 Task: Look for space in Kunnamangalam, India from 6th September, 2023 to 15th September, 2023 for 6 adults in price range Rs.8000 to Rs.12000. Place can be entire place or private room with 6 bedrooms having 6 beds and 6 bathrooms. Property type can be house, flat, guest house. Amenities needed are: wifi, TV, free parkinig on premises, gym, breakfast. Booking option can be shelf check-in. Required host language is English.
Action: Mouse pressed left at (437, 93)
Screenshot: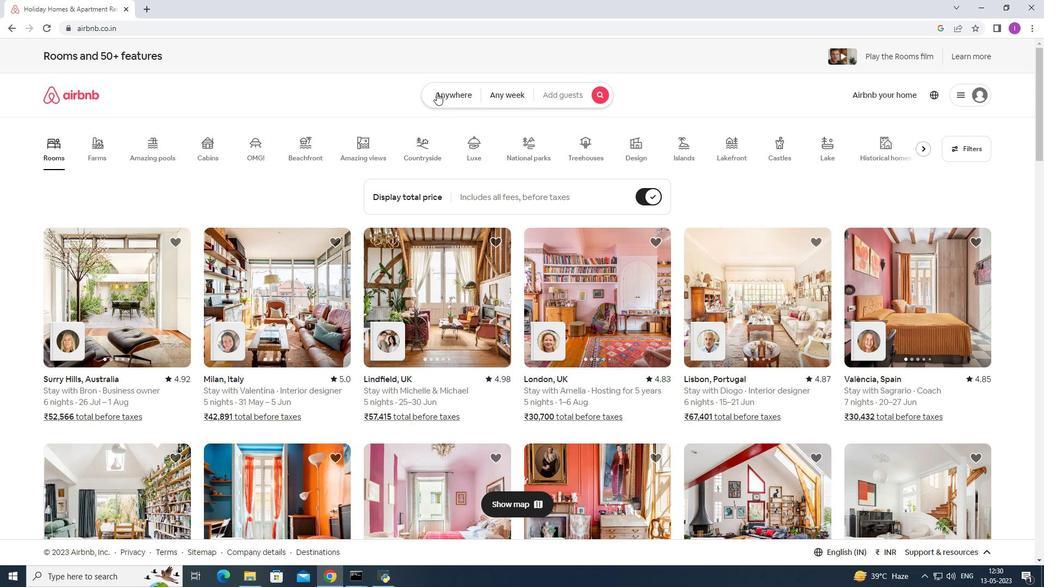 
Action: Mouse moved to (354, 136)
Screenshot: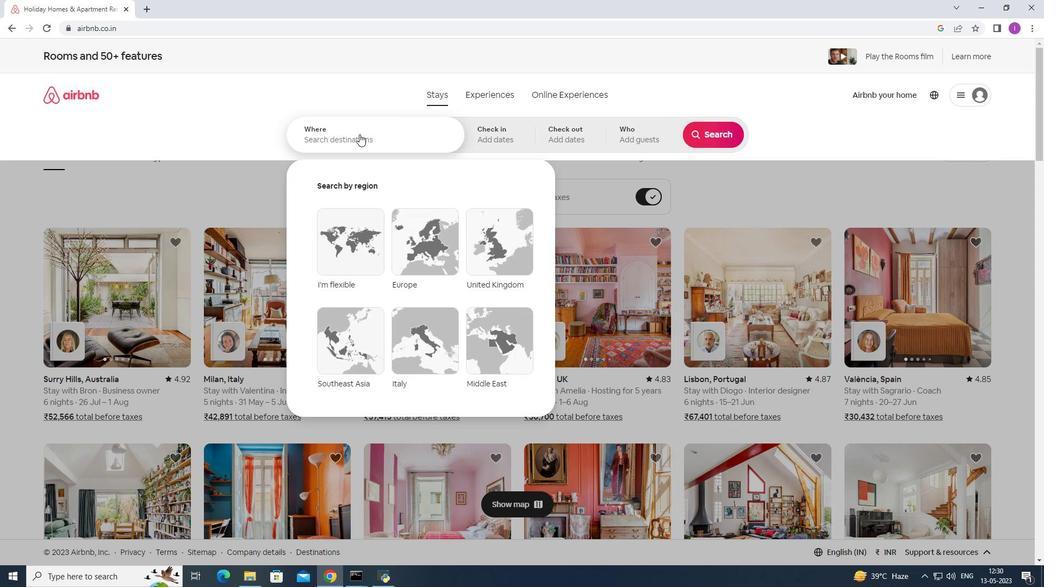 
Action: Mouse pressed left at (354, 136)
Screenshot: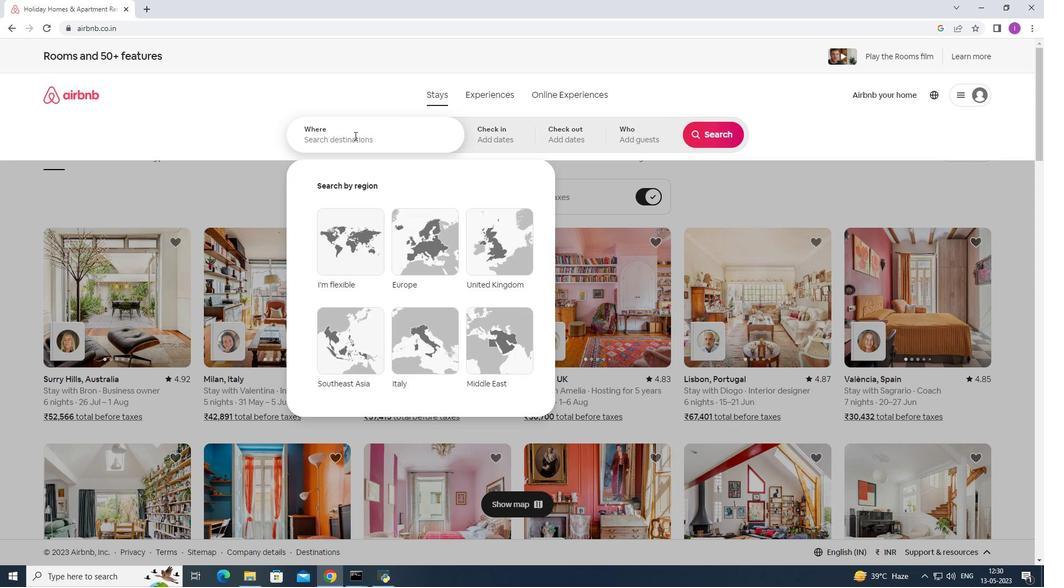 
Action: Key pressed <Key.shift><Key.shift>Kunnaman
Screenshot: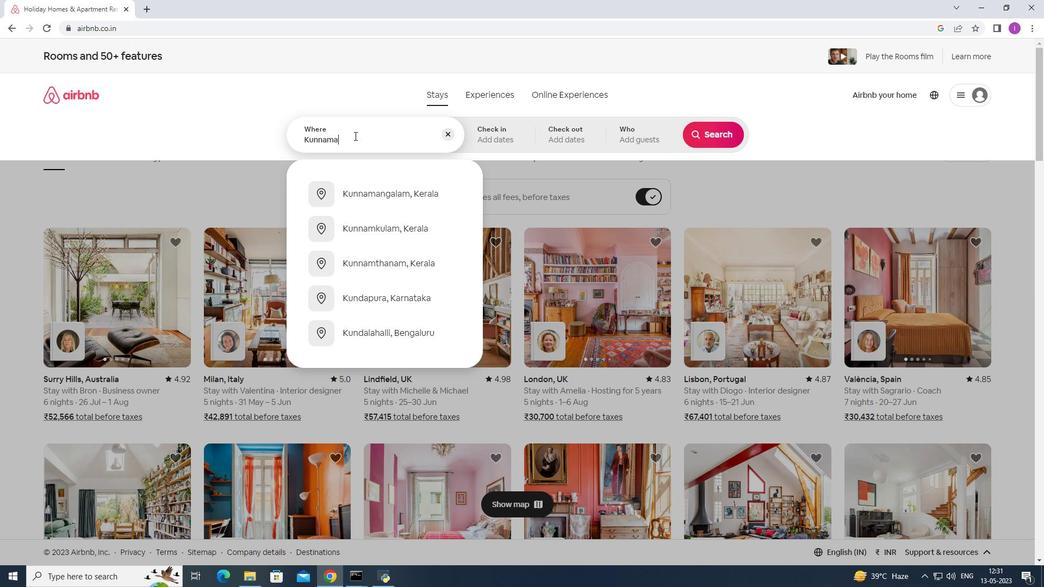 
Action: Mouse moved to (368, 191)
Screenshot: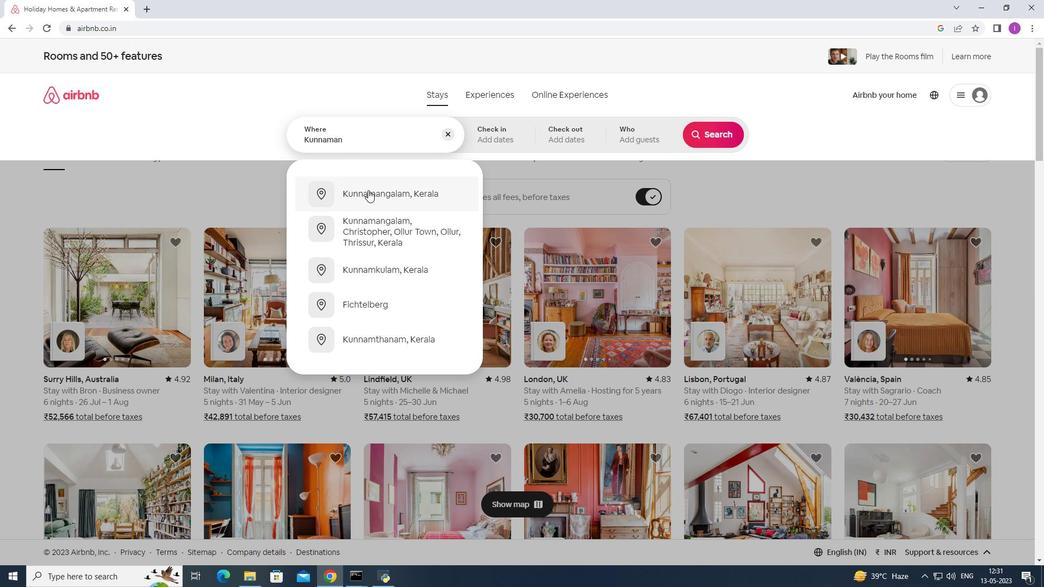 
Action: Mouse pressed left at (368, 191)
Screenshot: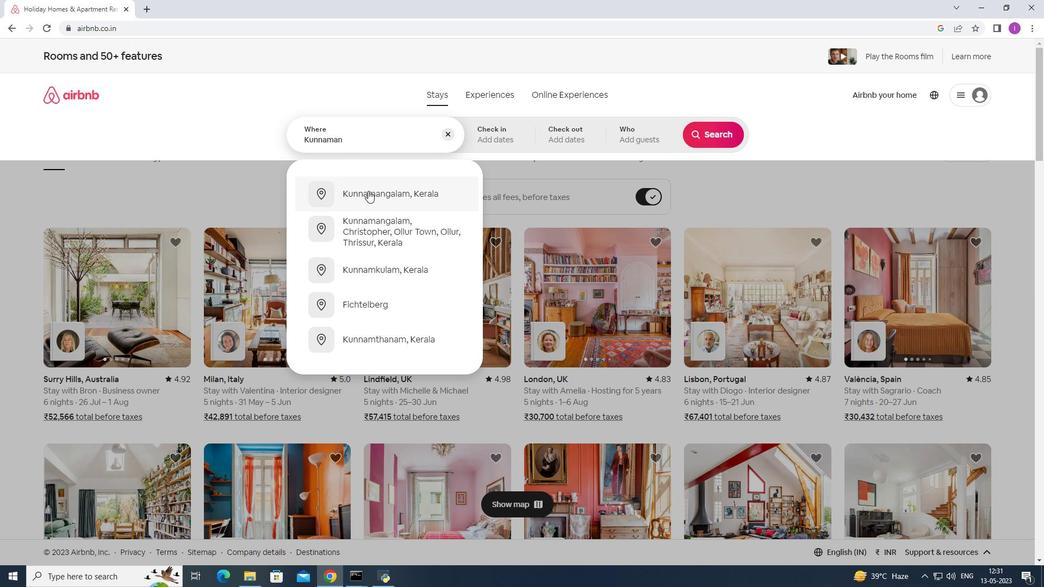 
Action: Mouse moved to (705, 229)
Screenshot: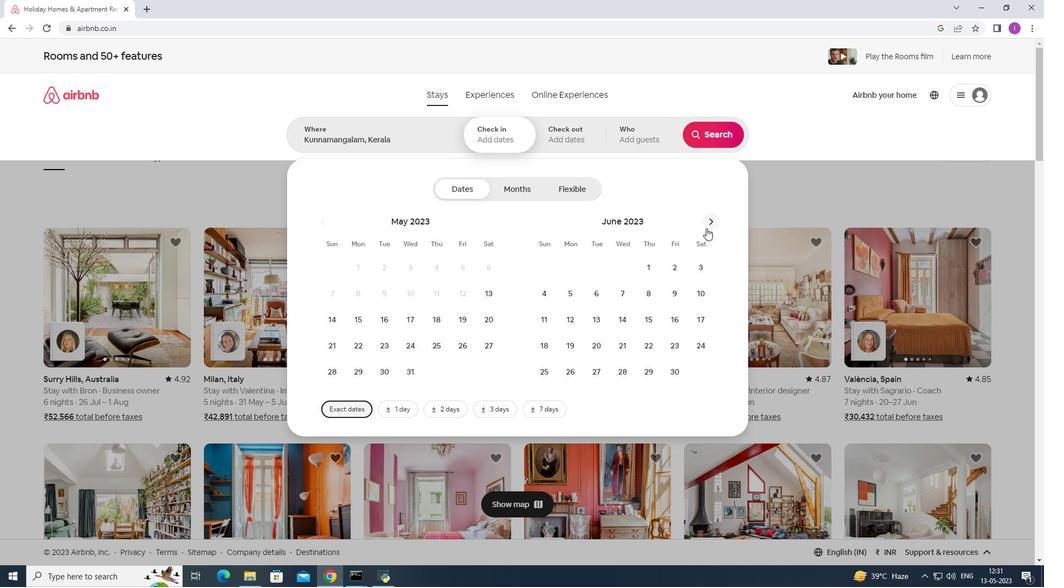 
Action: Mouse pressed left at (705, 229)
Screenshot: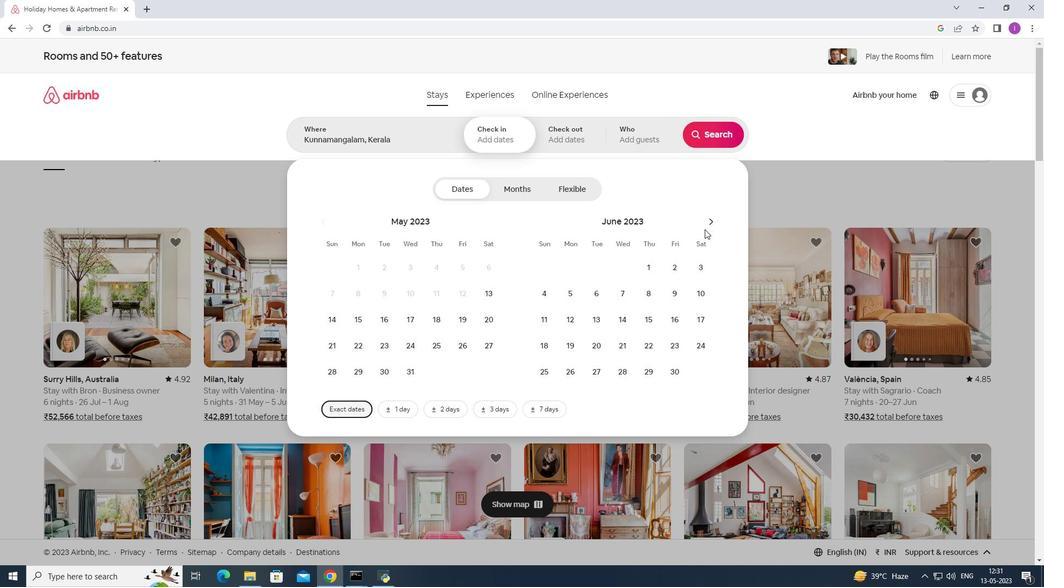 
Action: Mouse pressed left at (705, 229)
Screenshot: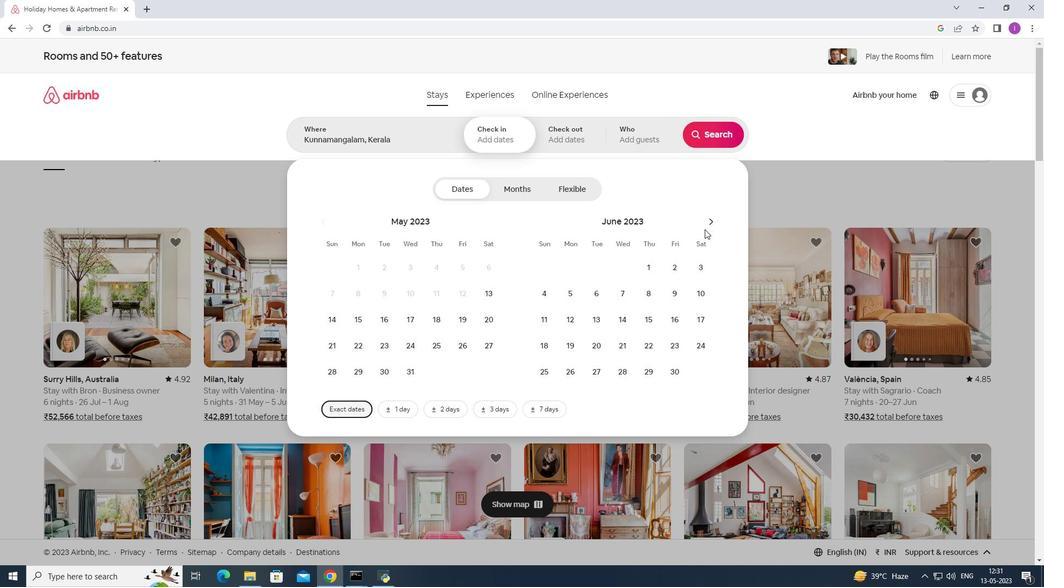 
Action: Mouse pressed left at (705, 229)
Screenshot: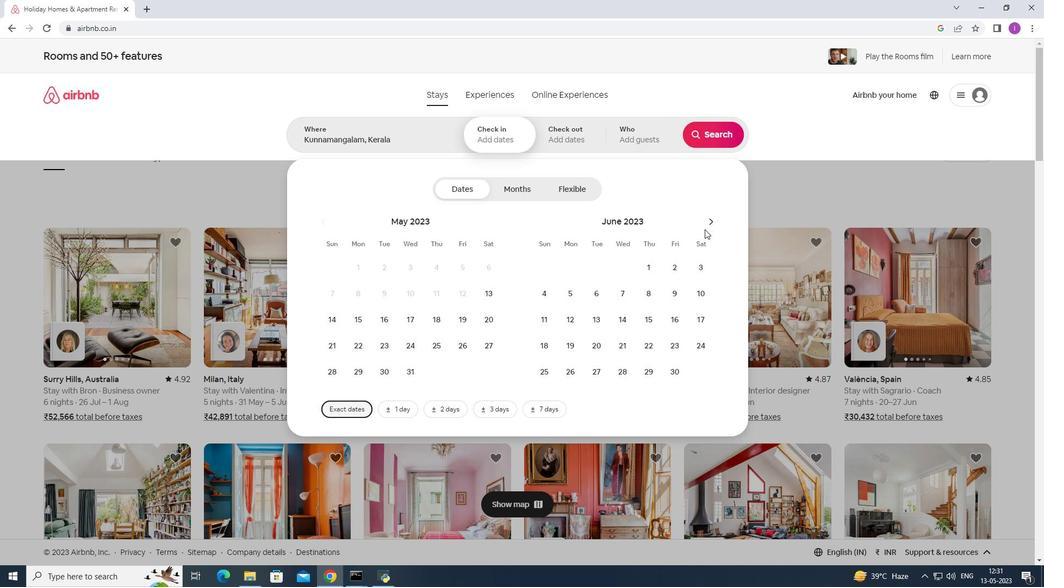 
Action: Mouse moved to (712, 218)
Screenshot: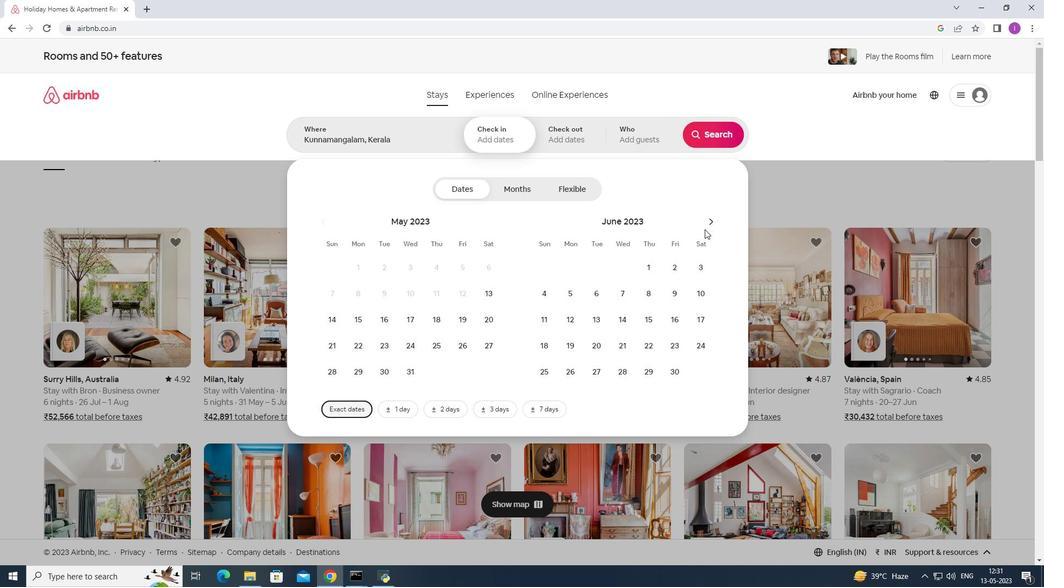 
Action: Mouse pressed left at (712, 218)
Screenshot: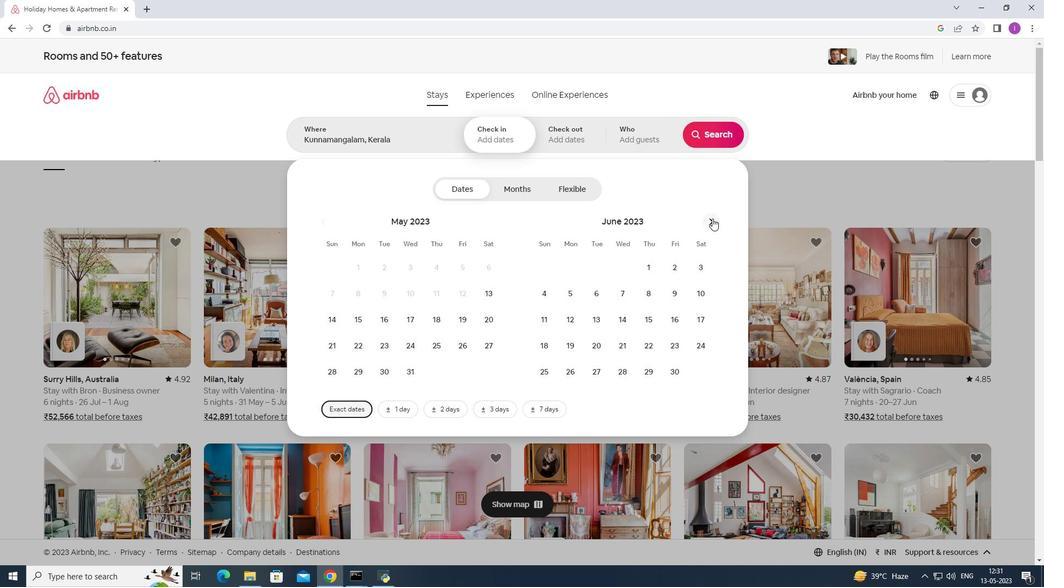 
Action: Mouse pressed left at (712, 218)
Screenshot: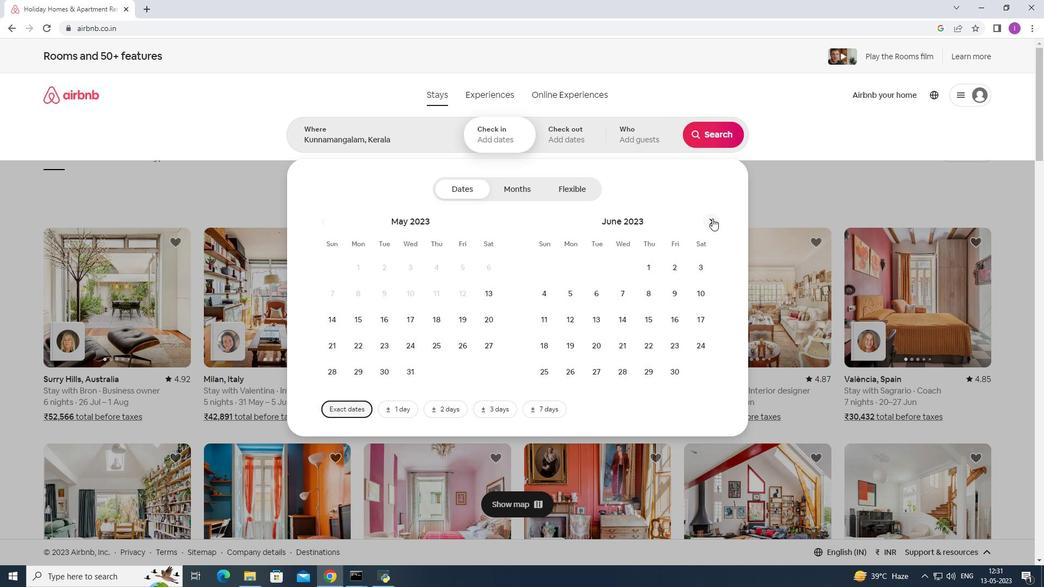 
Action: Mouse pressed left at (712, 218)
Screenshot: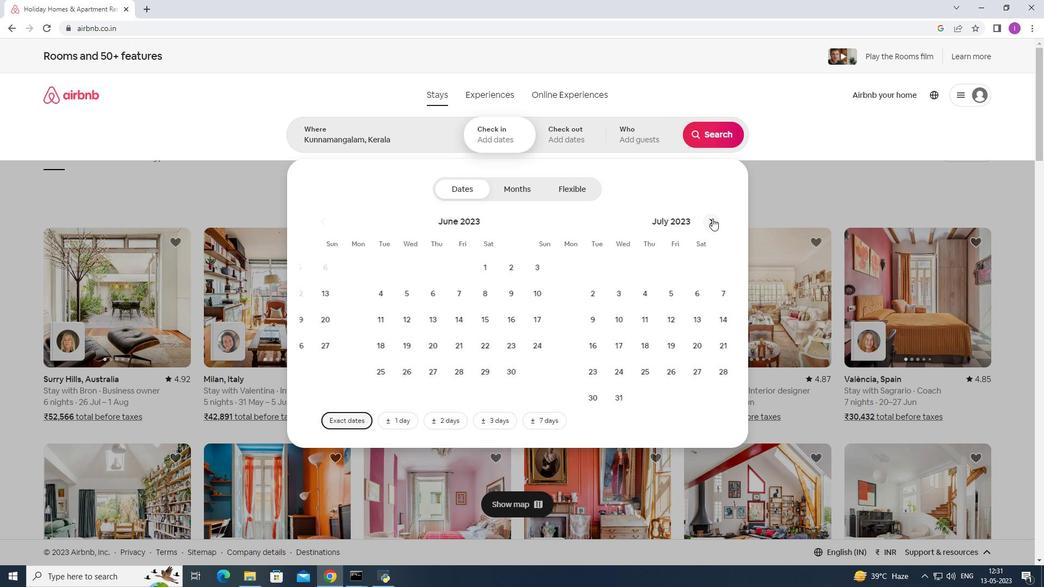 
Action: Mouse pressed left at (712, 218)
Screenshot: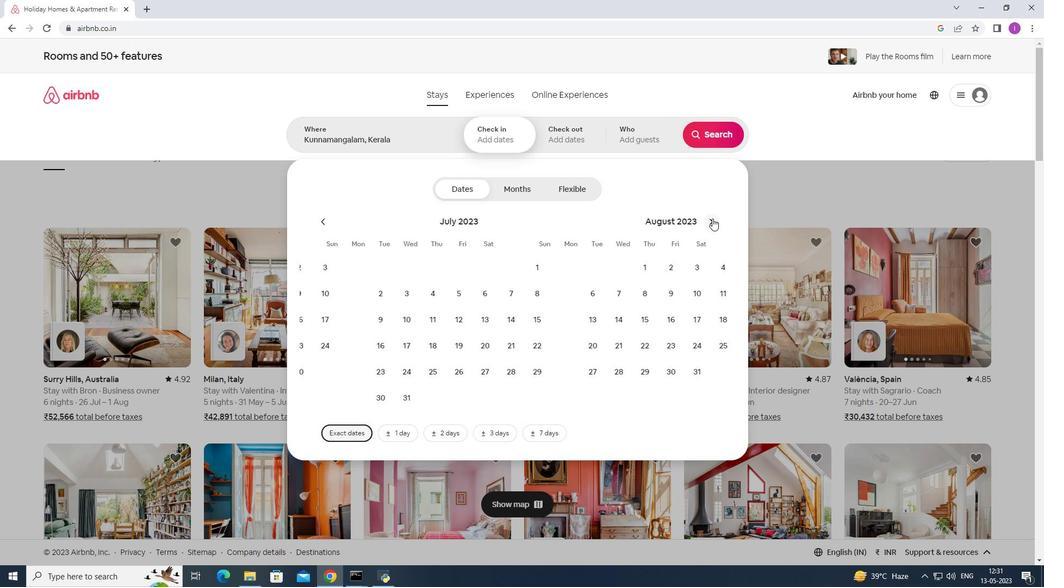 
Action: Mouse moved to (626, 298)
Screenshot: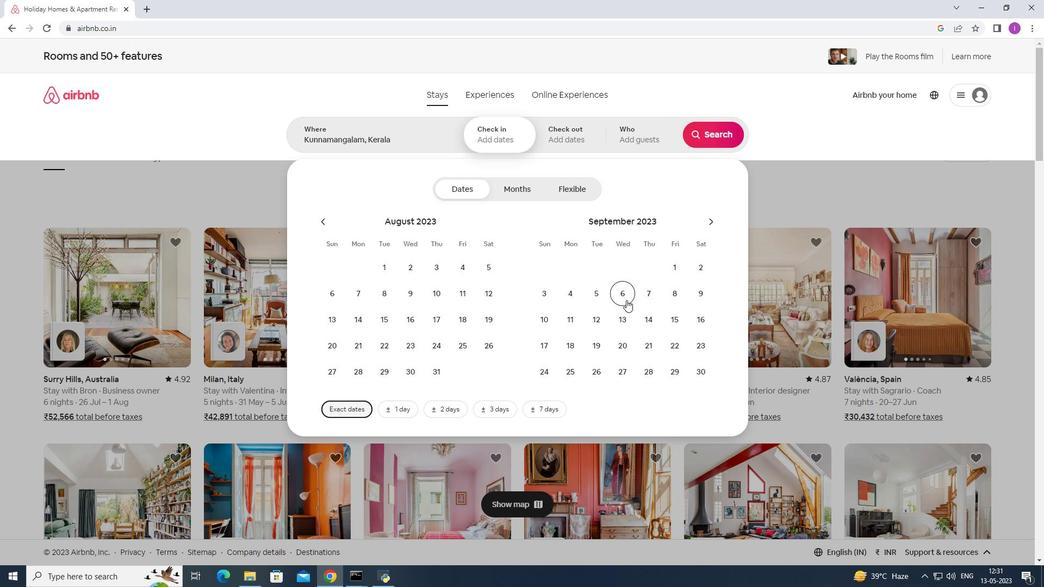 
Action: Mouse pressed left at (626, 298)
Screenshot: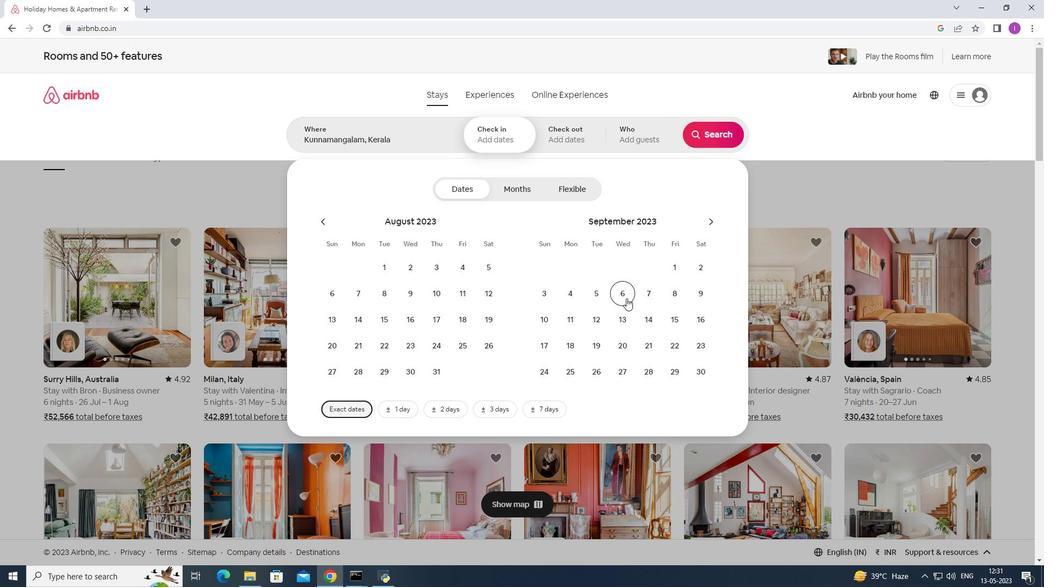 
Action: Mouse moved to (671, 319)
Screenshot: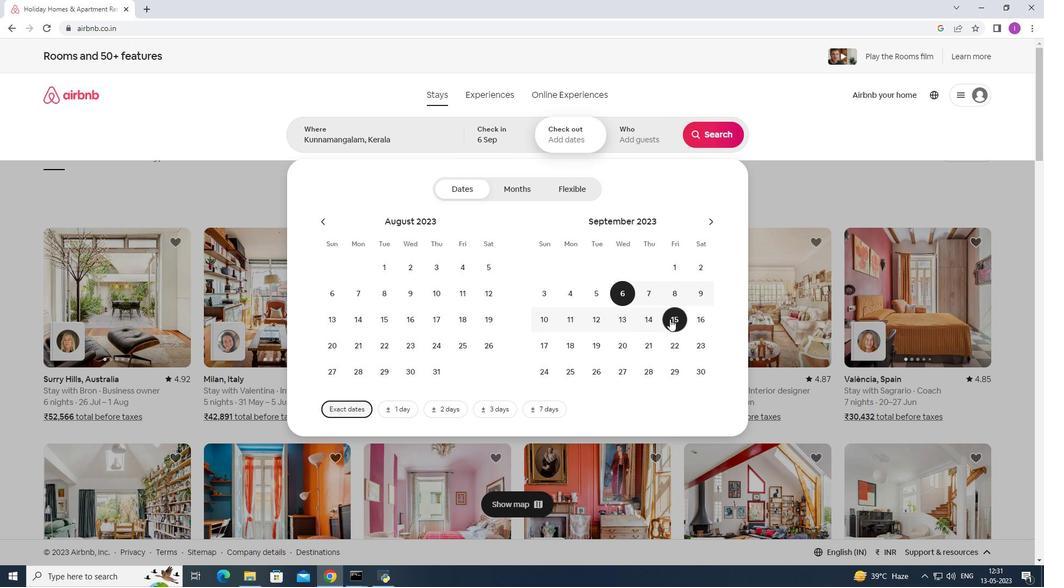 
Action: Mouse pressed left at (671, 319)
Screenshot: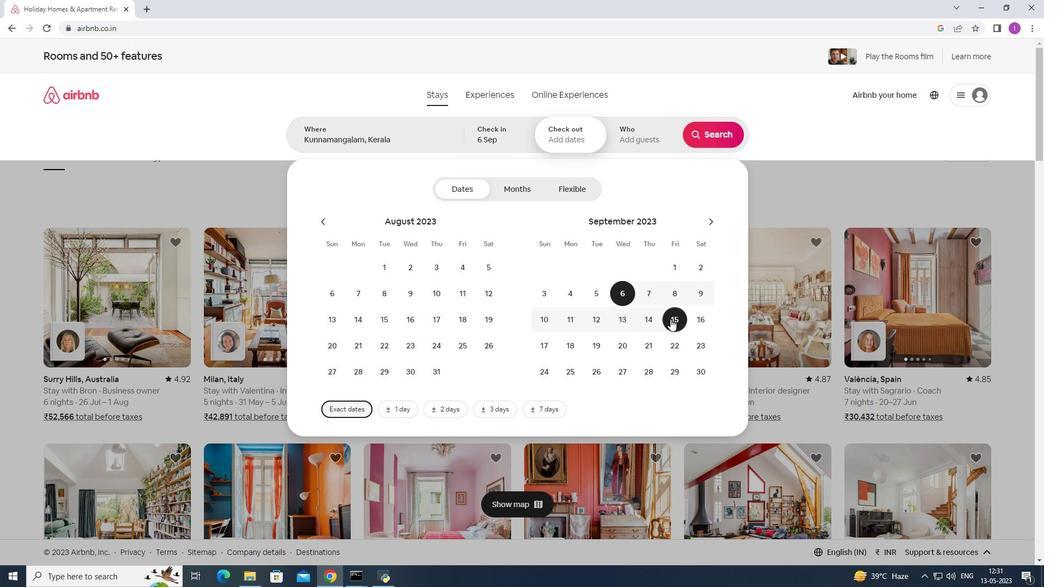 
Action: Mouse moved to (632, 138)
Screenshot: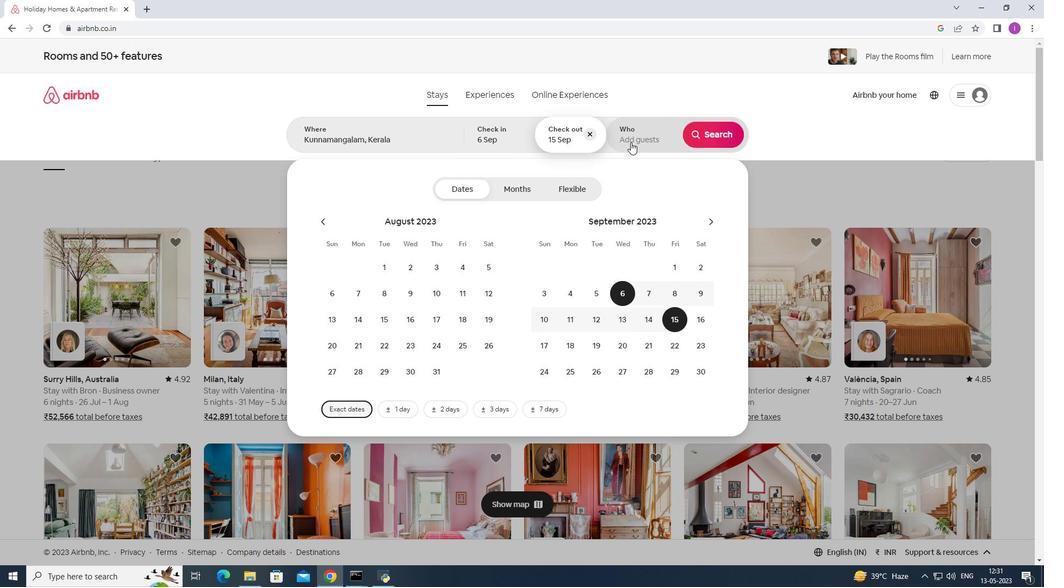 
Action: Mouse pressed left at (632, 138)
Screenshot: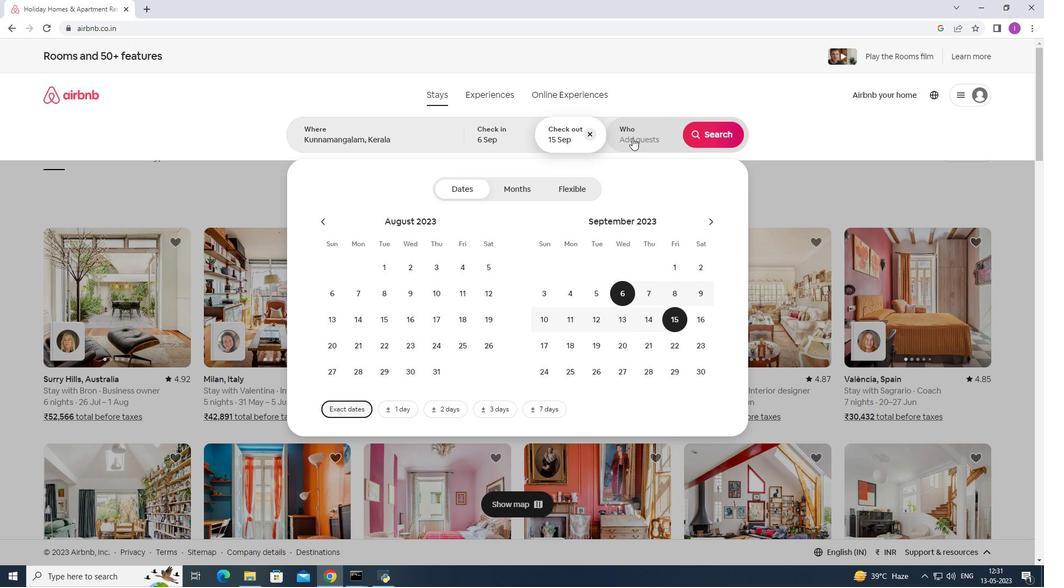 
Action: Mouse moved to (718, 194)
Screenshot: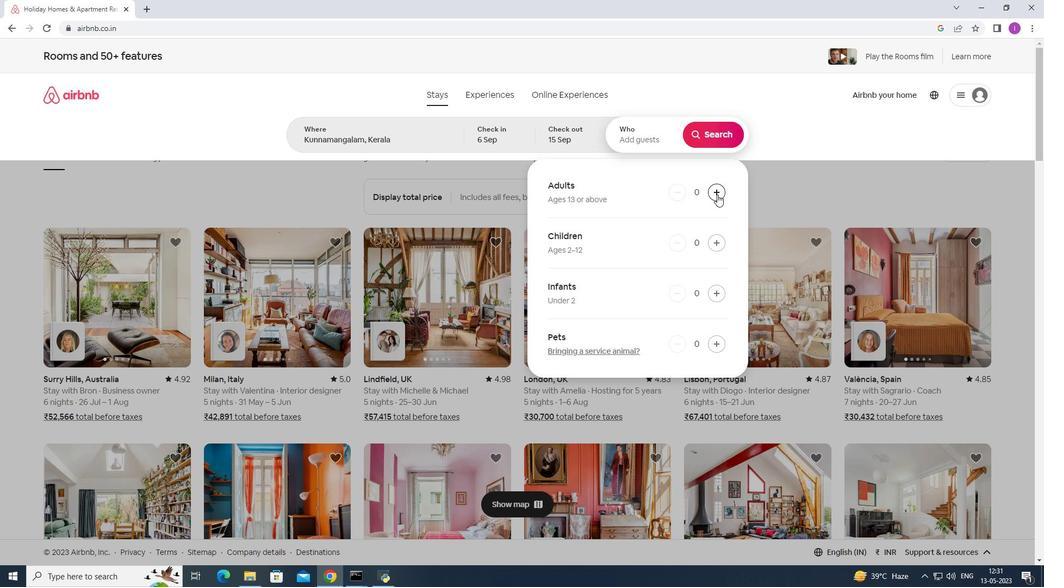 
Action: Mouse pressed left at (718, 194)
Screenshot: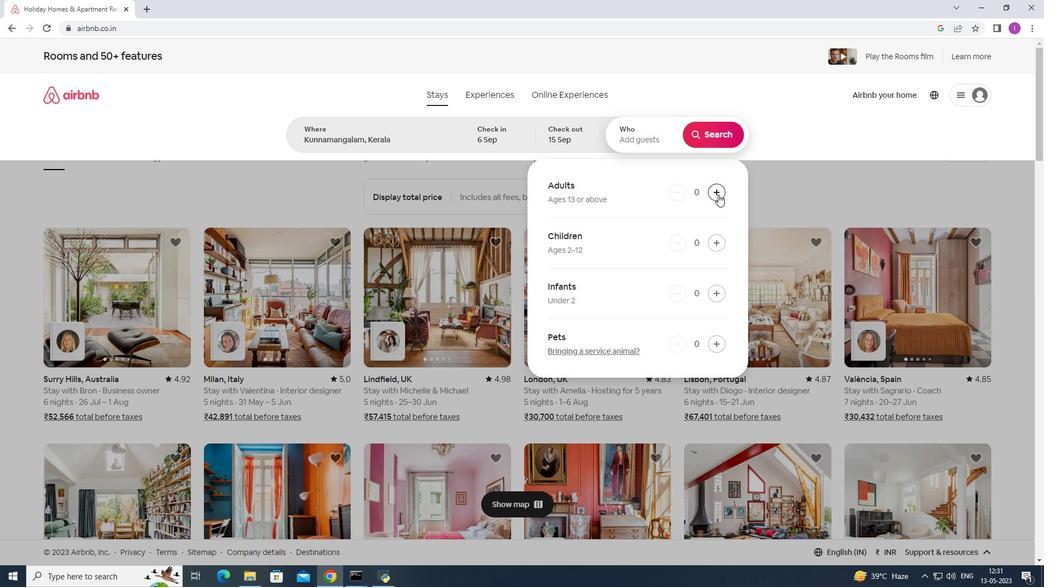 
Action: Mouse pressed left at (718, 194)
Screenshot: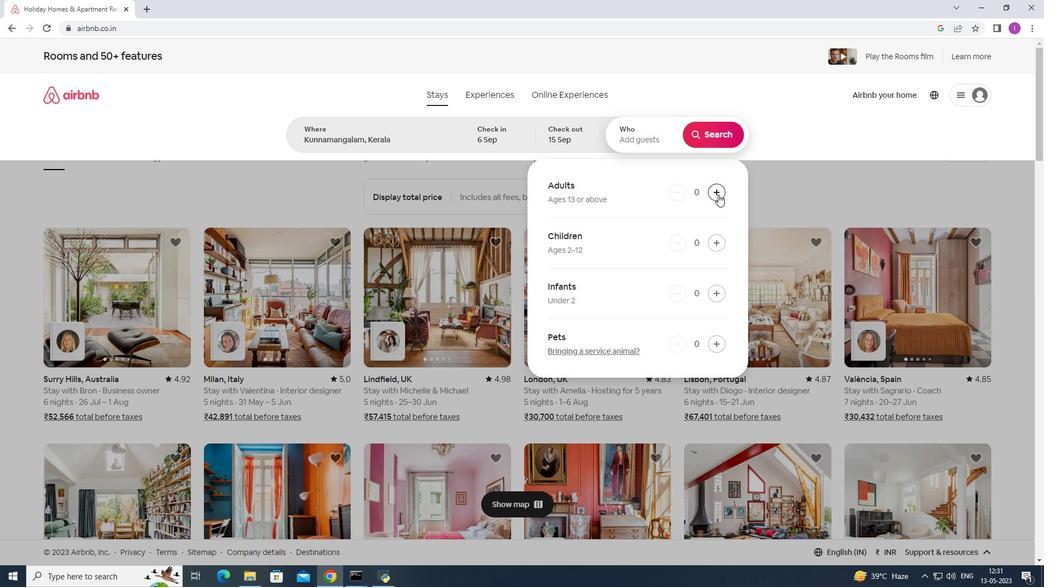 
Action: Mouse moved to (719, 194)
Screenshot: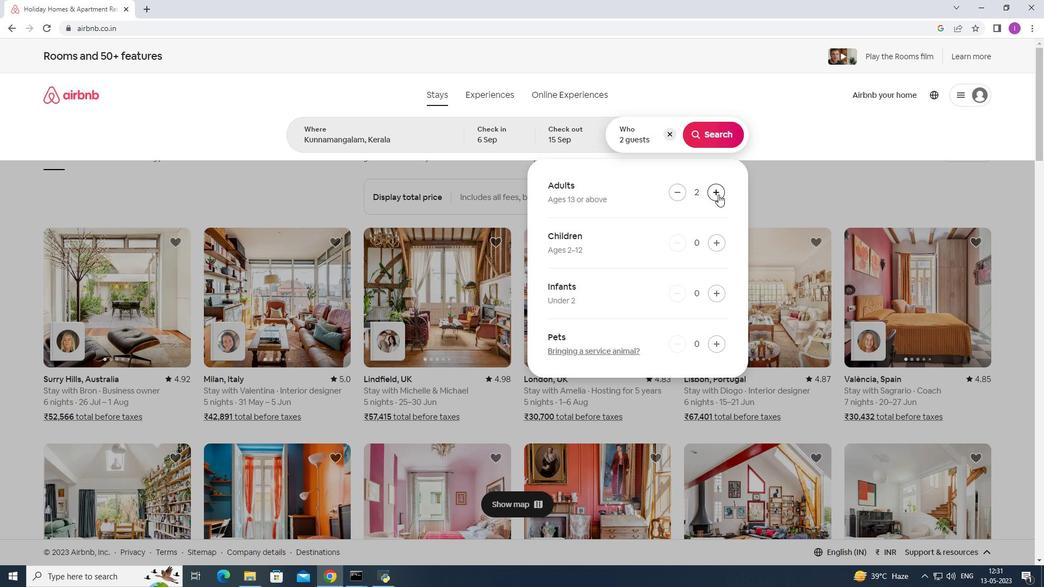 
Action: Mouse pressed left at (719, 194)
Screenshot: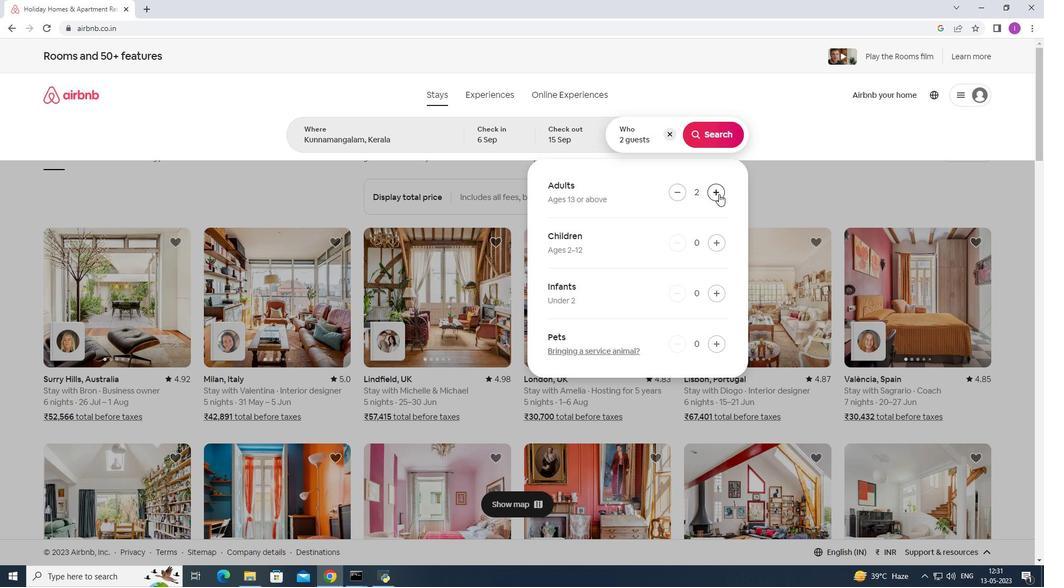 
Action: Mouse pressed left at (719, 194)
Screenshot: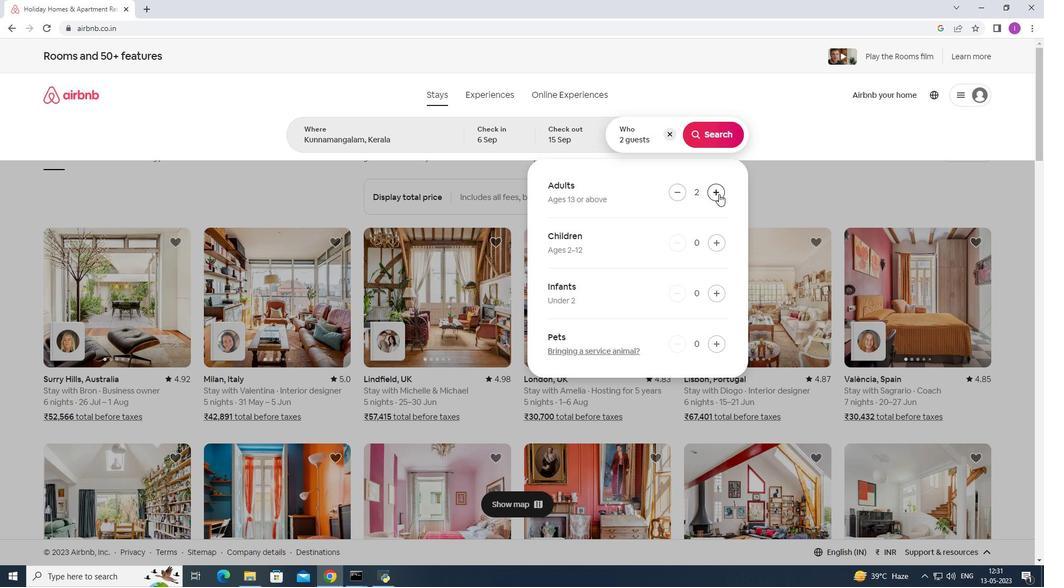 
Action: Mouse pressed left at (719, 194)
Screenshot: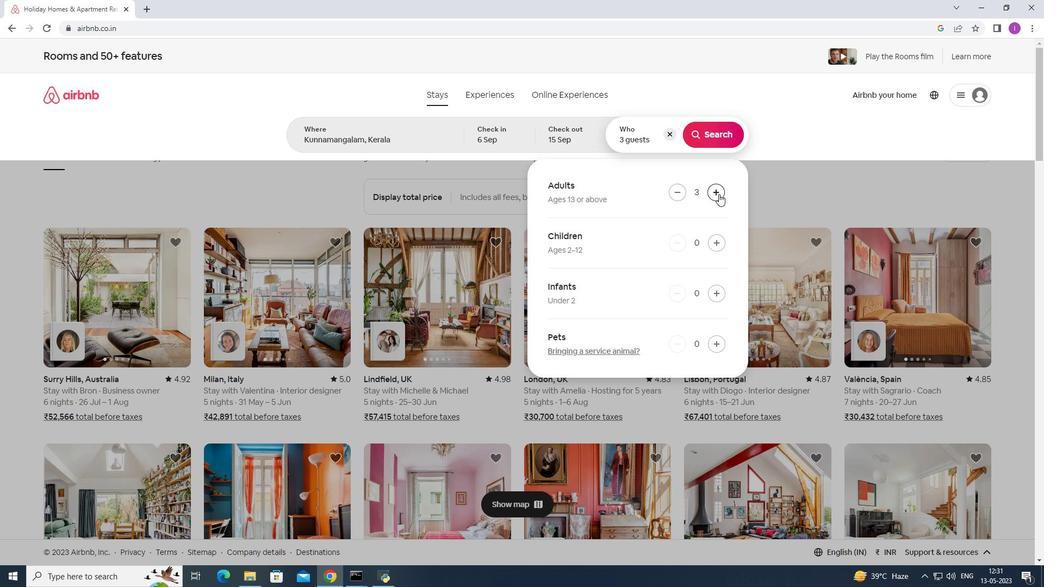 
Action: Mouse pressed left at (719, 194)
Screenshot: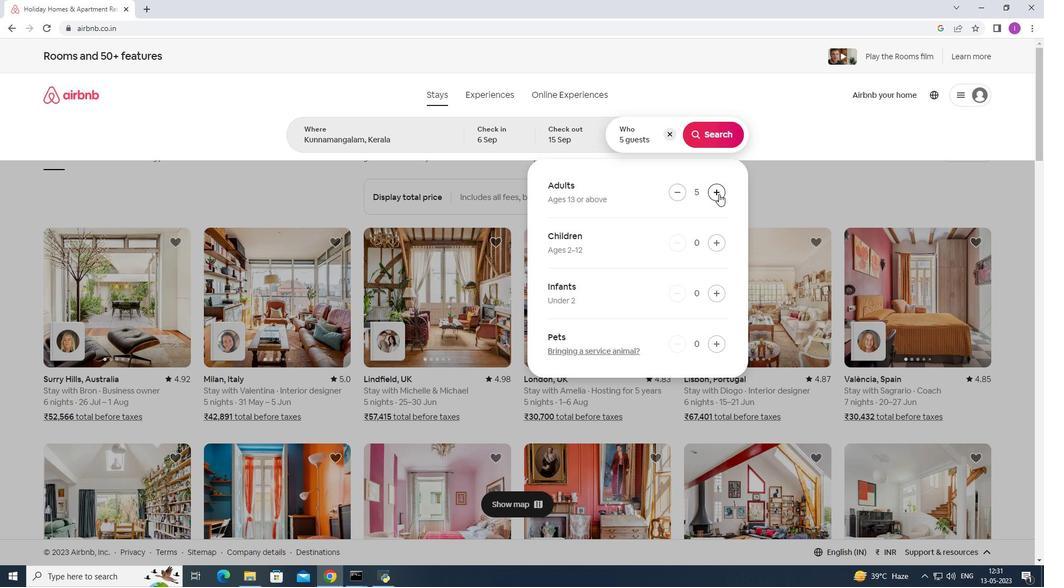 
Action: Mouse moved to (724, 136)
Screenshot: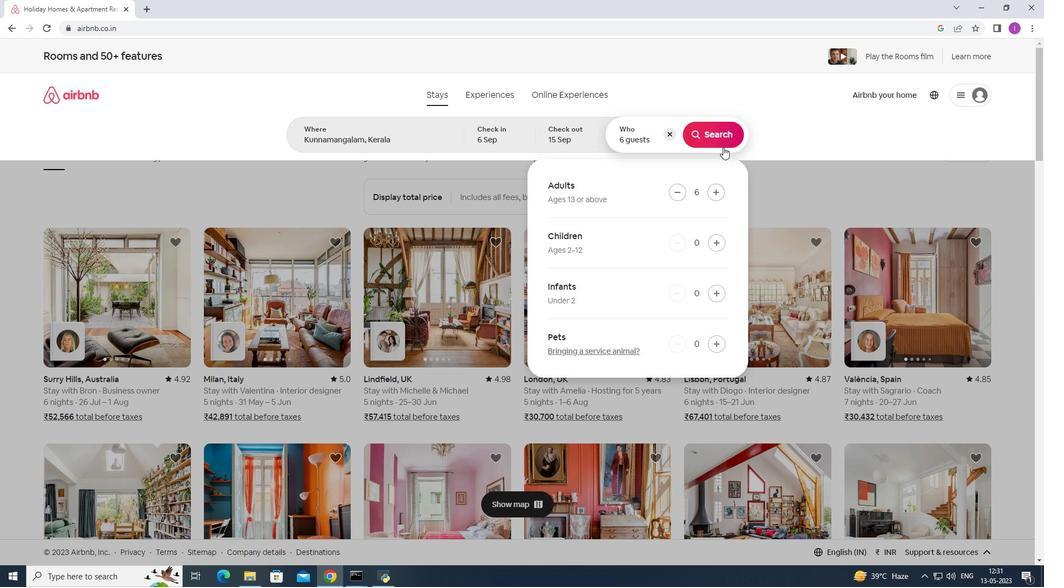 
Action: Mouse pressed left at (724, 136)
Screenshot: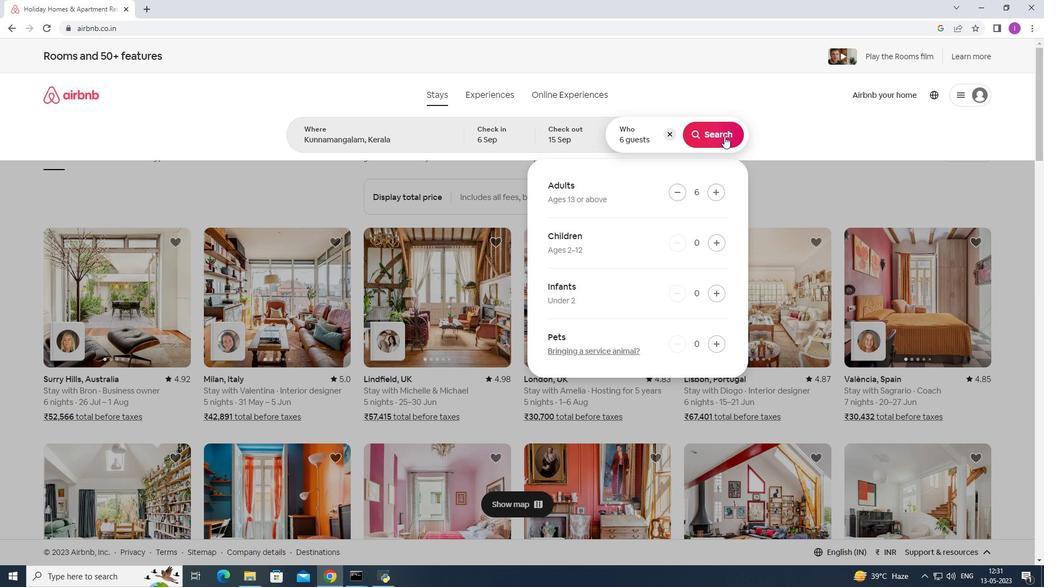 
Action: Mouse moved to (1011, 101)
Screenshot: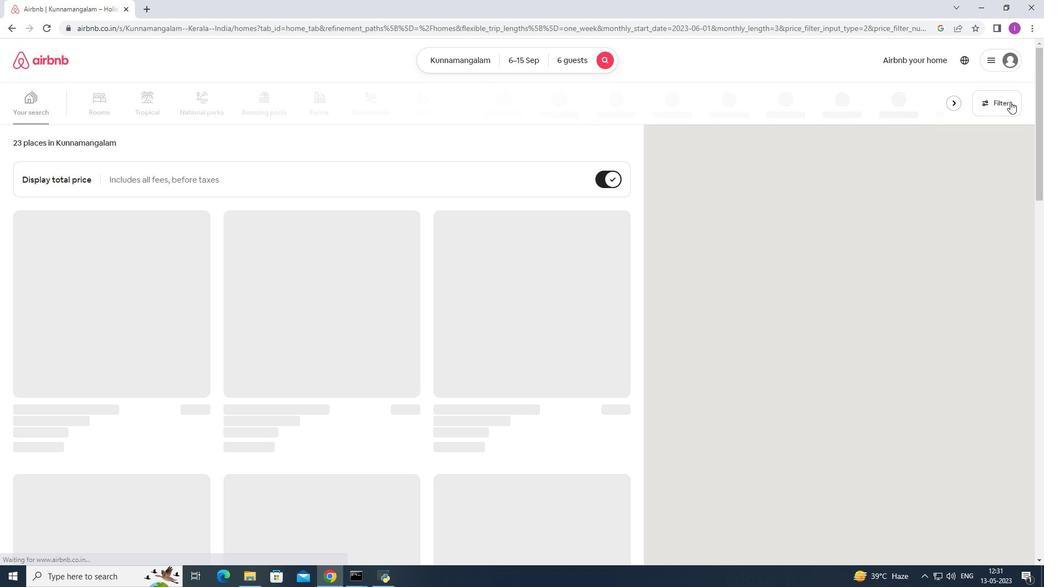 
Action: Mouse pressed left at (1011, 101)
Screenshot: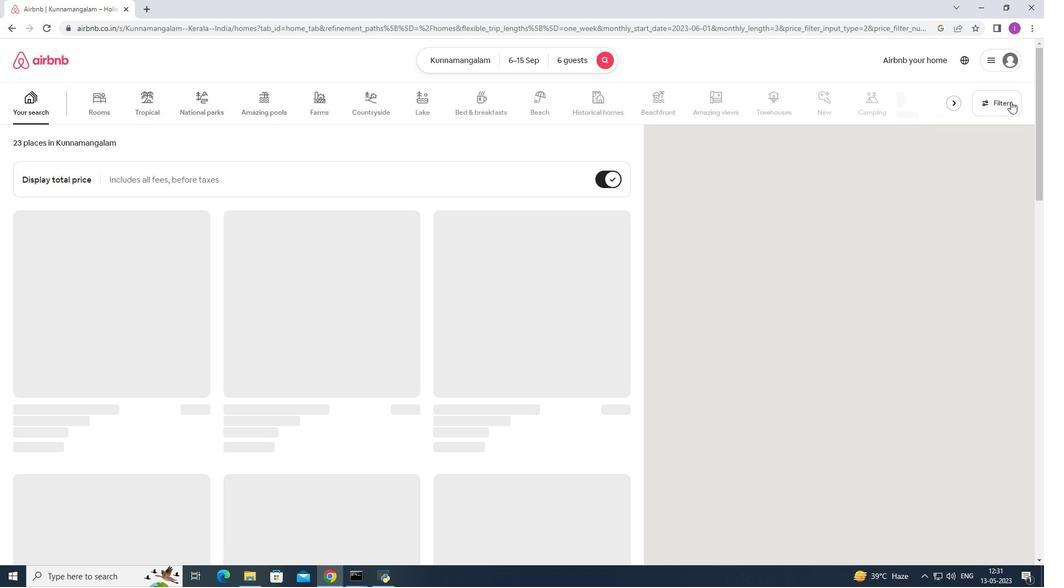 
Action: Mouse moved to (594, 376)
Screenshot: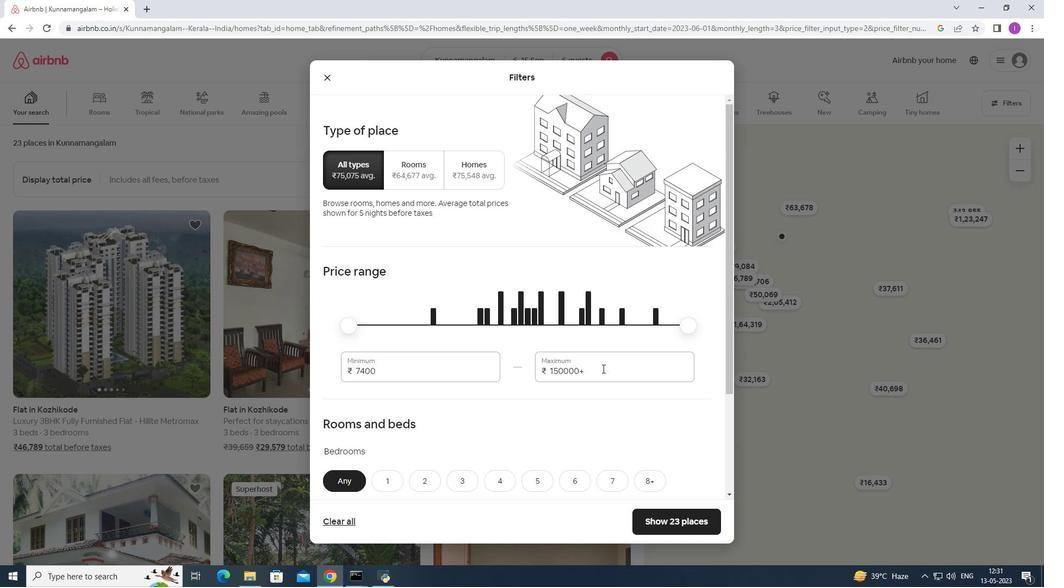 
Action: Mouse pressed left at (594, 376)
Screenshot: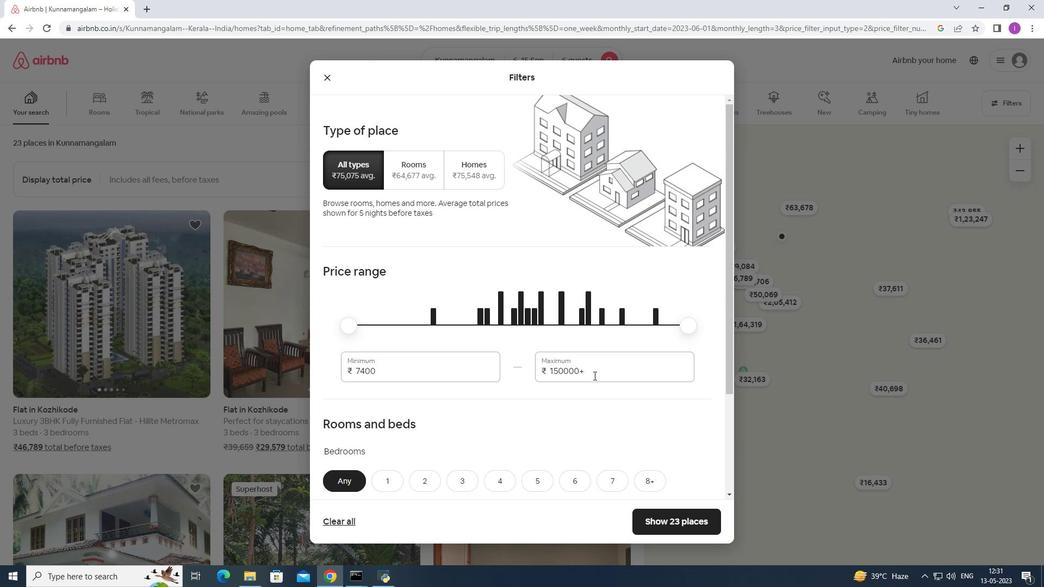 
Action: Mouse moved to (605, 363)
Screenshot: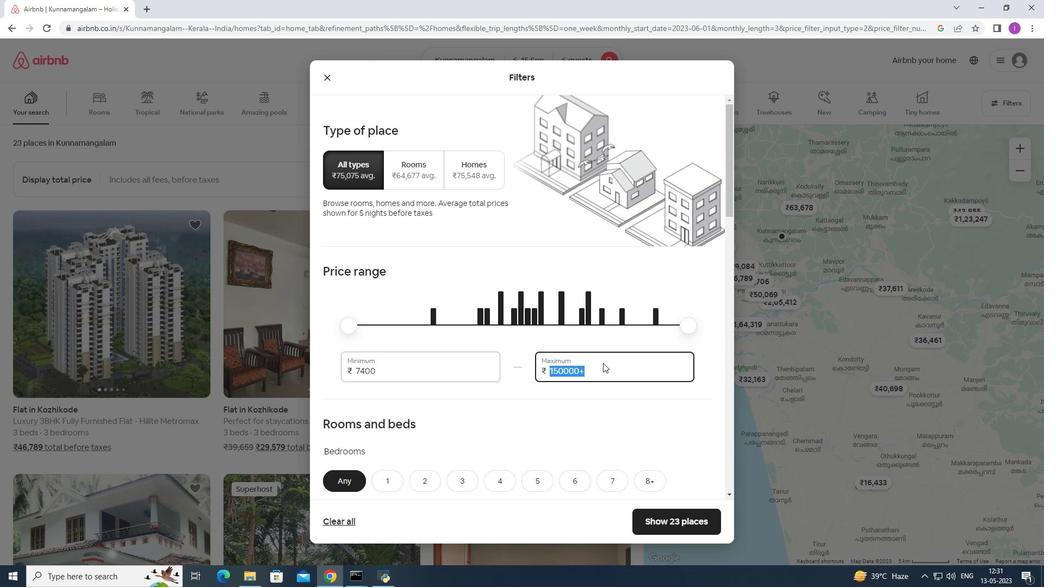 
Action: Key pressed 12
Screenshot: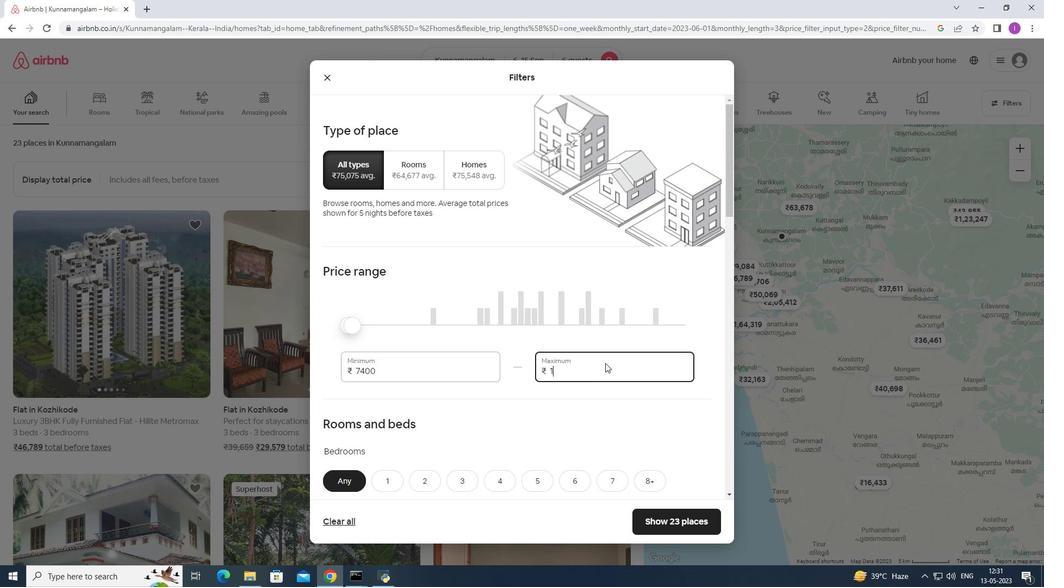 
Action: Mouse moved to (607, 363)
Screenshot: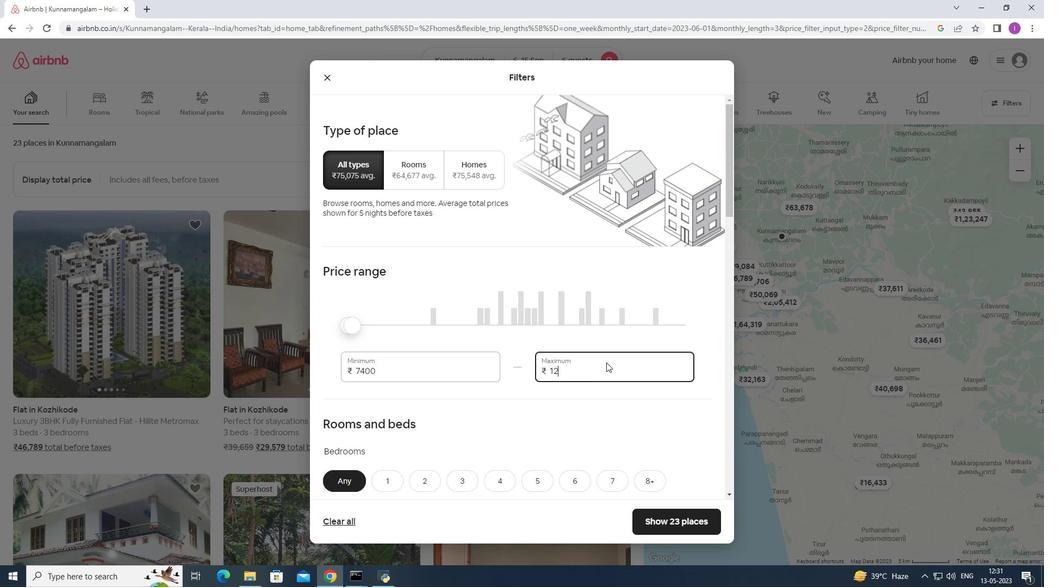 
Action: Key pressed 000
Screenshot: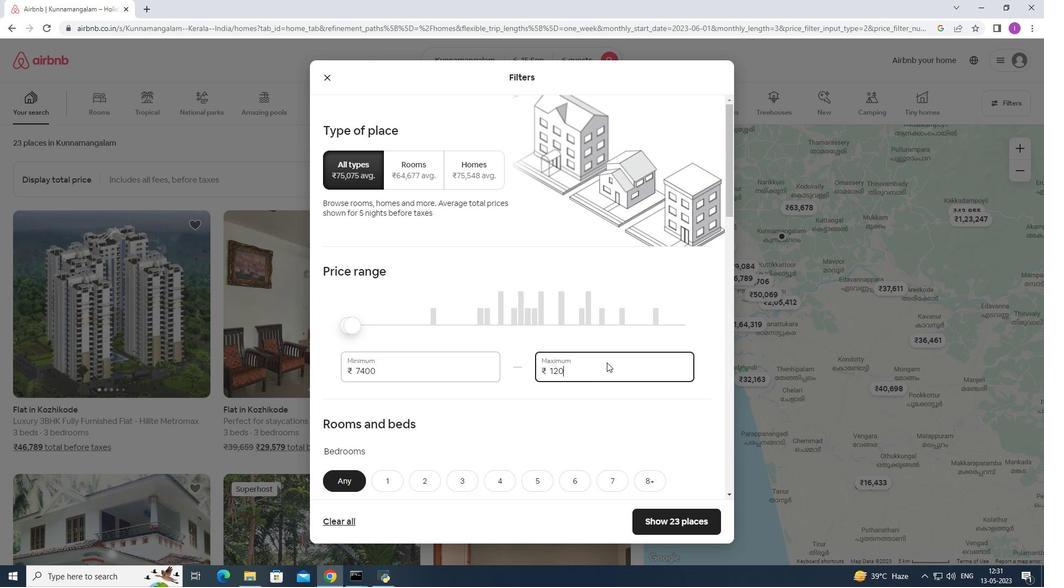 
Action: Mouse moved to (390, 374)
Screenshot: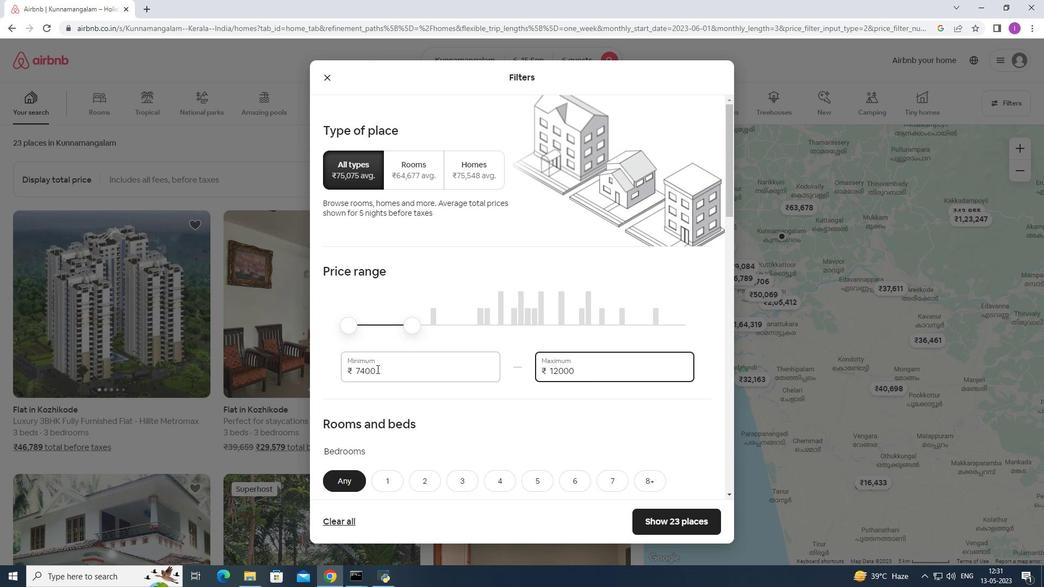 
Action: Mouse pressed left at (390, 374)
Screenshot: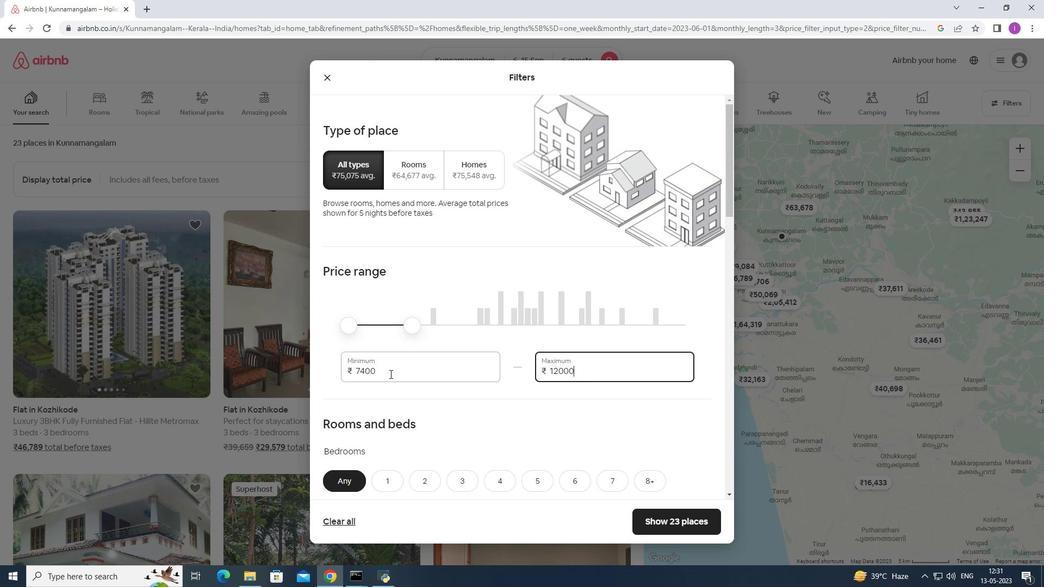 
Action: Mouse moved to (445, 358)
Screenshot: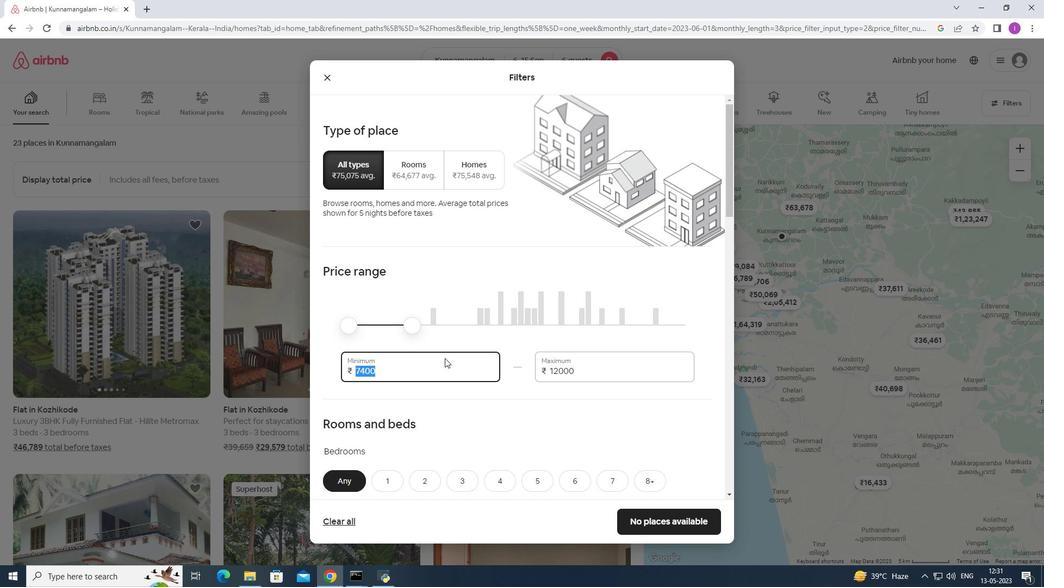 
Action: Key pressed 8
Screenshot: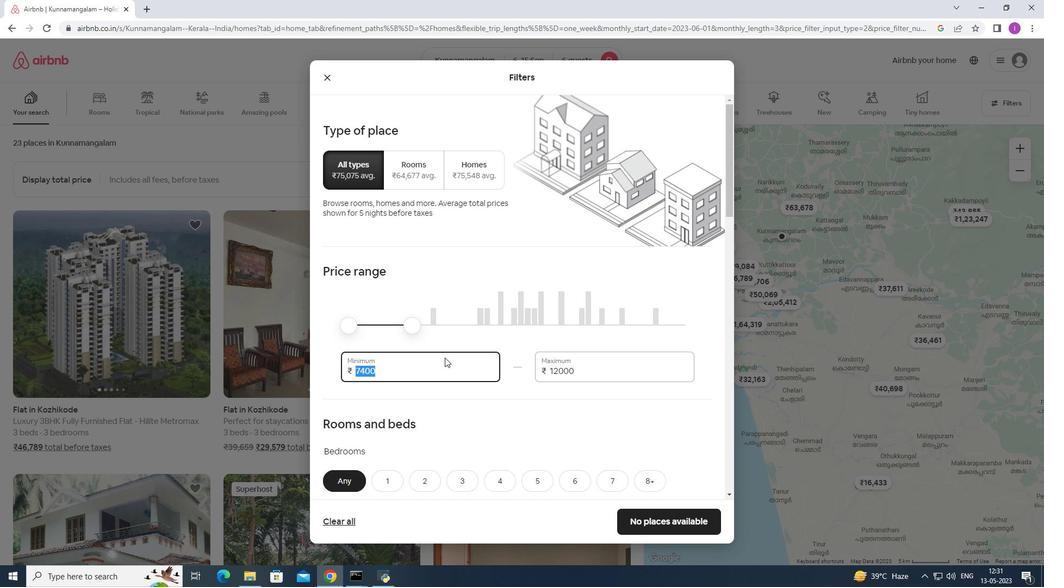 
Action: Mouse moved to (444, 358)
Screenshot: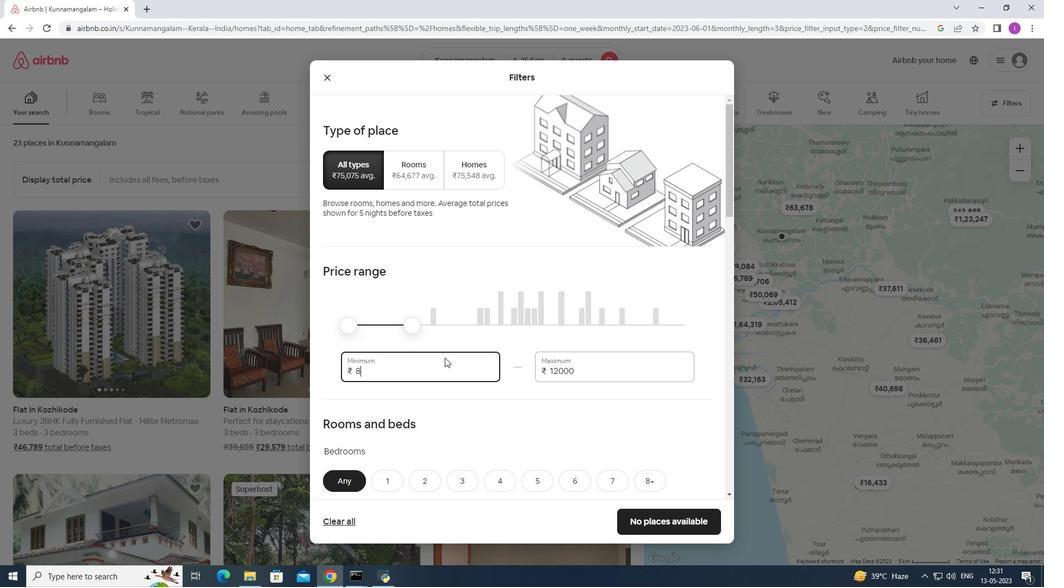 
Action: Key pressed 000
Screenshot: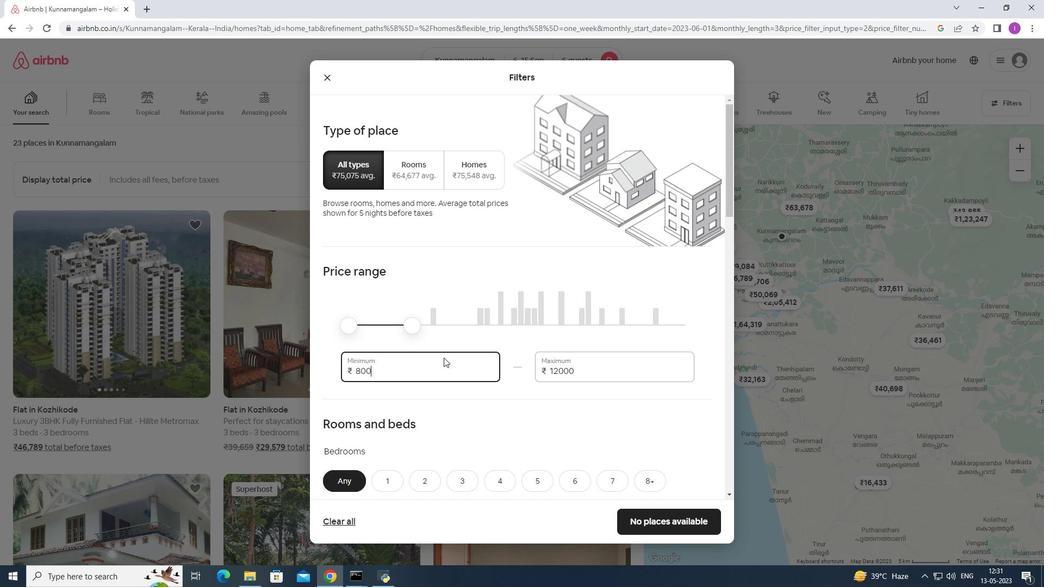 
Action: Mouse moved to (424, 372)
Screenshot: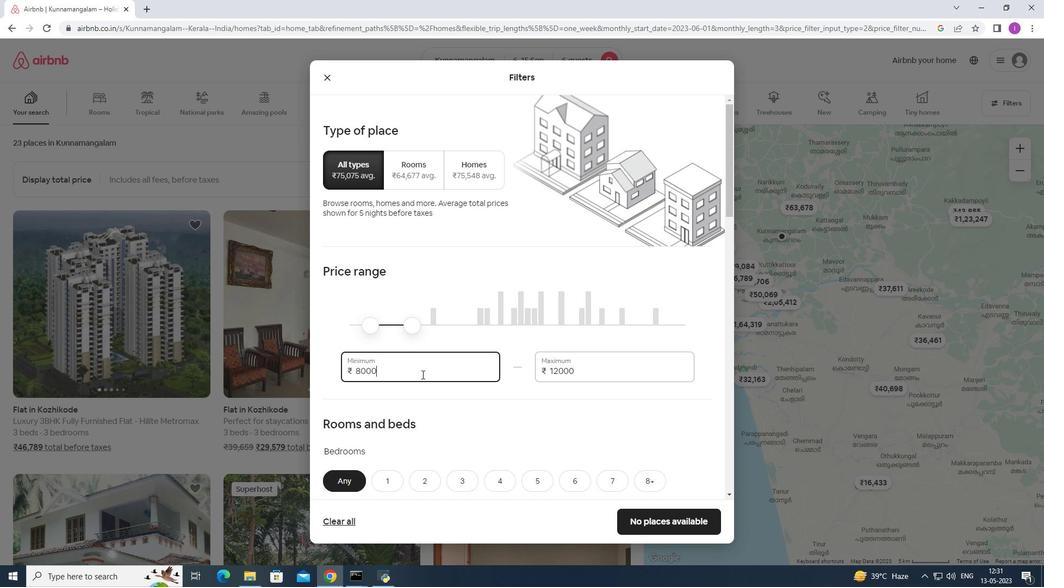 
Action: Mouse scrolled (424, 371) with delta (0, 0)
Screenshot: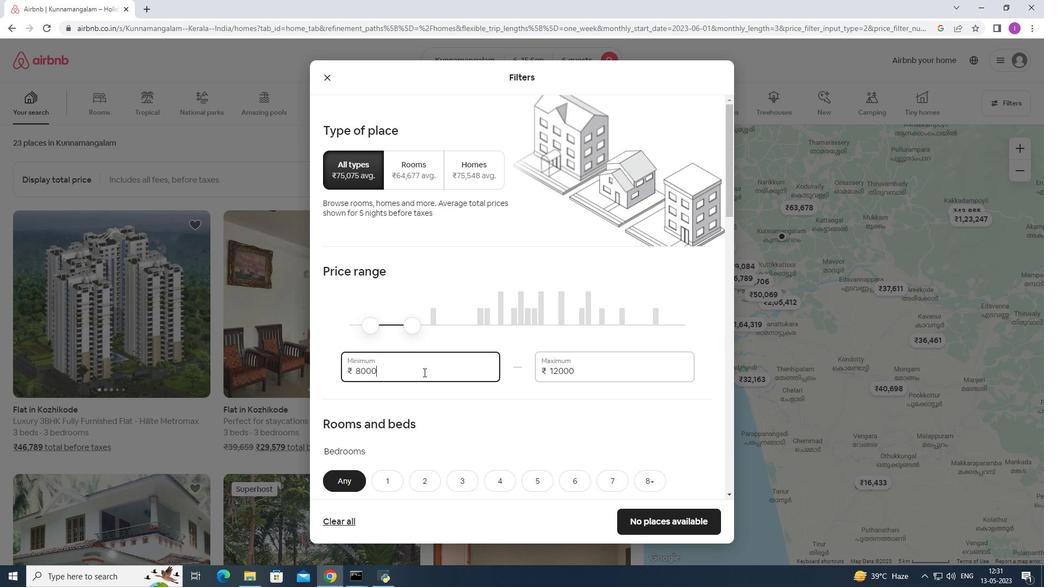 
Action: Mouse scrolled (424, 371) with delta (0, 0)
Screenshot: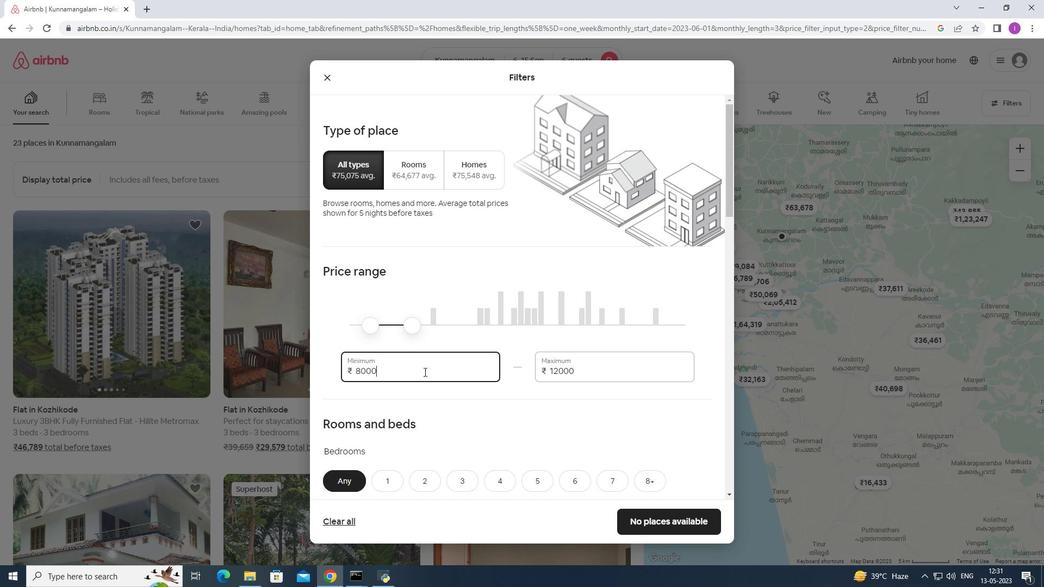 
Action: Mouse scrolled (424, 371) with delta (0, 0)
Screenshot: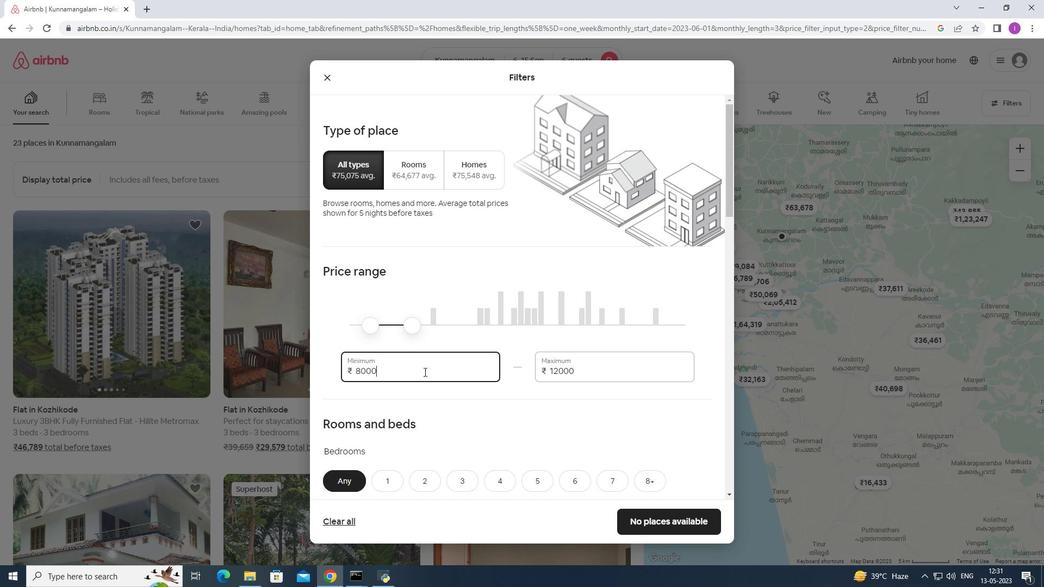
Action: Mouse moved to (567, 322)
Screenshot: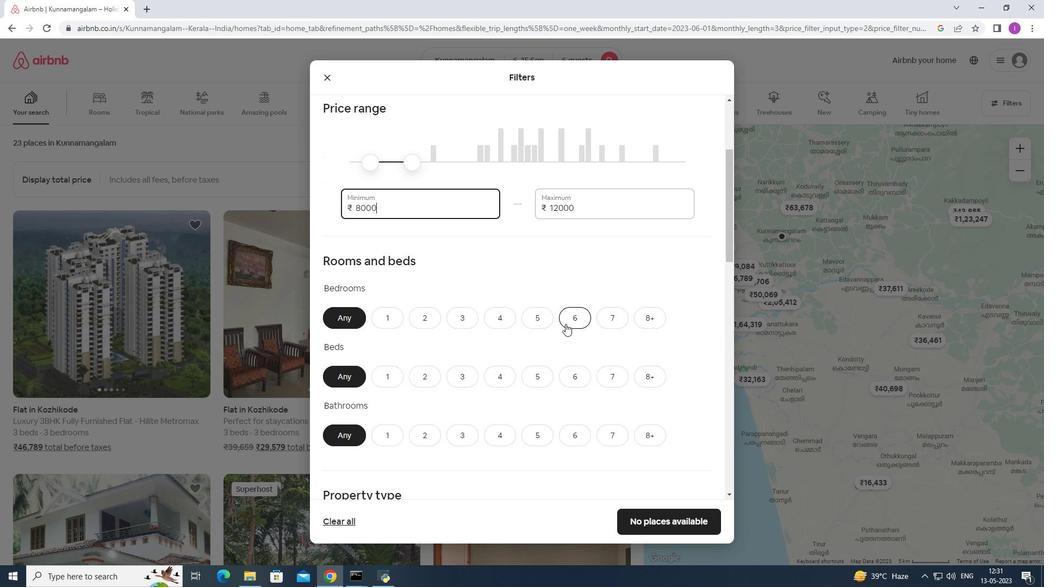 
Action: Mouse pressed left at (567, 322)
Screenshot: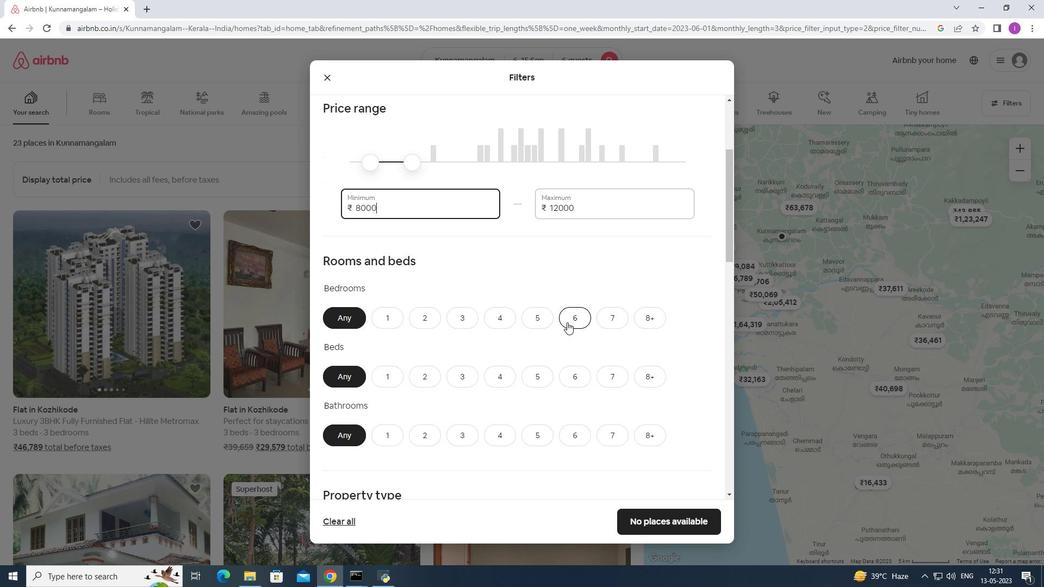 
Action: Mouse moved to (579, 379)
Screenshot: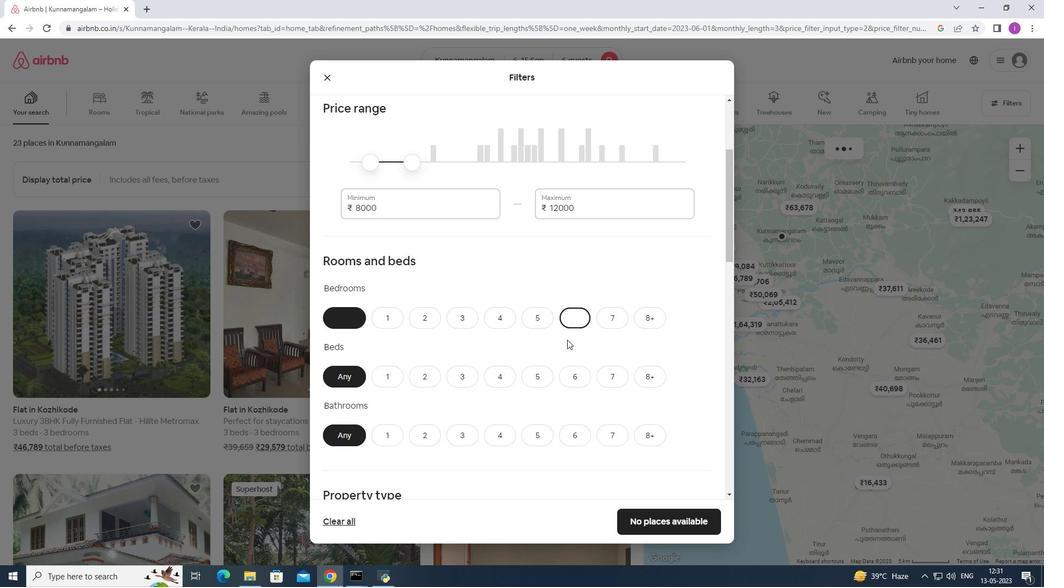 
Action: Mouse pressed left at (579, 379)
Screenshot: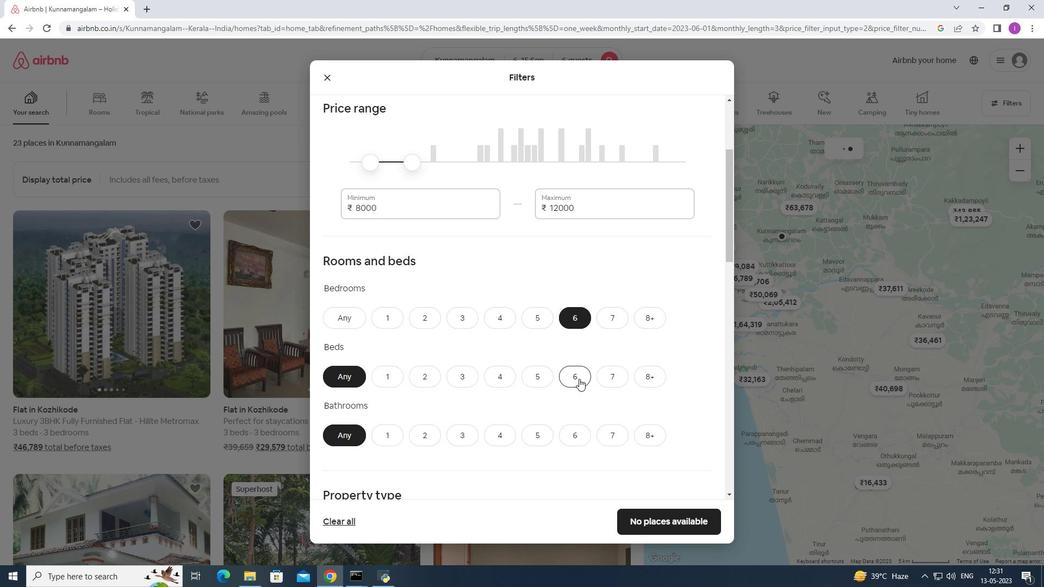 
Action: Mouse moved to (575, 439)
Screenshot: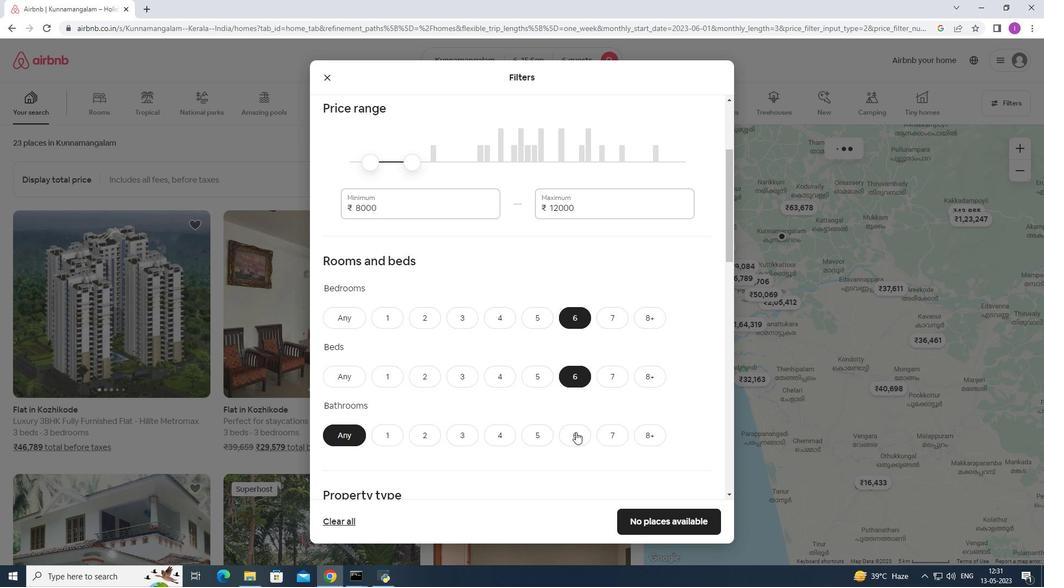 
Action: Mouse pressed left at (575, 439)
Screenshot: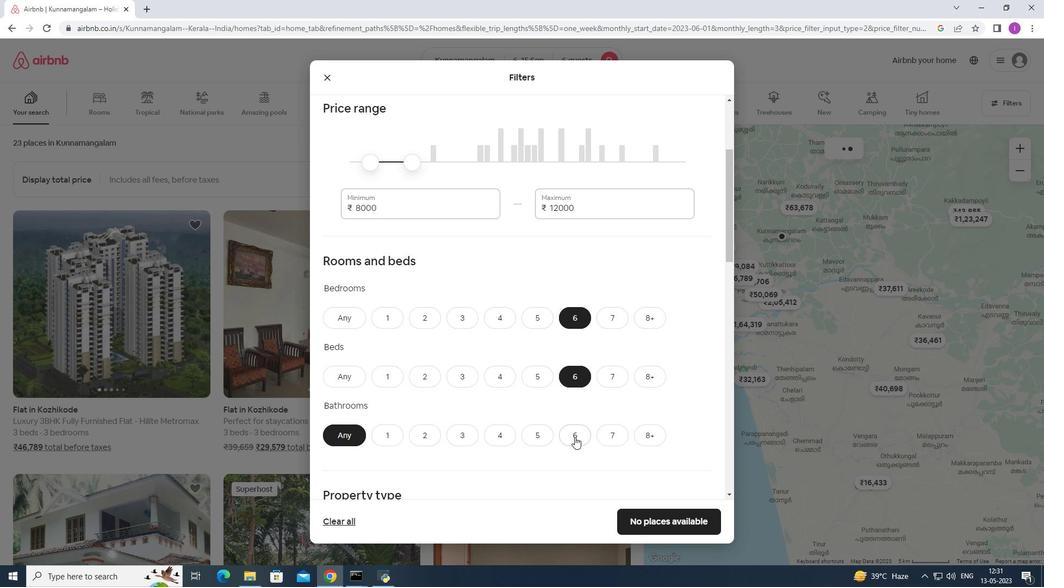
Action: Mouse moved to (490, 389)
Screenshot: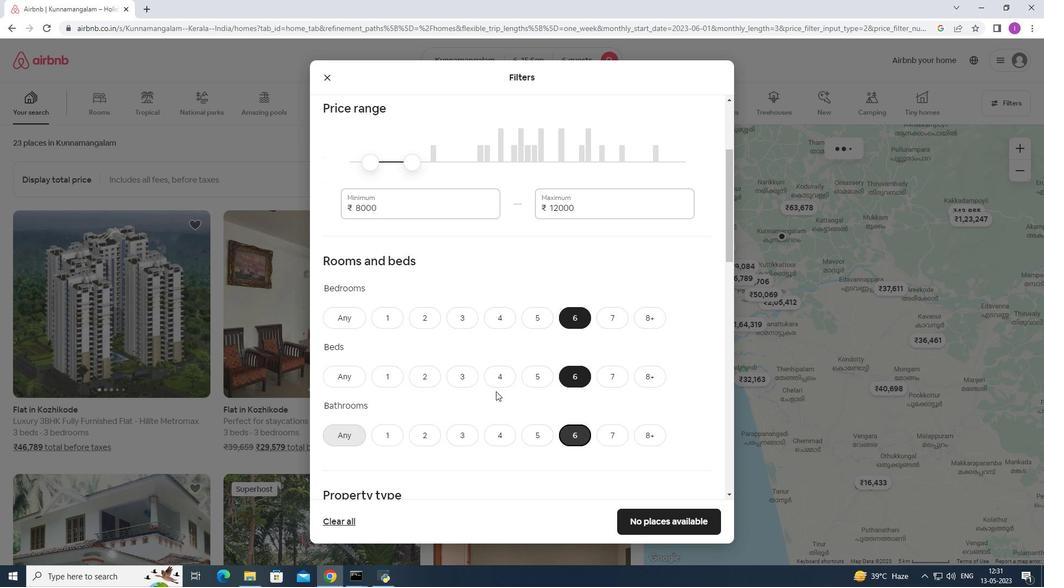 
Action: Mouse scrolled (490, 388) with delta (0, 0)
Screenshot: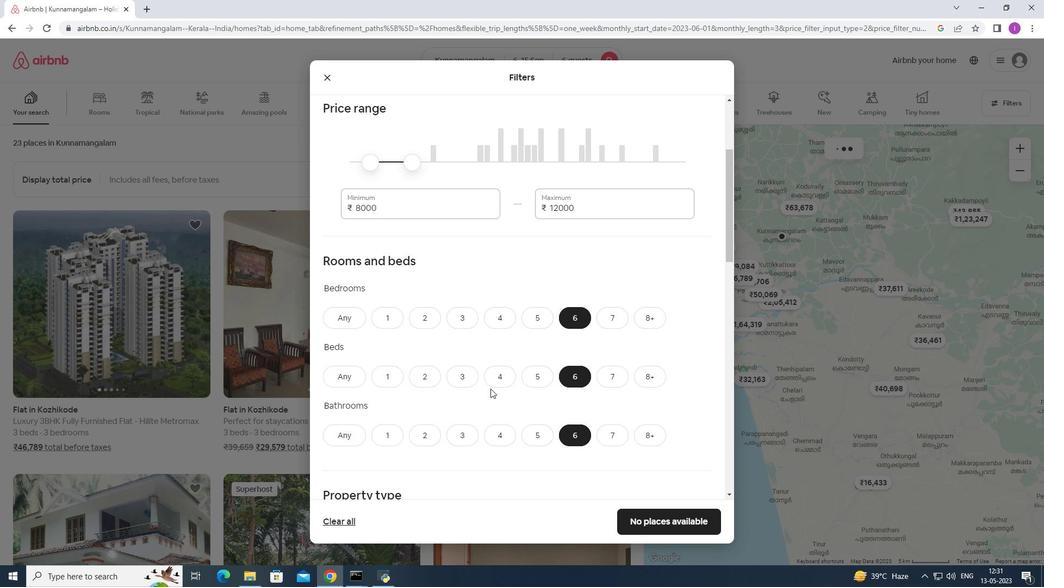 
Action: Mouse scrolled (490, 388) with delta (0, 0)
Screenshot: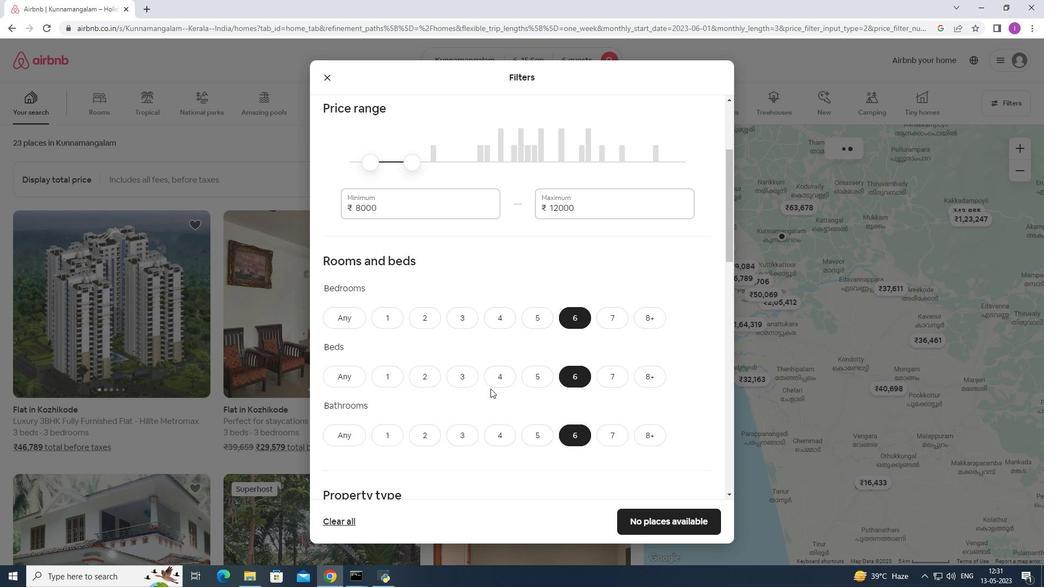 
Action: Mouse scrolled (490, 388) with delta (0, 0)
Screenshot: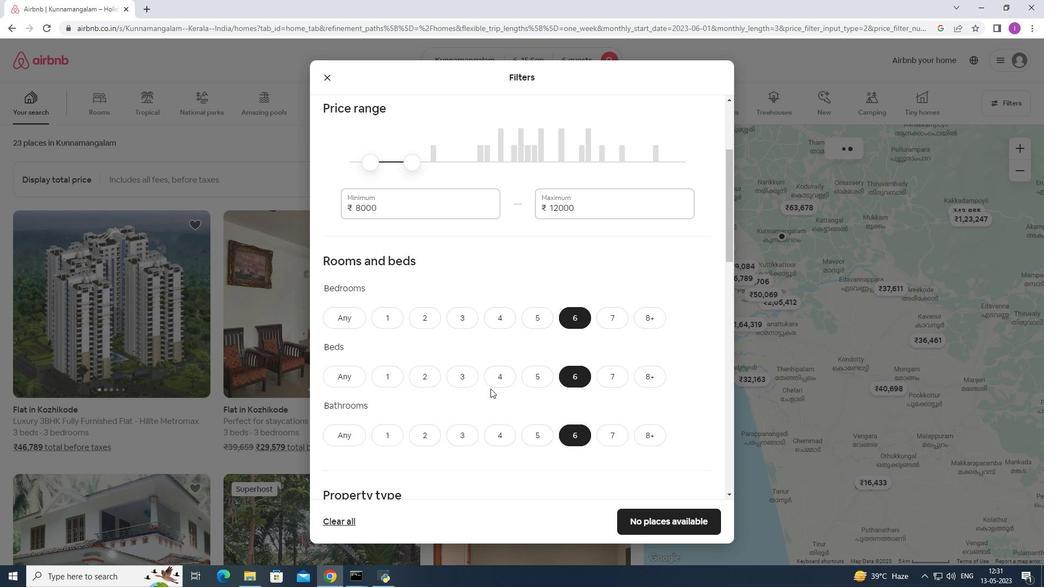 
Action: Mouse scrolled (490, 388) with delta (0, 0)
Screenshot: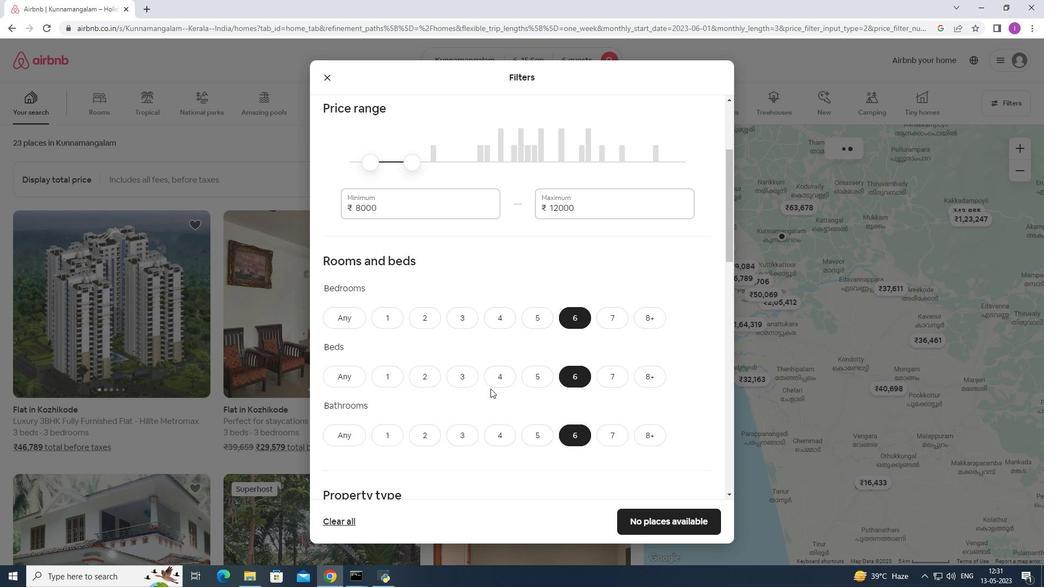 
Action: Mouse scrolled (490, 388) with delta (0, 0)
Screenshot: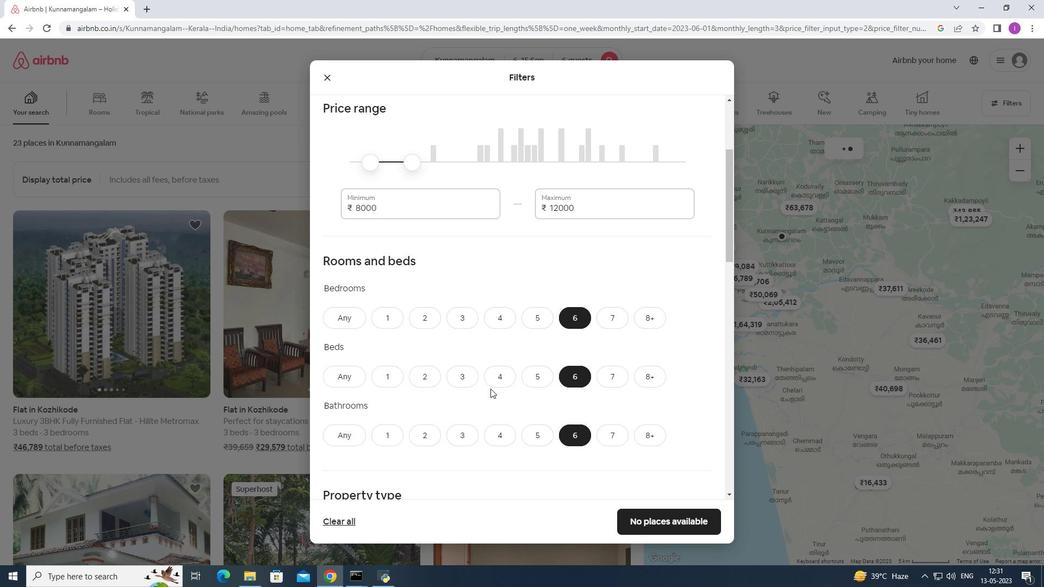 
Action: Mouse moved to (334, 276)
Screenshot: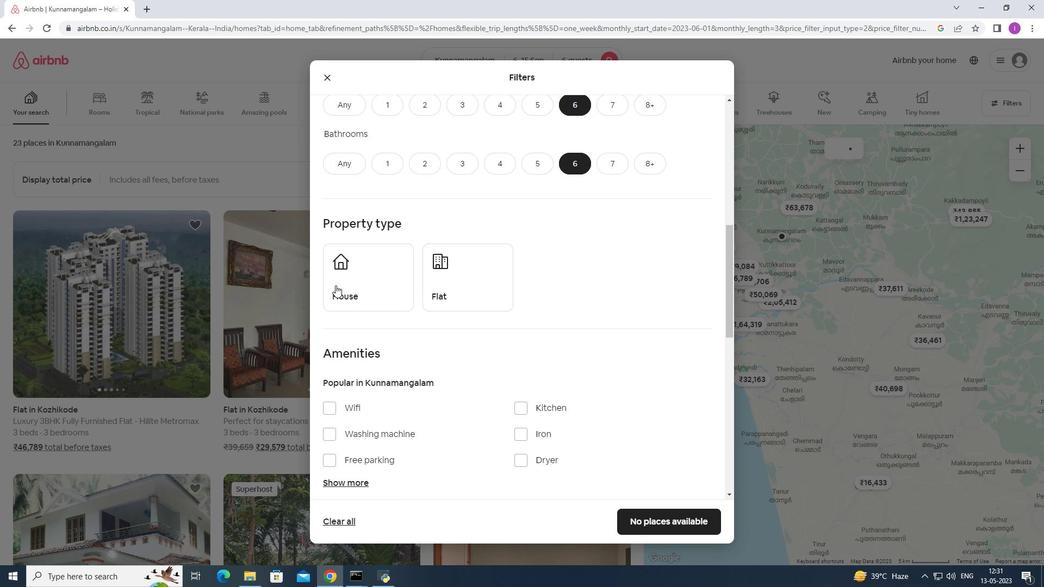 
Action: Mouse pressed left at (334, 276)
Screenshot: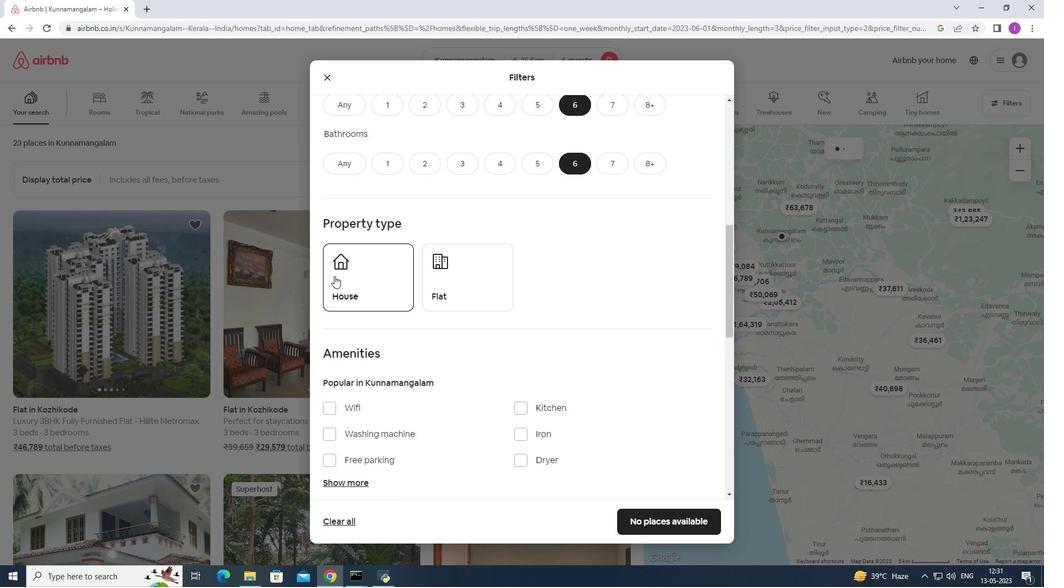 
Action: Mouse moved to (469, 287)
Screenshot: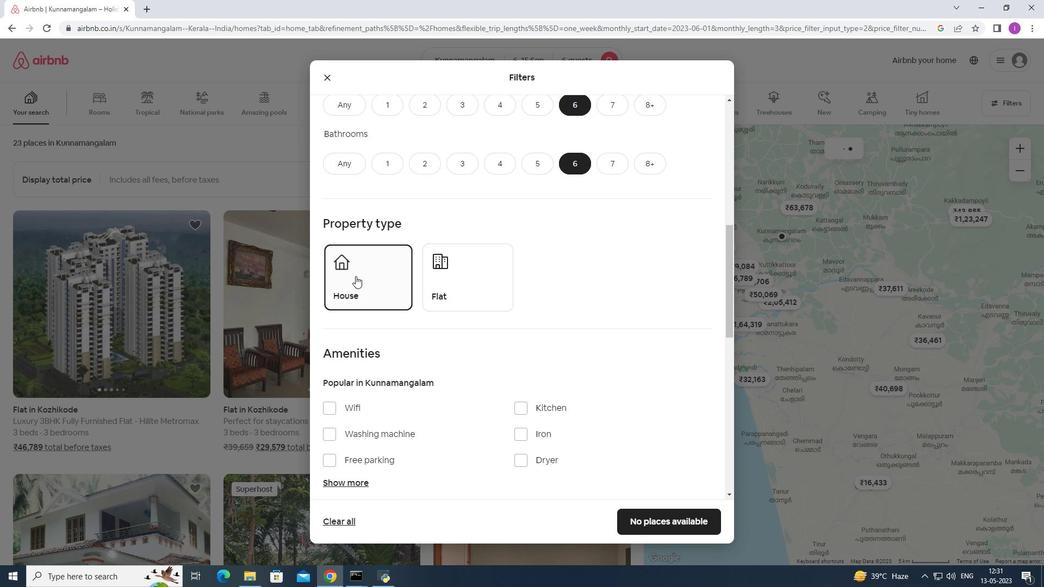 
Action: Mouse pressed left at (469, 287)
Screenshot: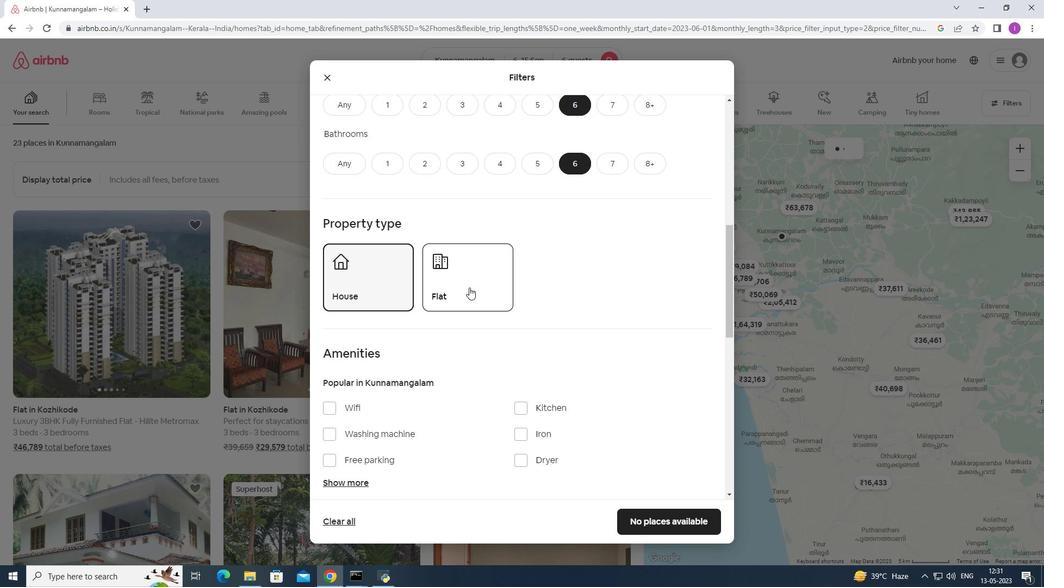 
Action: Mouse moved to (440, 353)
Screenshot: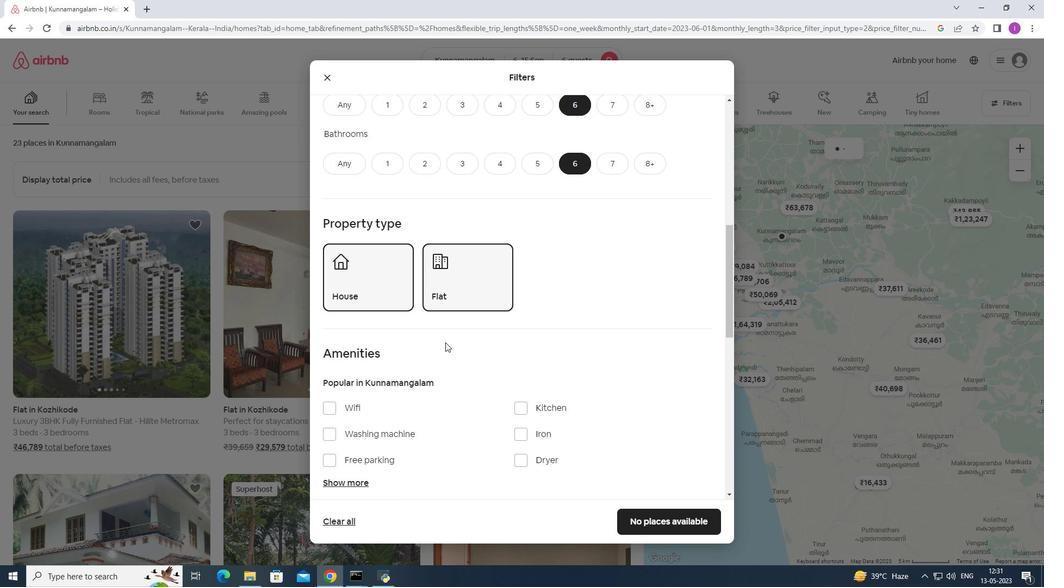
Action: Mouse scrolled (440, 353) with delta (0, 0)
Screenshot: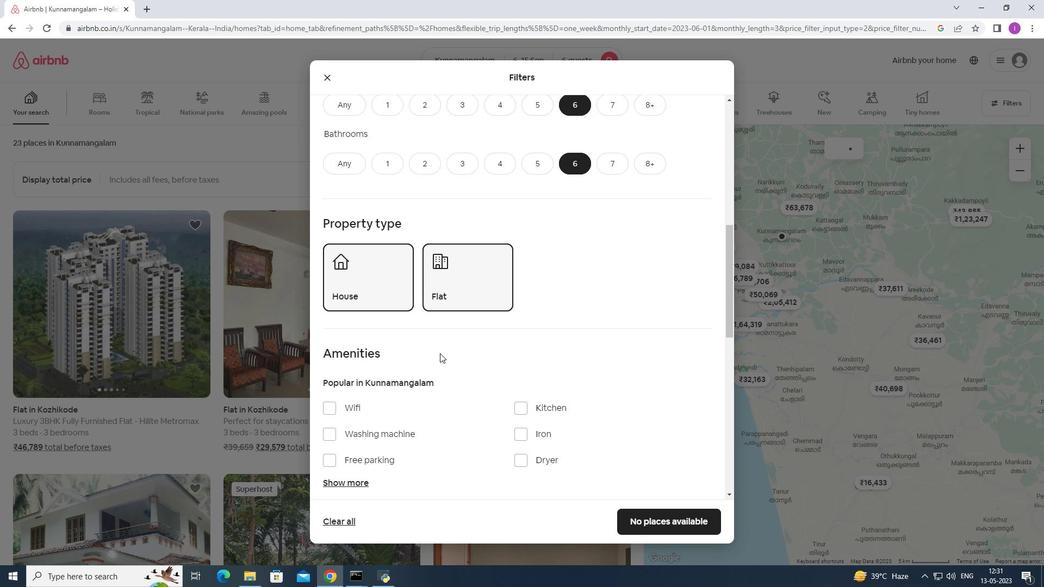 
Action: Mouse scrolled (440, 353) with delta (0, 0)
Screenshot: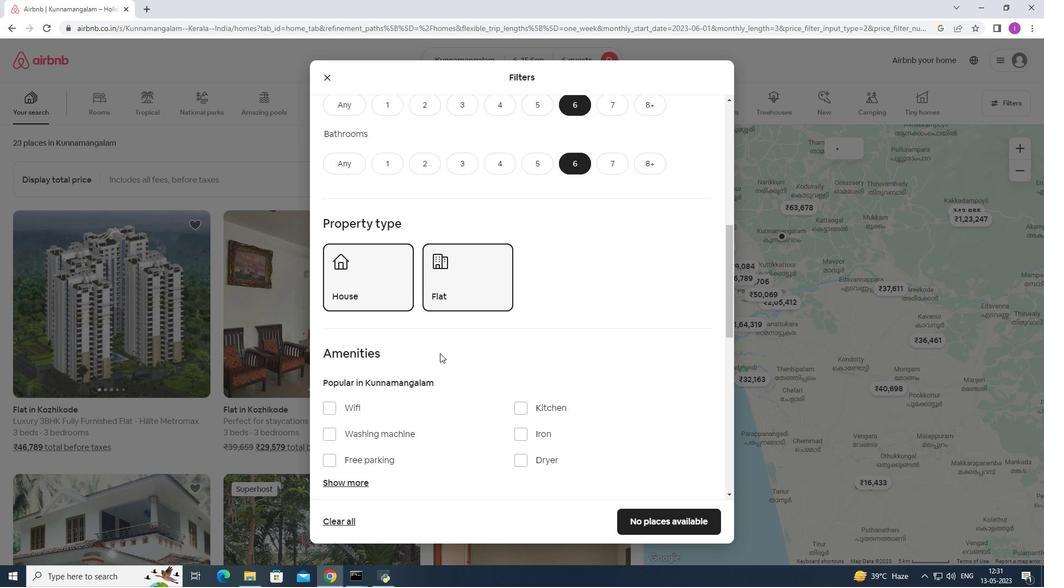 
Action: Mouse moved to (337, 298)
Screenshot: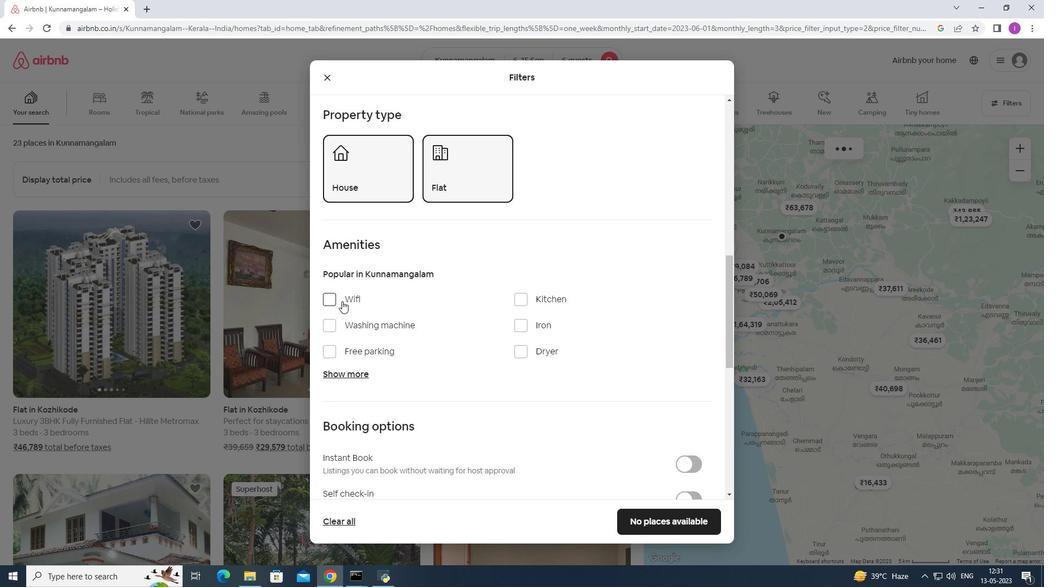 
Action: Mouse pressed left at (337, 298)
Screenshot: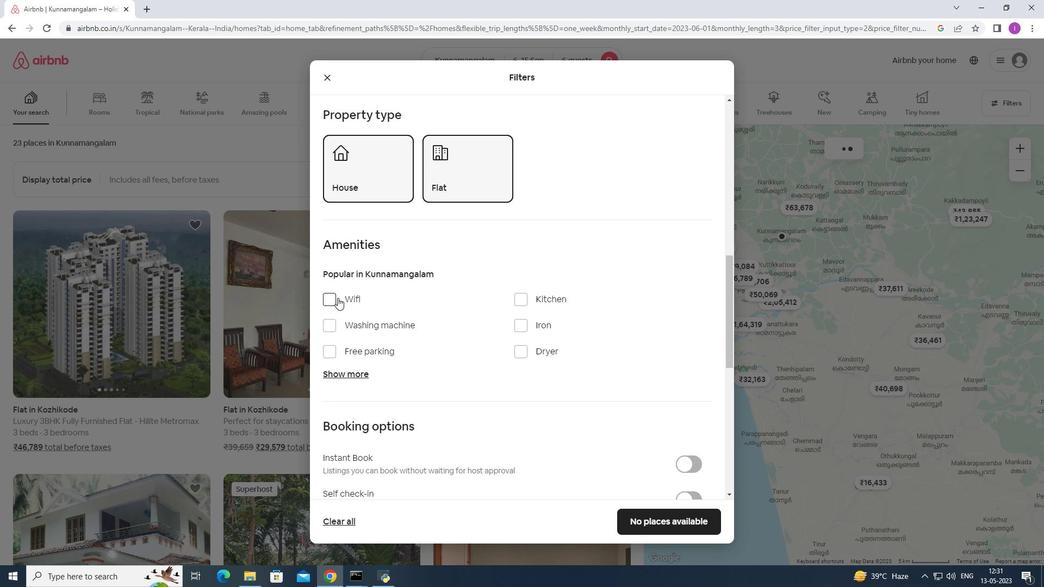 
Action: Mouse moved to (353, 351)
Screenshot: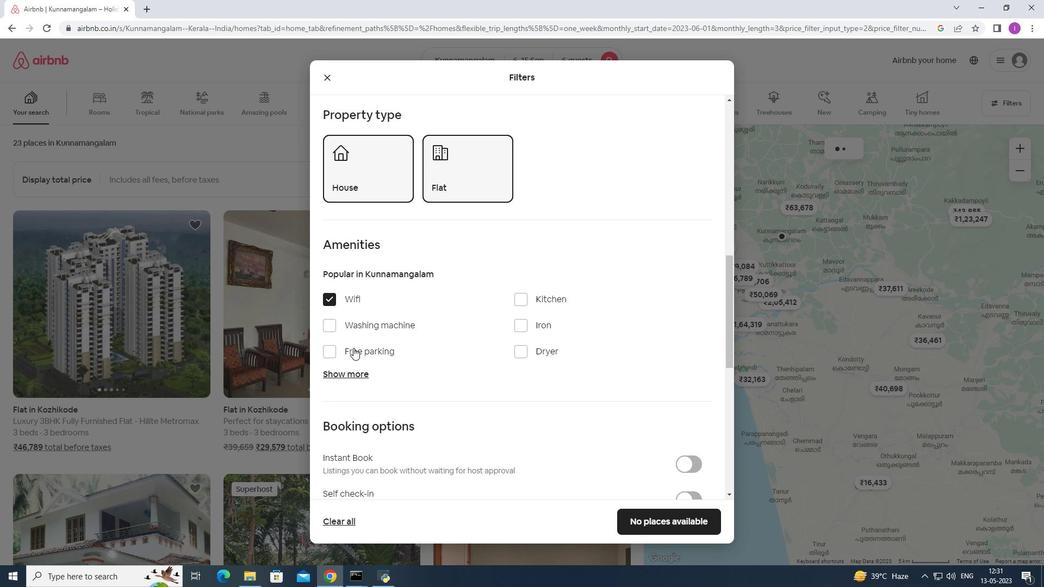
Action: Mouse pressed left at (353, 351)
Screenshot: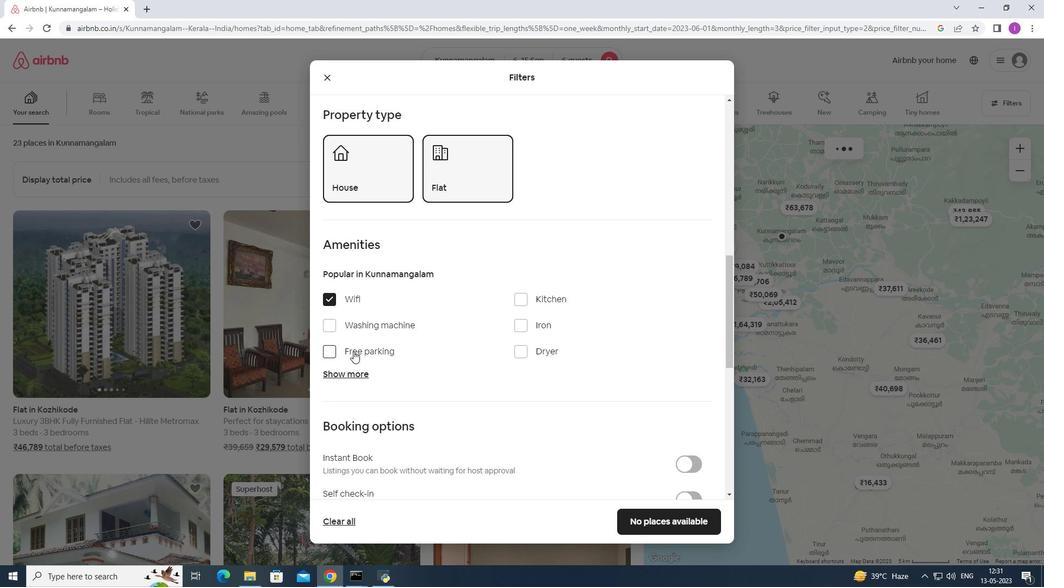 
Action: Mouse moved to (355, 369)
Screenshot: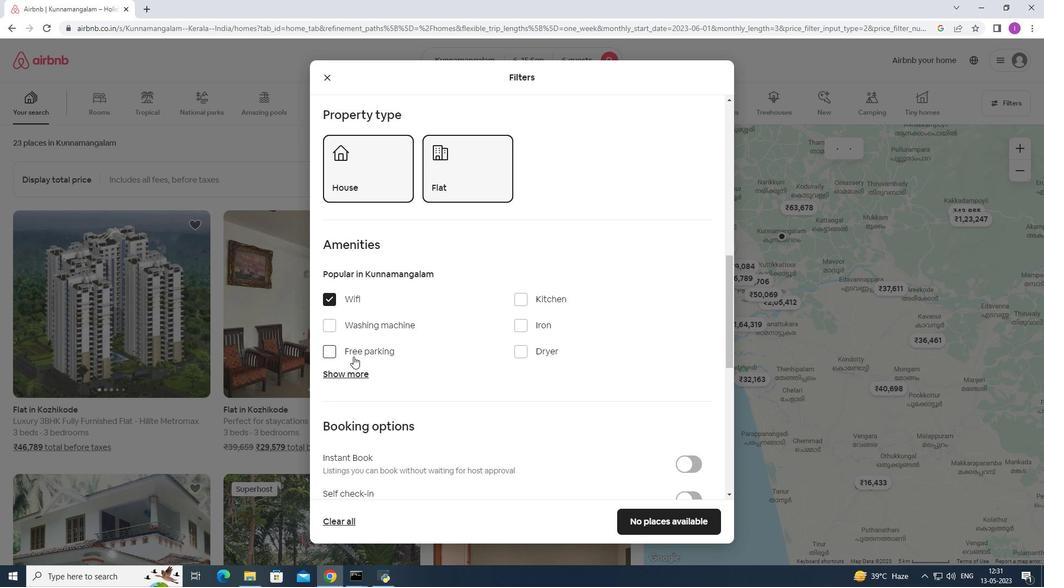 
Action: Mouse pressed left at (355, 369)
Screenshot: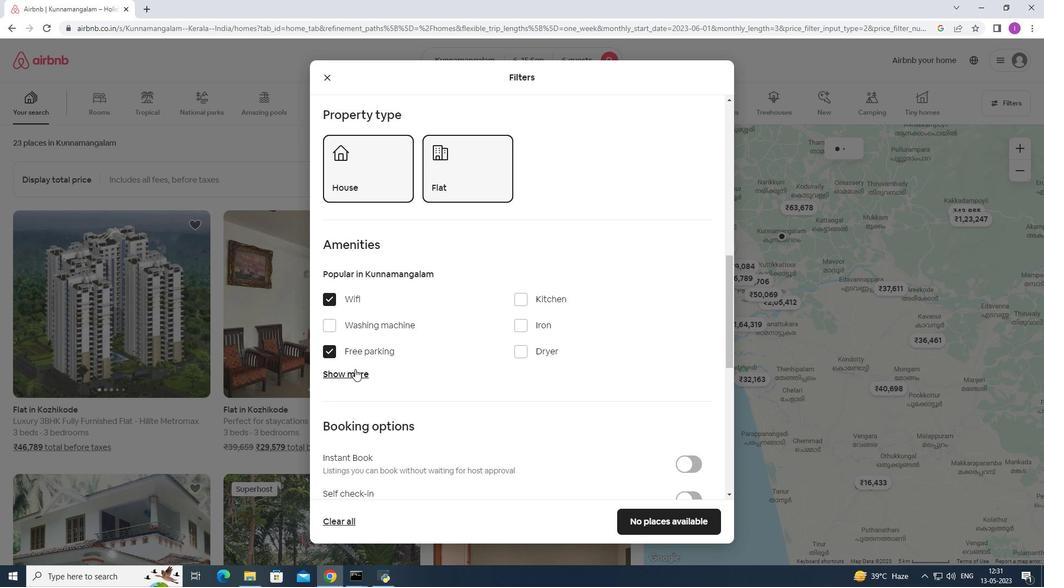 
Action: Mouse moved to (521, 437)
Screenshot: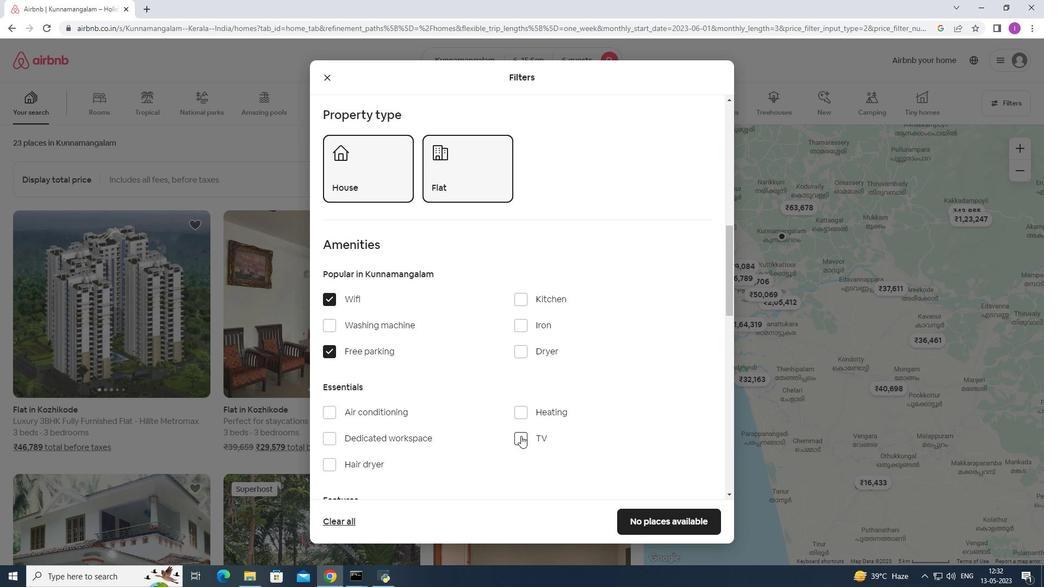 
Action: Mouse pressed left at (521, 437)
Screenshot: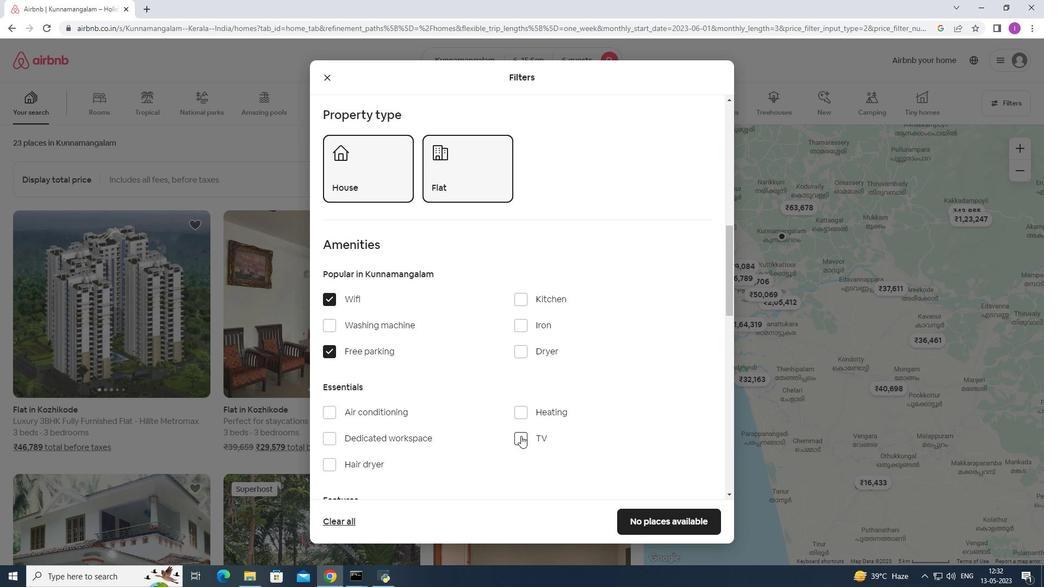
Action: Mouse moved to (451, 441)
Screenshot: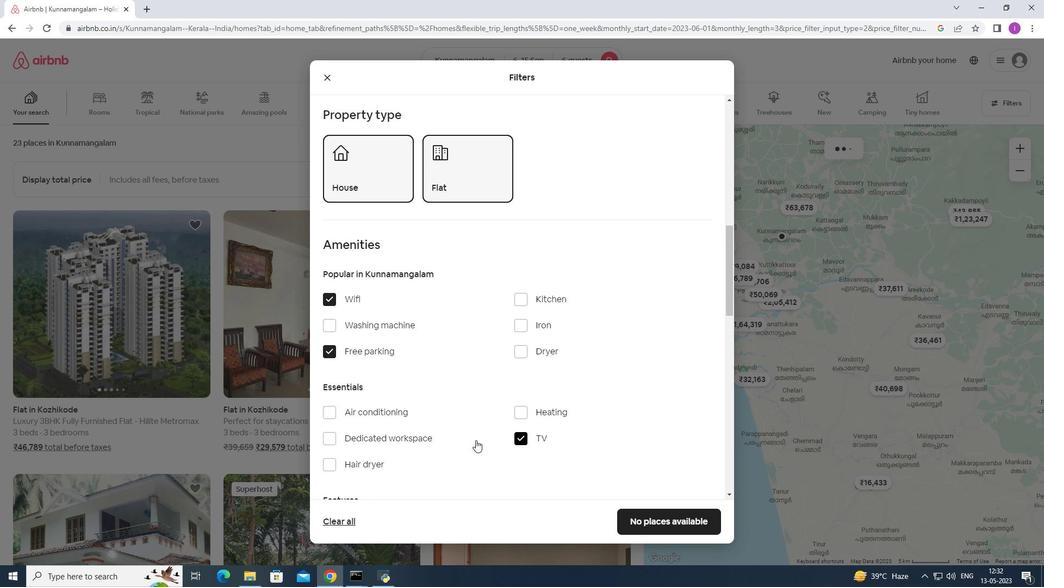 
Action: Mouse scrolled (451, 441) with delta (0, 0)
Screenshot: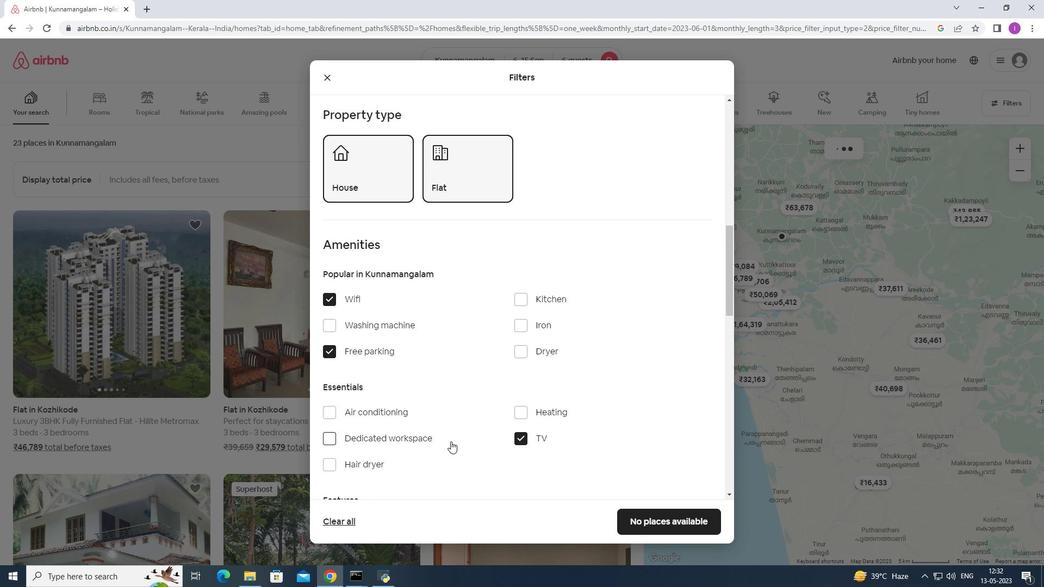 
Action: Mouse scrolled (451, 441) with delta (0, 0)
Screenshot: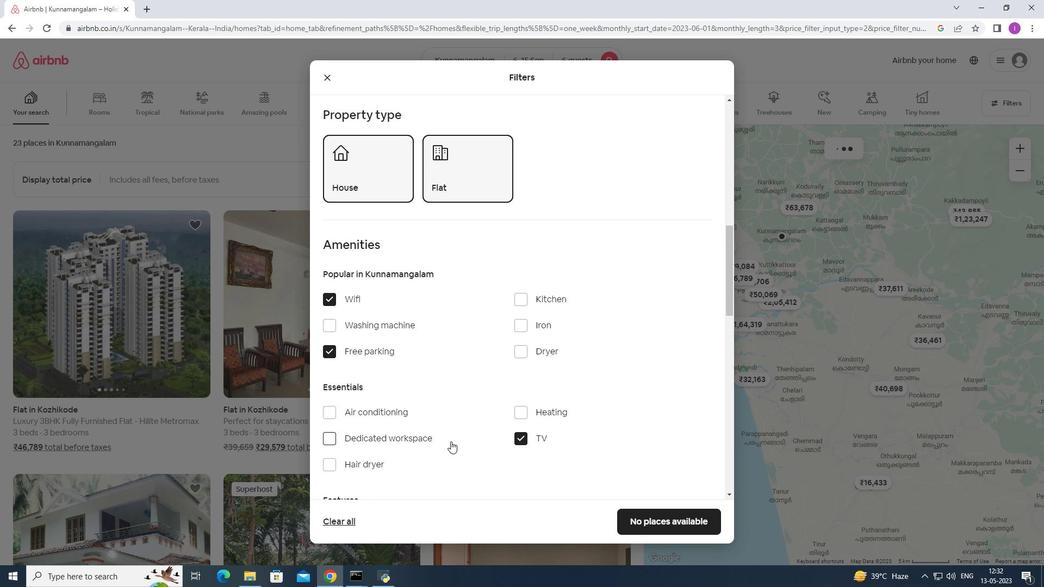 
Action: Mouse scrolled (451, 441) with delta (0, 0)
Screenshot: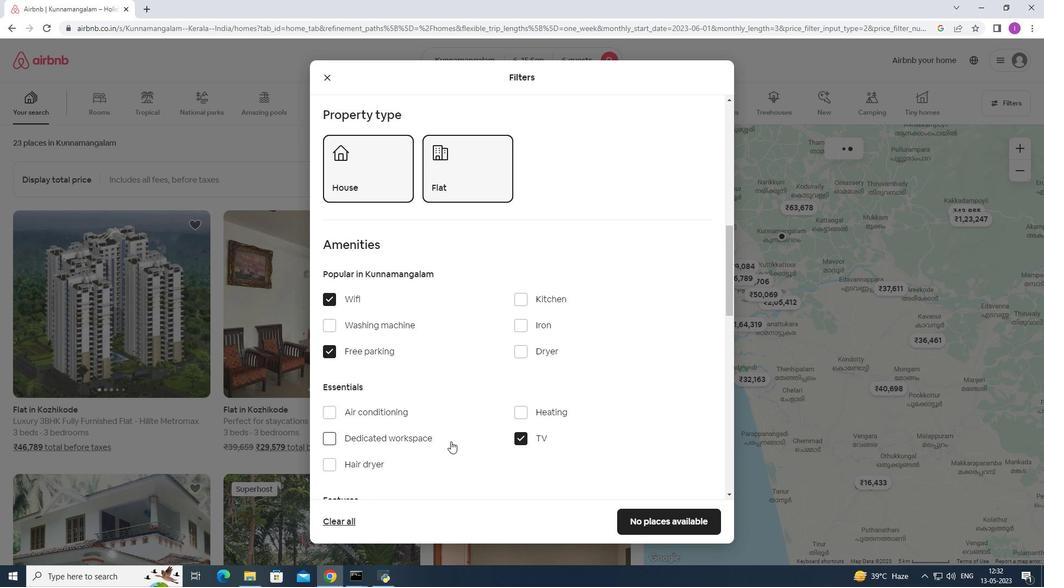 
Action: Mouse scrolled (451, 441) with delta (0, 0)
Screenshot: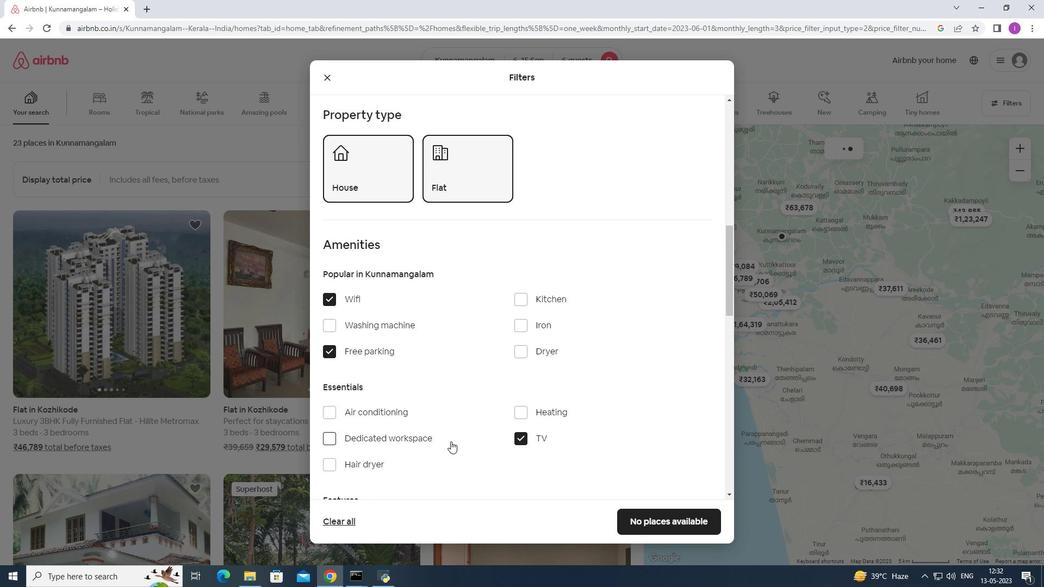 
Action: Mouse moved to (326, 354)
Screenshot: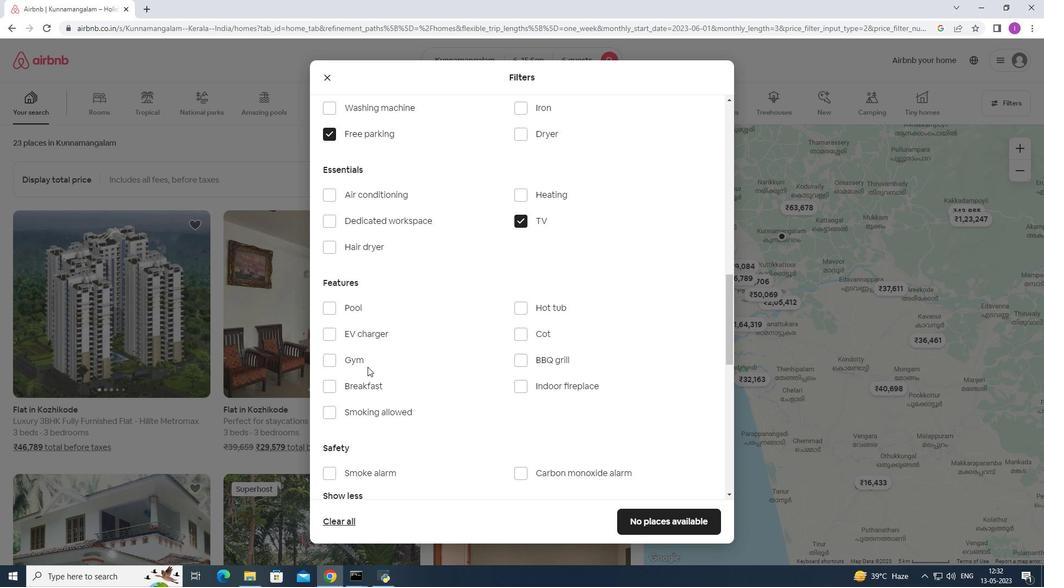 
Action: Mouse pressed left at (326, 354)
Screenshot: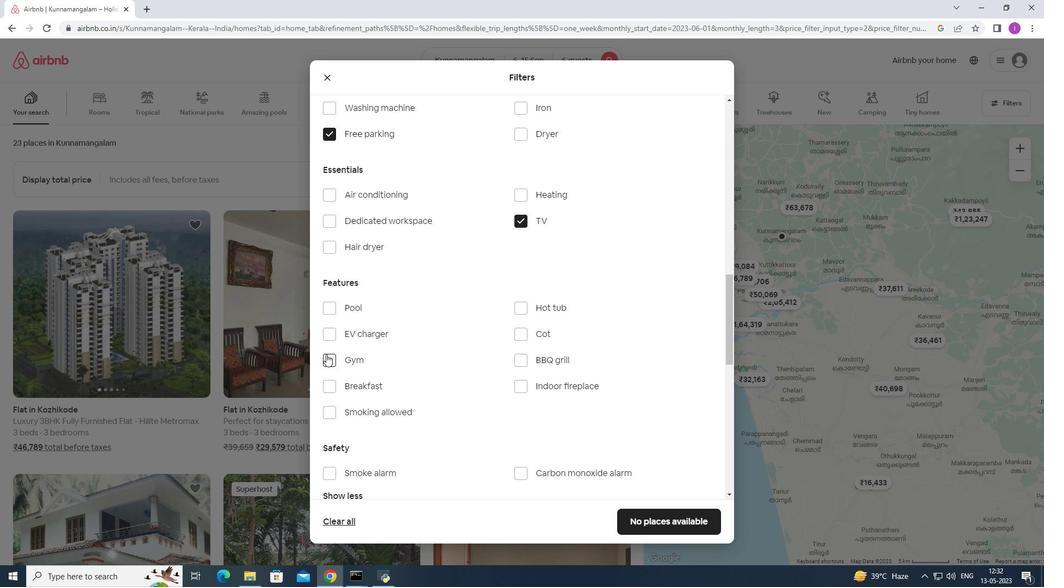 
Action: Mouse moved to (333, 389)
Screenshot: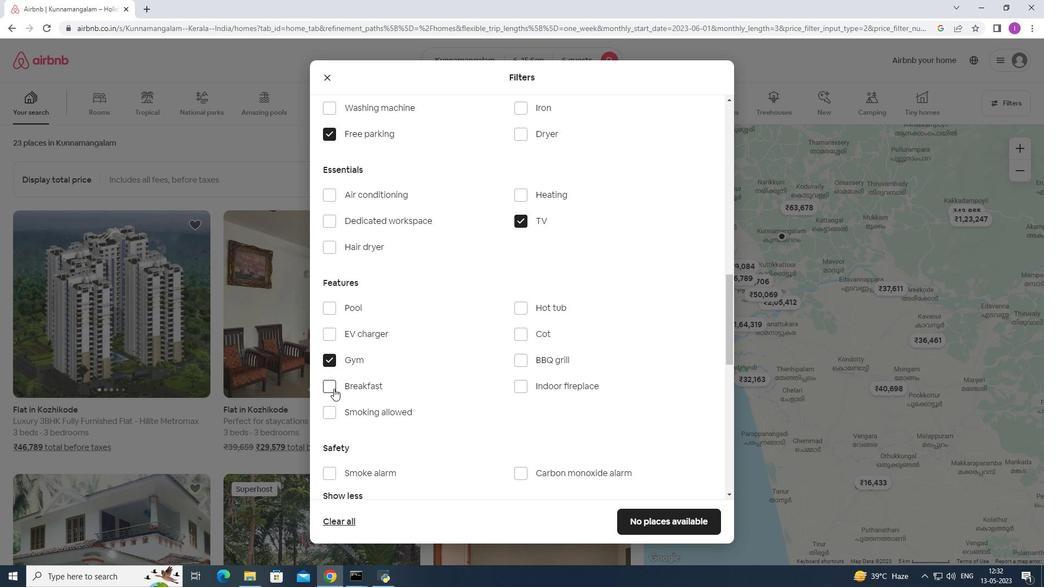 
Action: Mouse pressed left at (333, 389)
Screenshot: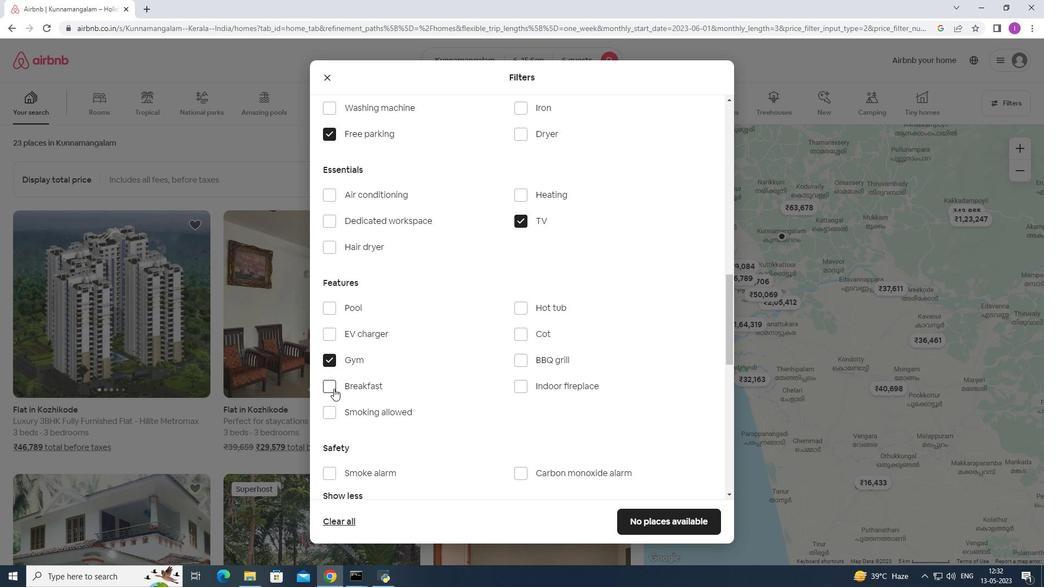 
Action: Mouse moved to (523, 371)
Screenshot: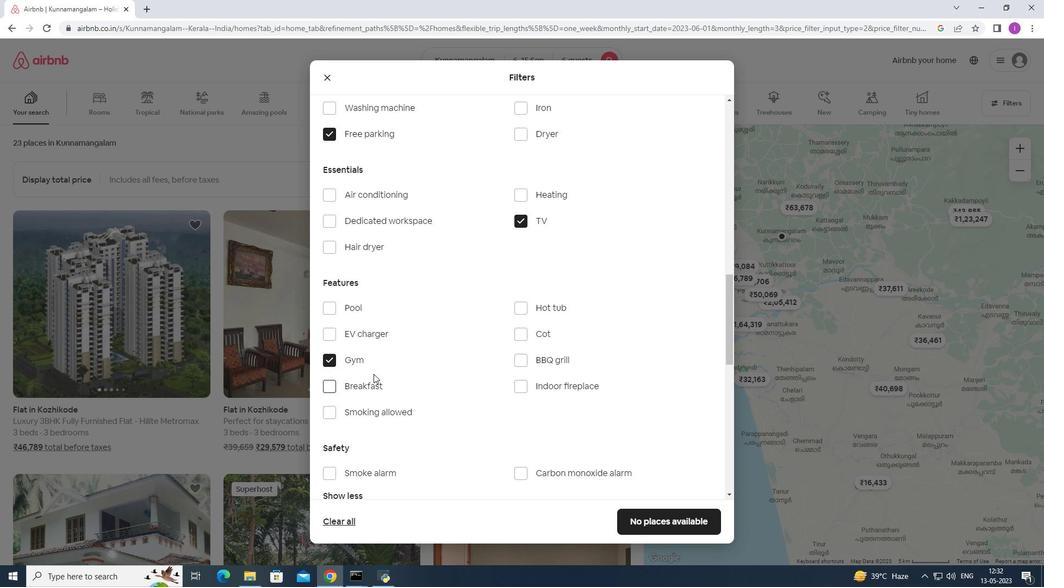 
Action: Mouse scrolled (523, 371) with delta (0, 0)
Screenshot: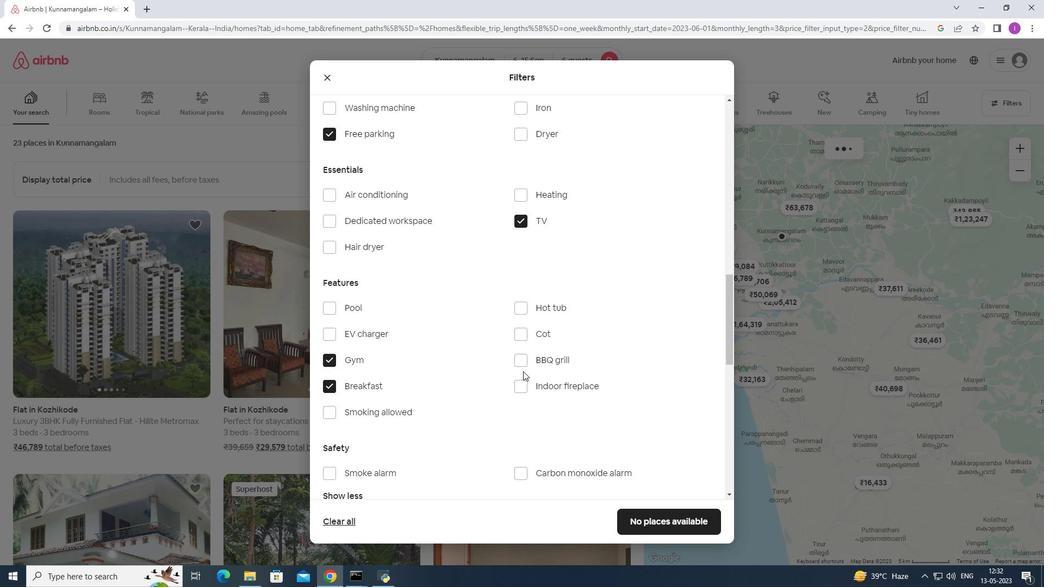 
Action: Mouse scrolled (523, 371) with delta (0, 0)
Screenshot: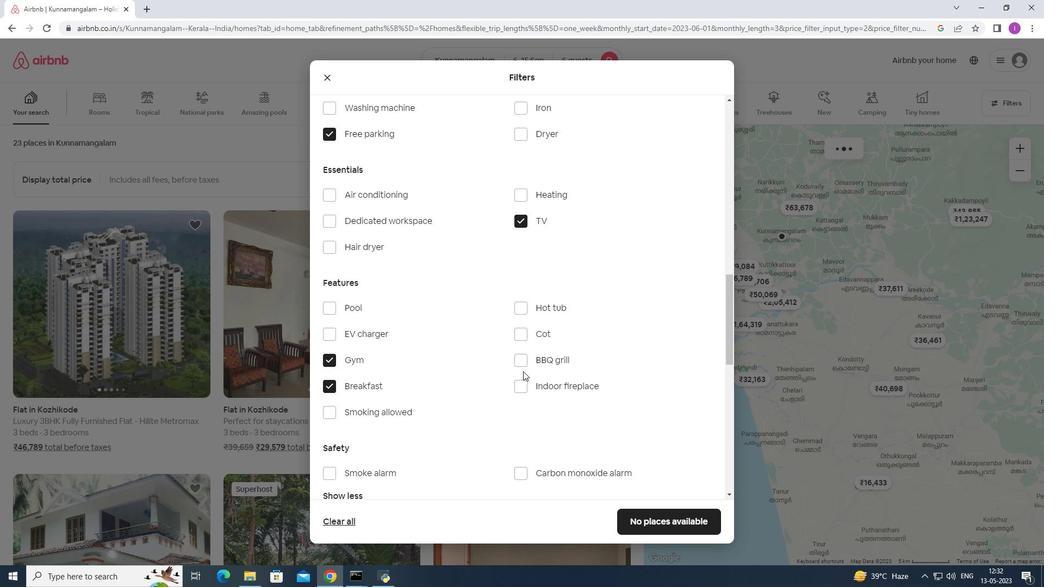 
Action: Mouse scrolled (523, 371) with delta (0, 0)
Screenshot: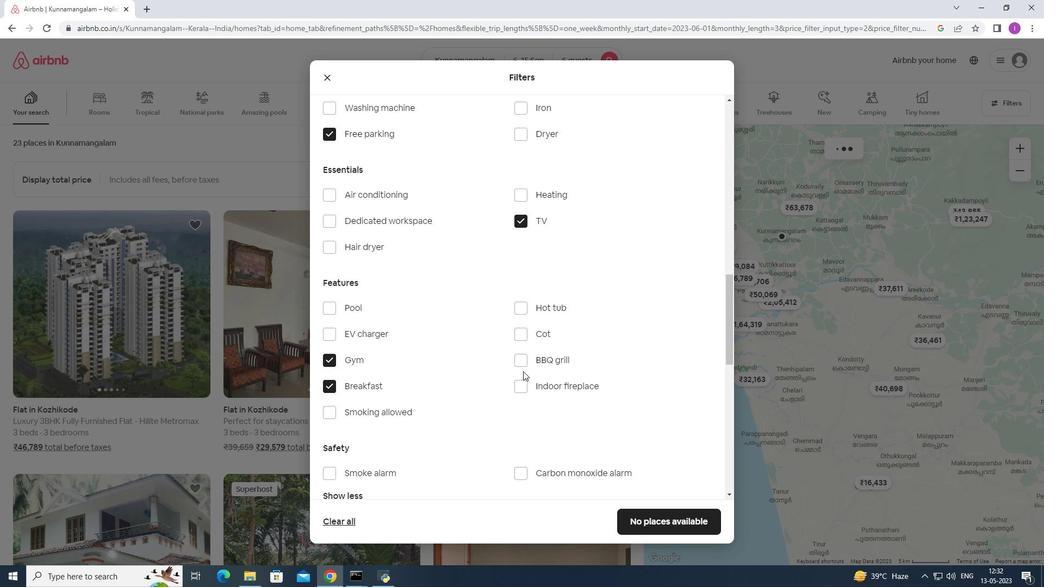 
Action: Mouse moved to (533, 366)
Screenshot: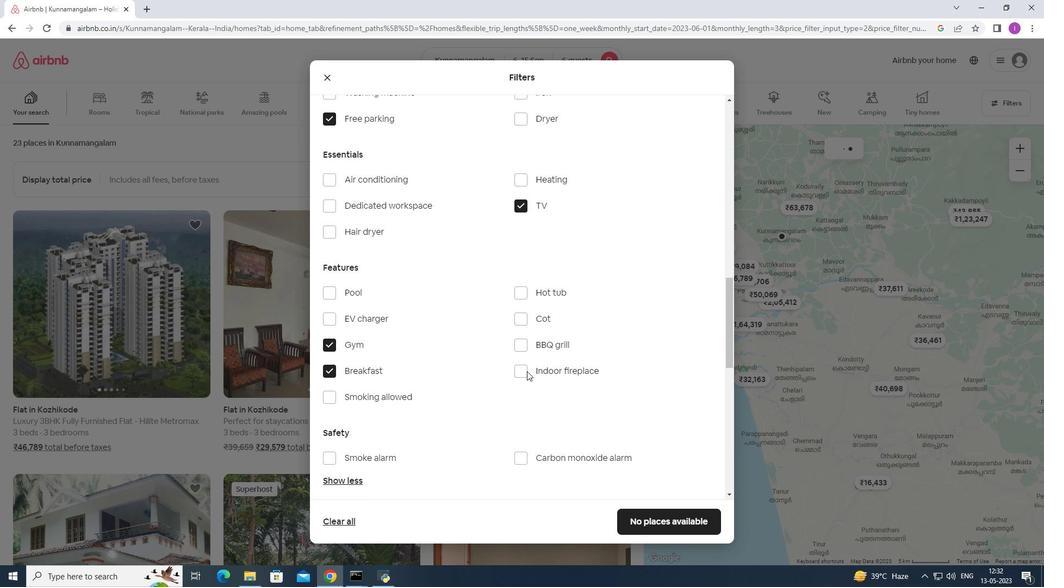 
Action: Mouse scrolled (533, 366) with delta (0, 0)
Screenshot: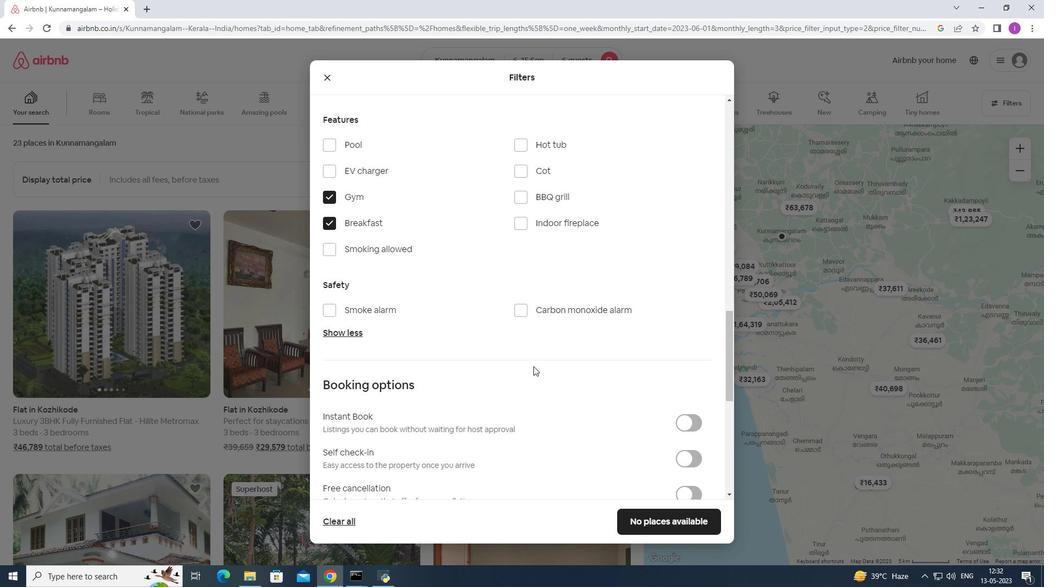 
Action: Mouse scrolled (533, 366) with delta (0, 0)
Screenshot: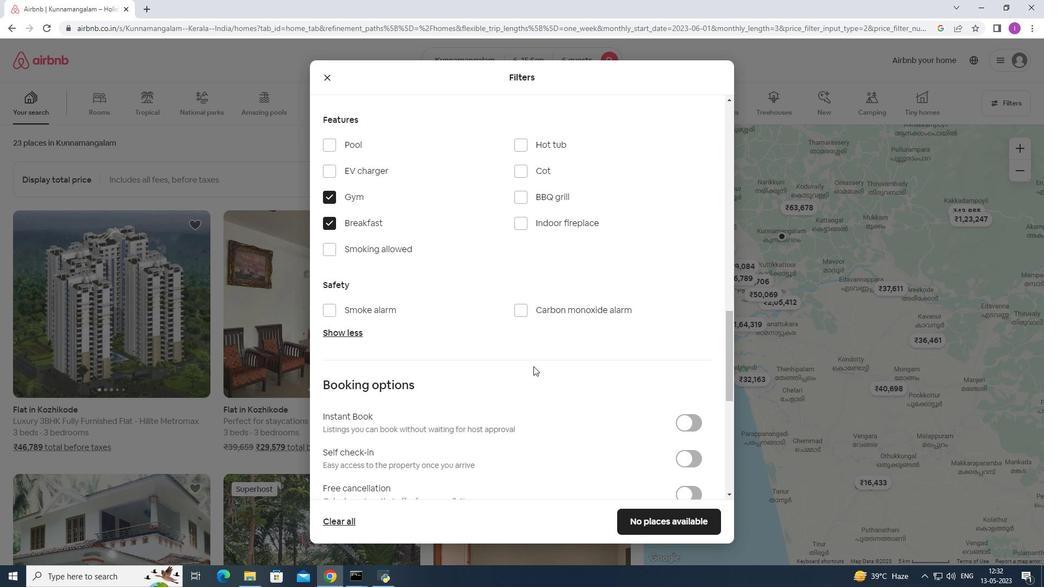 
Action: Mouse scrolled (533, 366) with delta (0, 0)
Screenshot: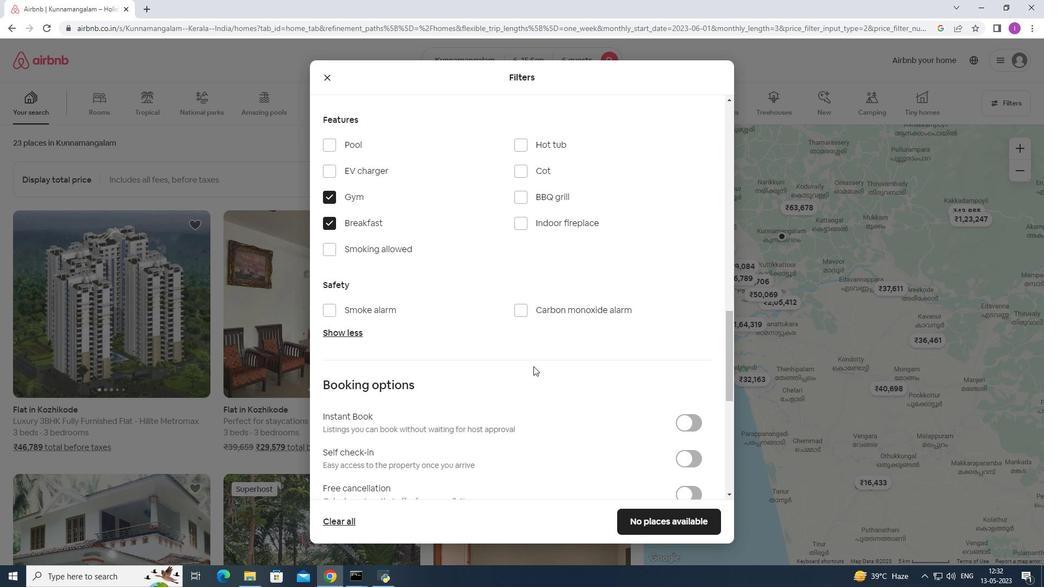 
Action: Mouse scrolled (533, 366) with delta (0, 0)
Screenshot: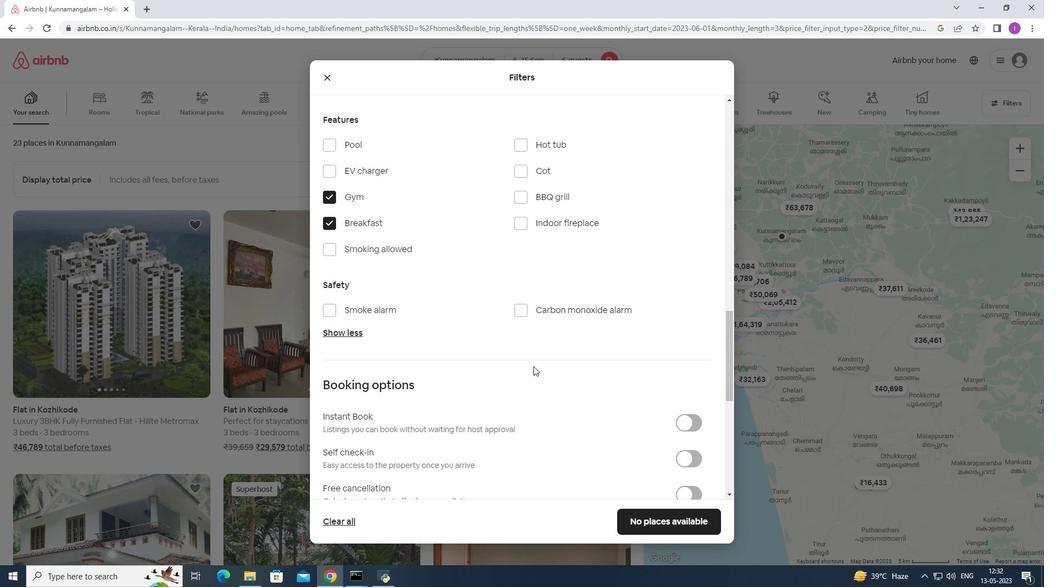
Action: Mouse scrolled (533, 366) with delta (0, 0)
Screenshot: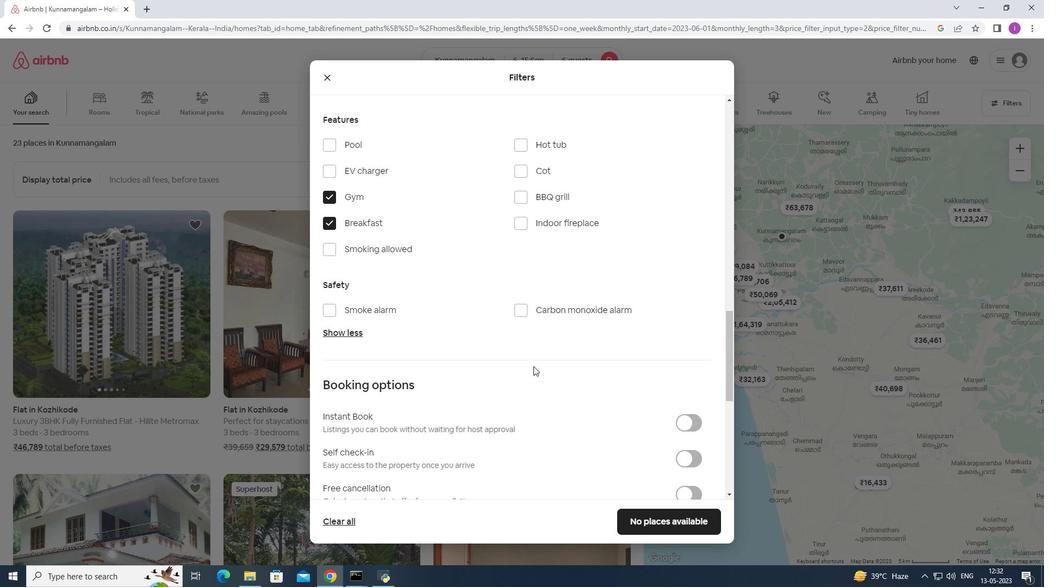 
Action: Mouse moved to (691, 188)
Screenshot: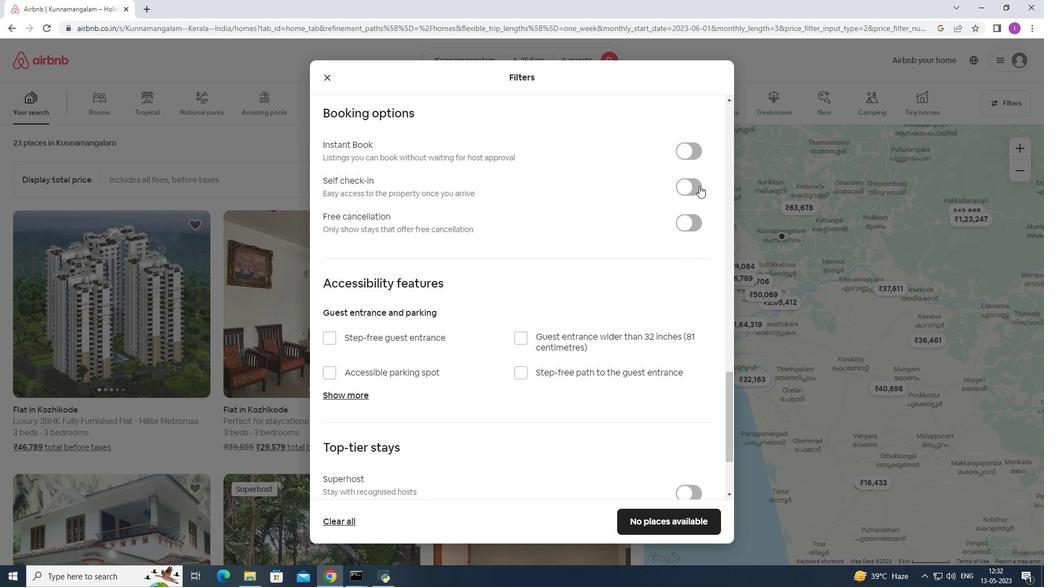 
Action: Mouse pressed left at (691, 188)
Screenshot: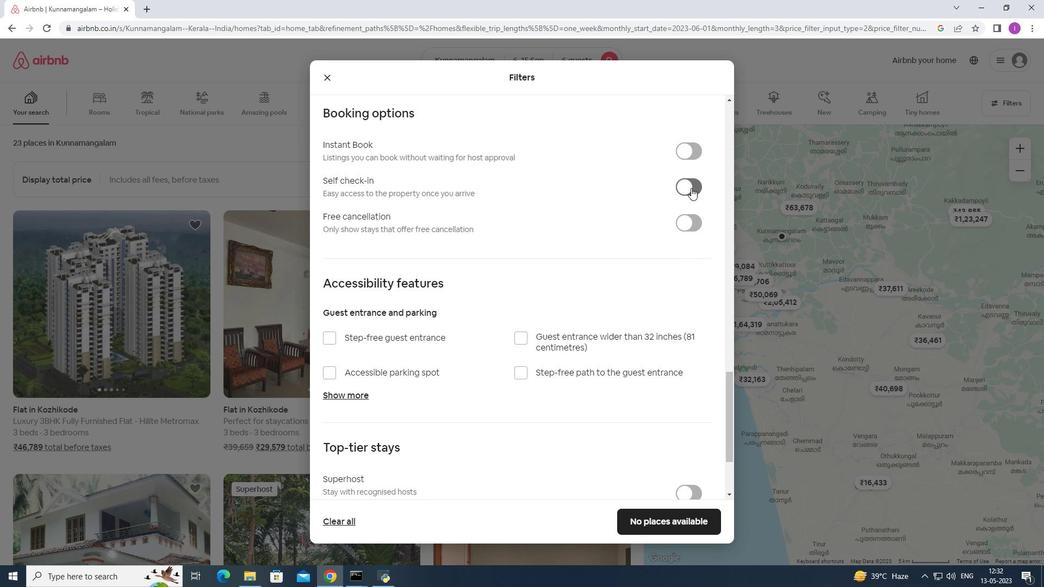 
Action: Mouse moved to (463, 415)
Screenshot: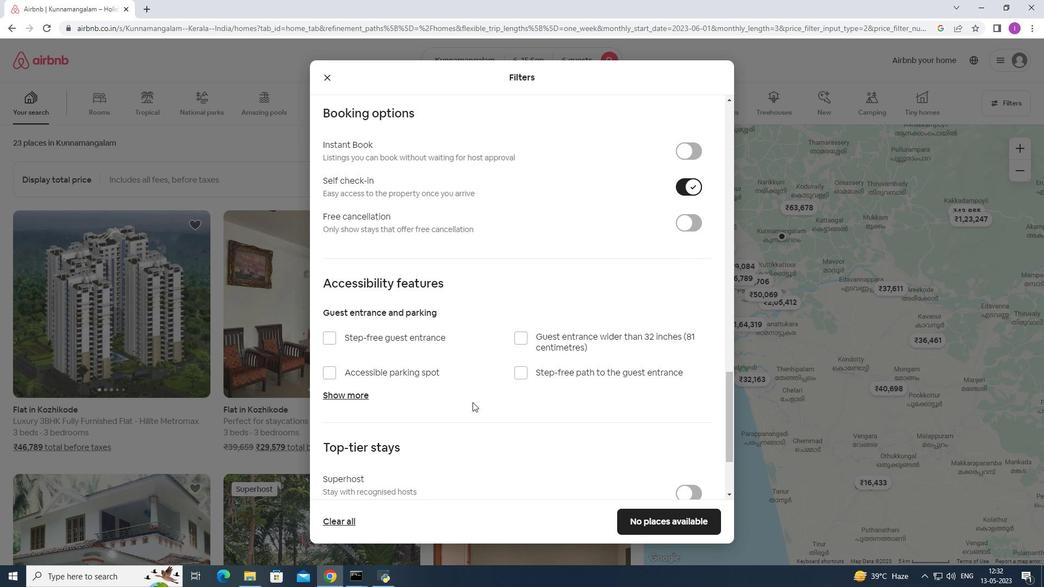 
Action: Mouse scrolled (463, 414) with delta (0, 0)
Screenshot: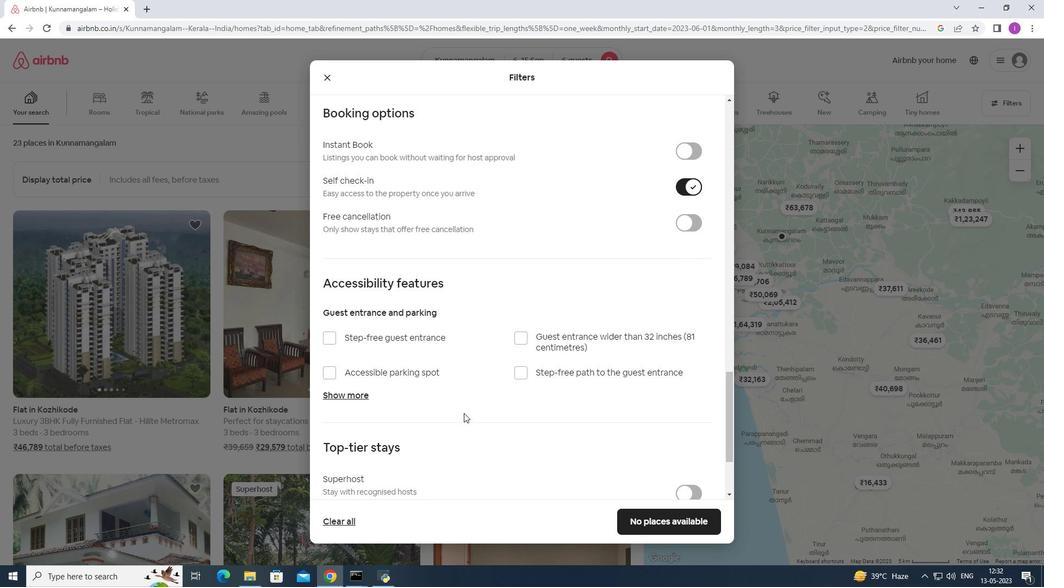 
Action: Mouse scrolled (463, 414) with delta (0, 0)
Screenshot: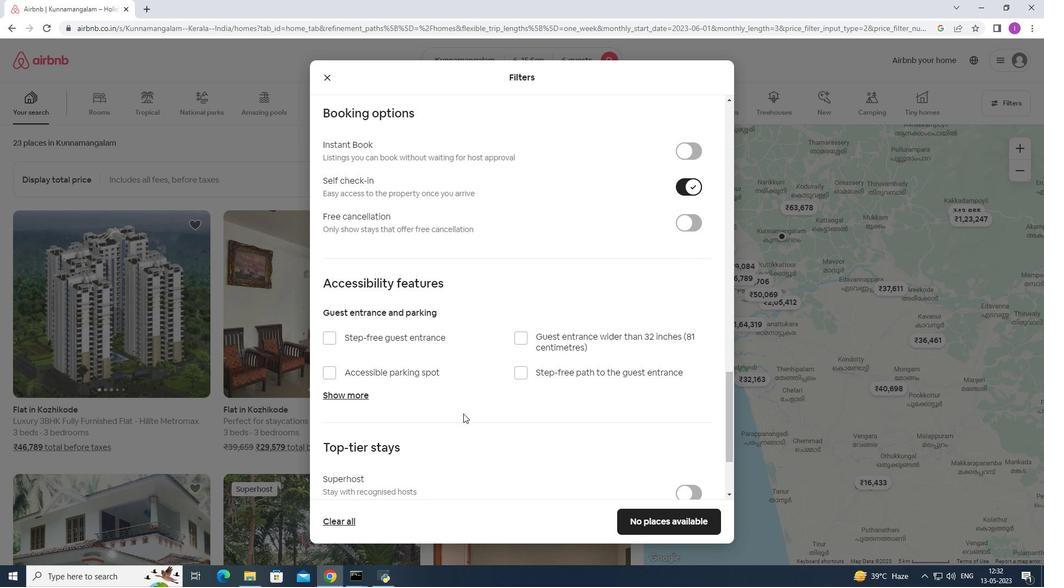 
Action: Mouse scrolled (463, 414) with delta (0, 0)
Screenshot: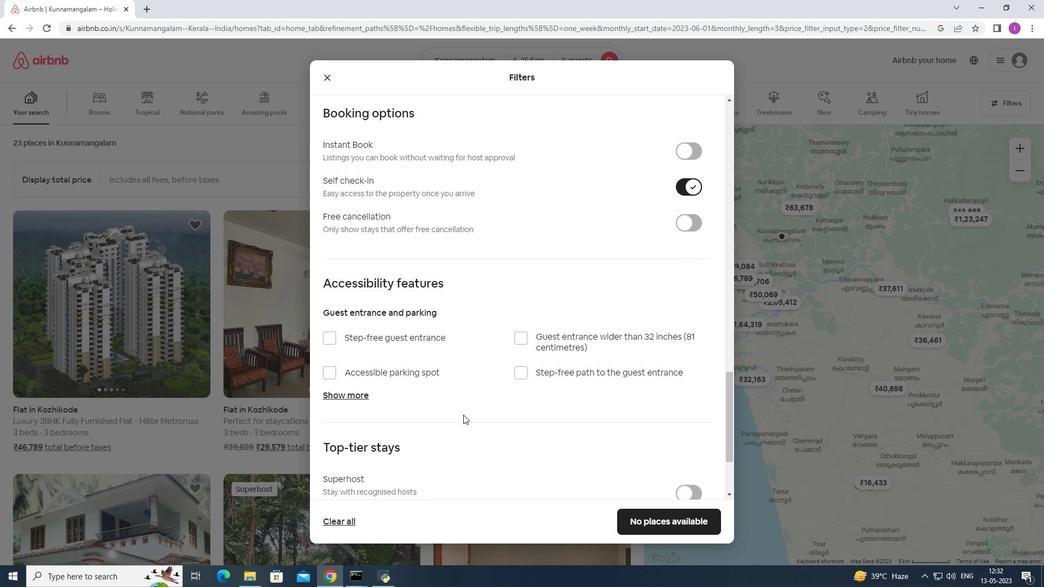 
Action: Mouse scrolled (463, 414) with delta (0, 0)
Screenshot: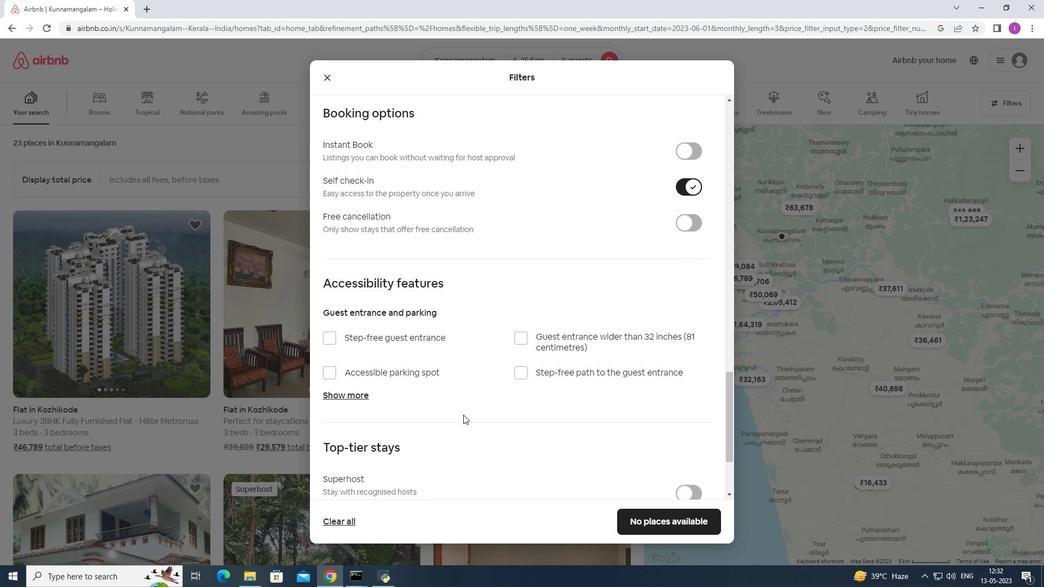 
Action: Mouse scrolled (463, 414) with delta (0, 0)
Screenshot: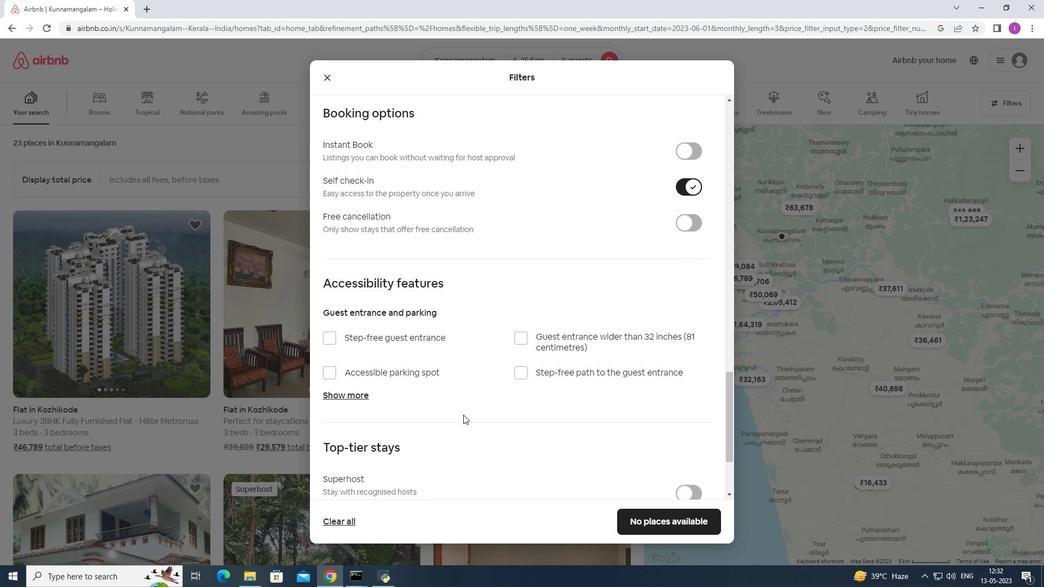
Action: Mouse scrolled (463, 414) with delta (0, 0)
Screenshot: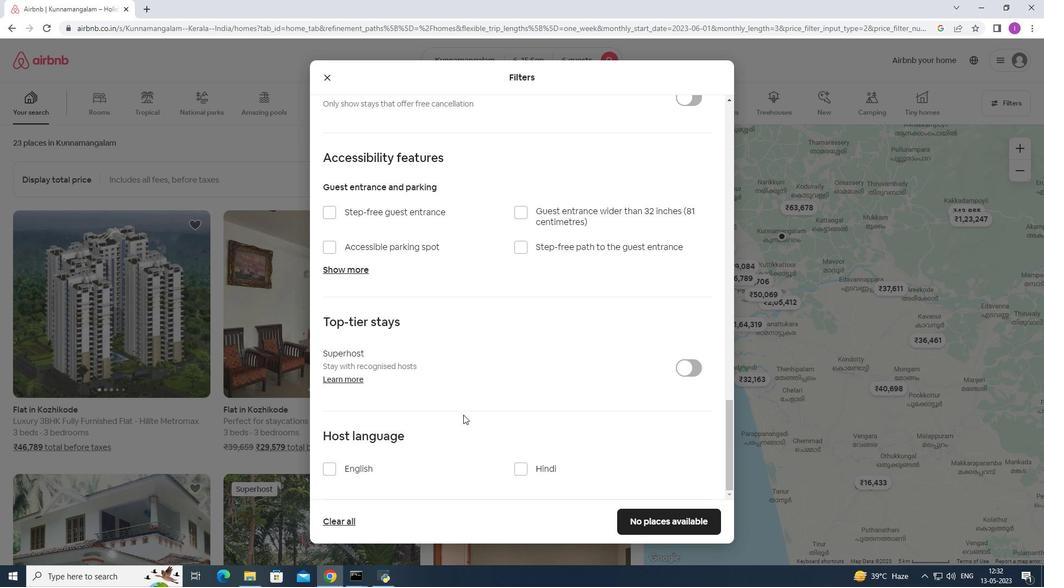 
Action: Mouse scrolled (463, 414) with delta (0, 0)
Screenshot: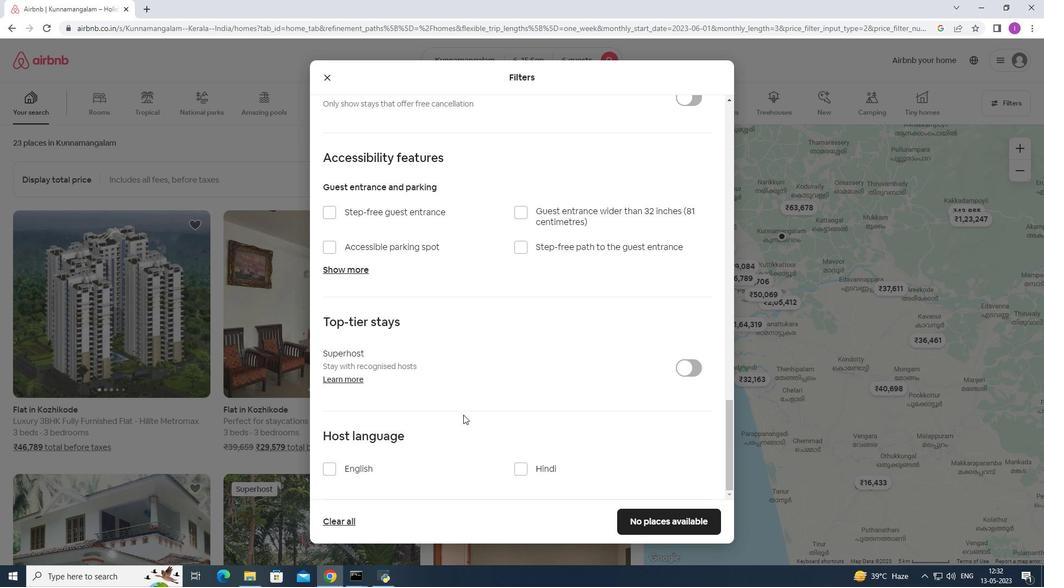 
Action: Mouse scrolled (463, 414) with delta (0, 0)
Screenshot: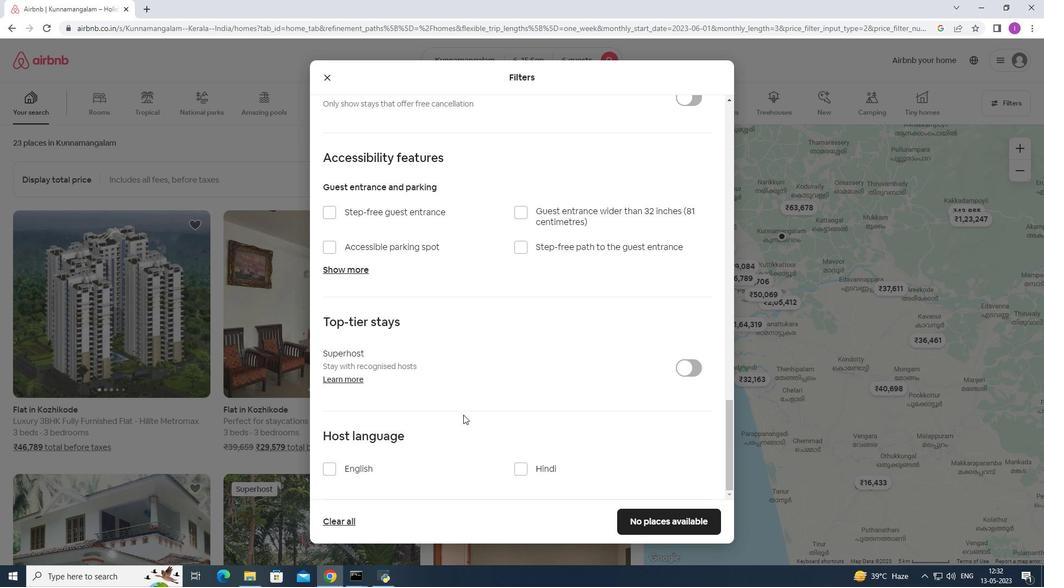 
Action: Mouse scrolled (463, 414) with delta (0, 0)
Screenshot: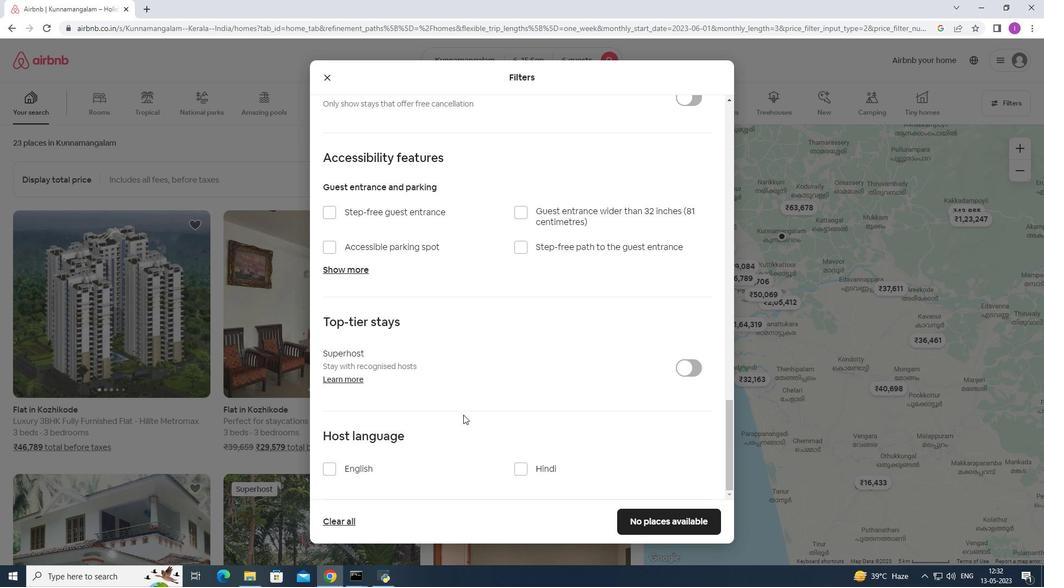 
Action: Mouse scrolled (463, 414) with delta (0, 0)
Screenshot: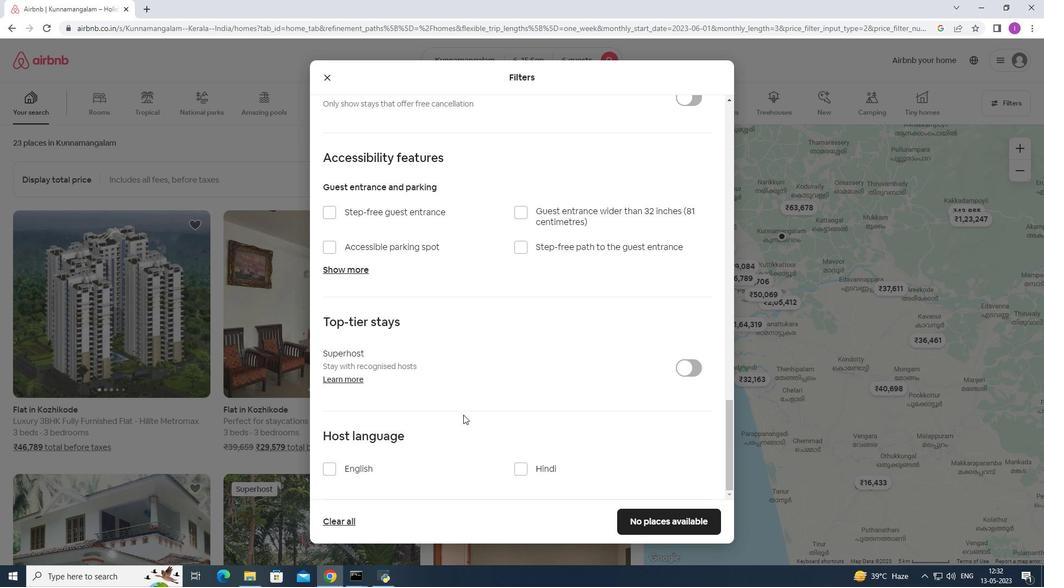 
Action: Mouse moved to (334, 472)
Screenshot: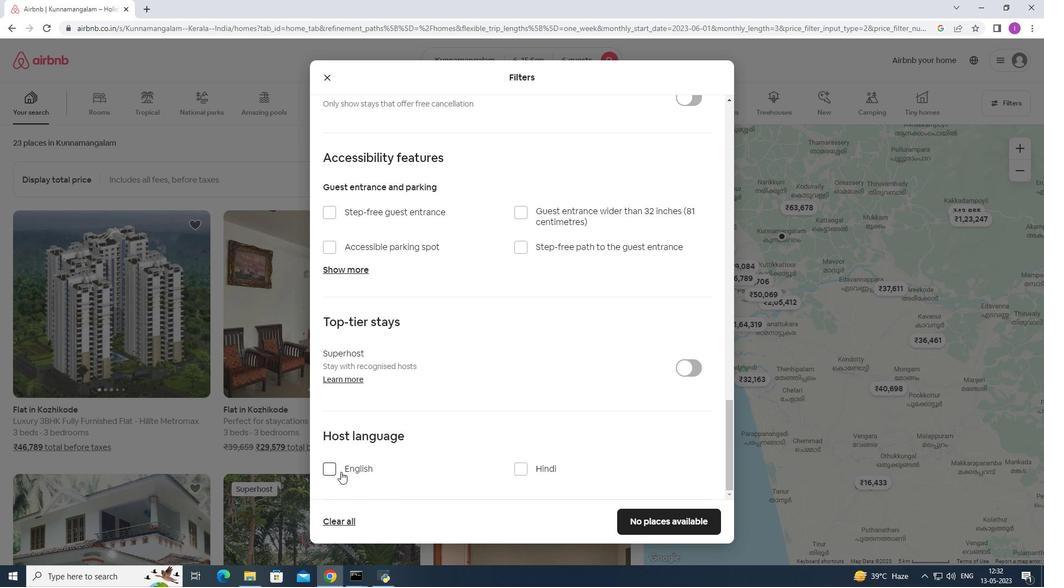 
Action: Mouse pressed left at (334, 472)
Screenshot: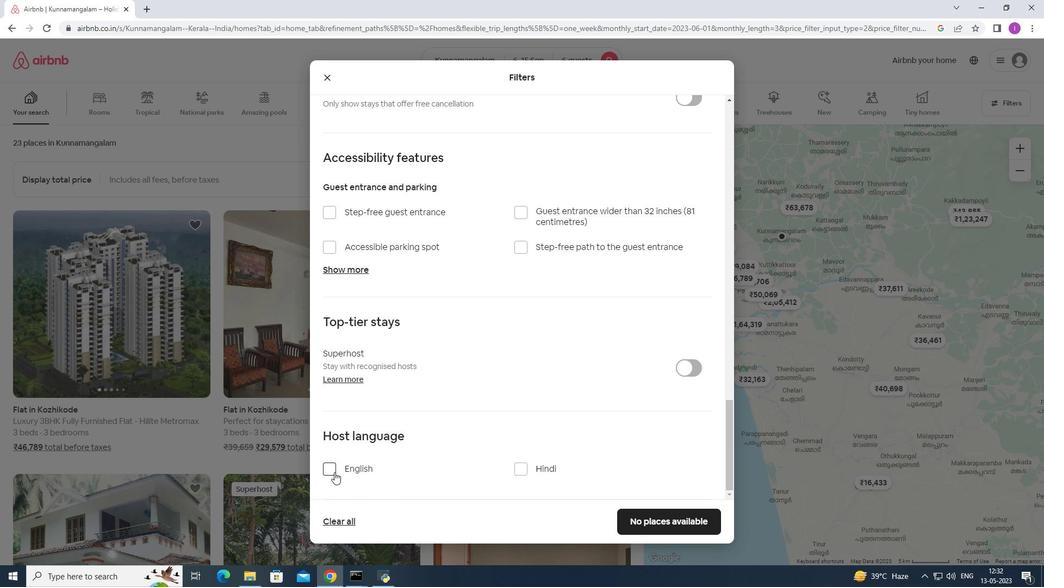 
Action: Mouse moved to (452, 476)
Screenshot: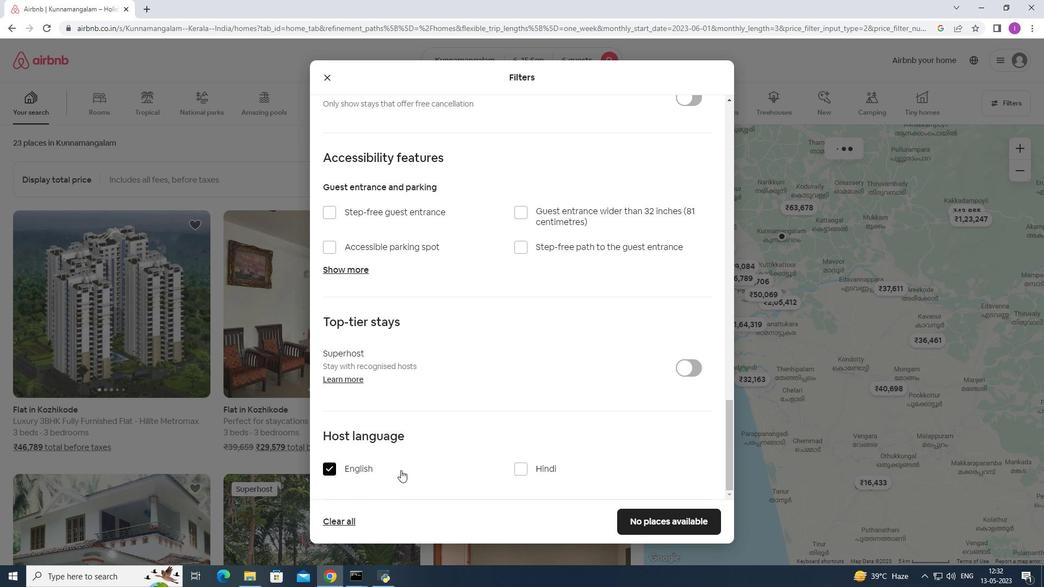 
Action: Mouse scrolled (452, 476) with delta (0, 0)
Screenshot: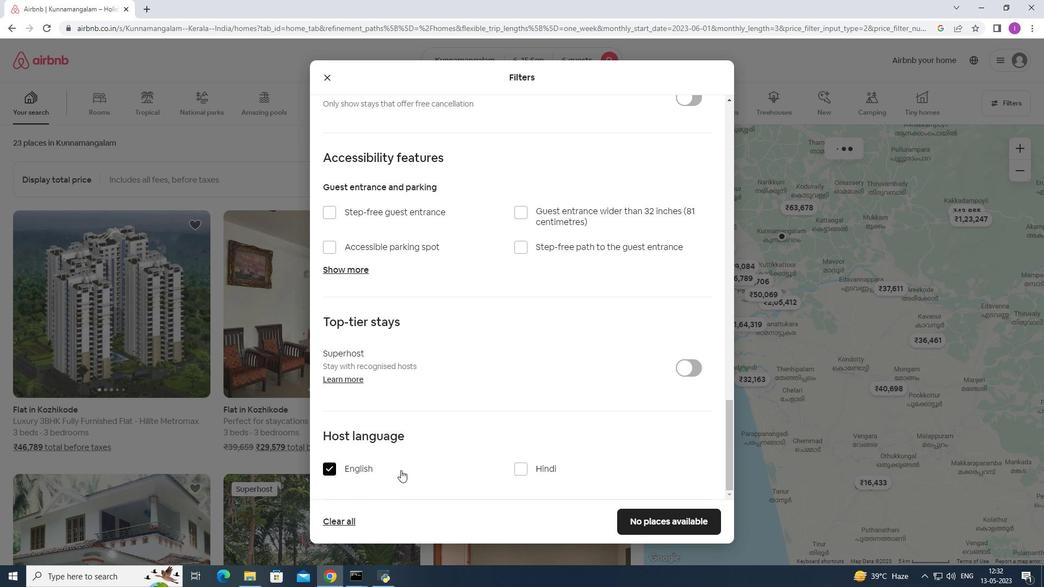 
Action: Mouse moved to (454, 476)
Screenshot: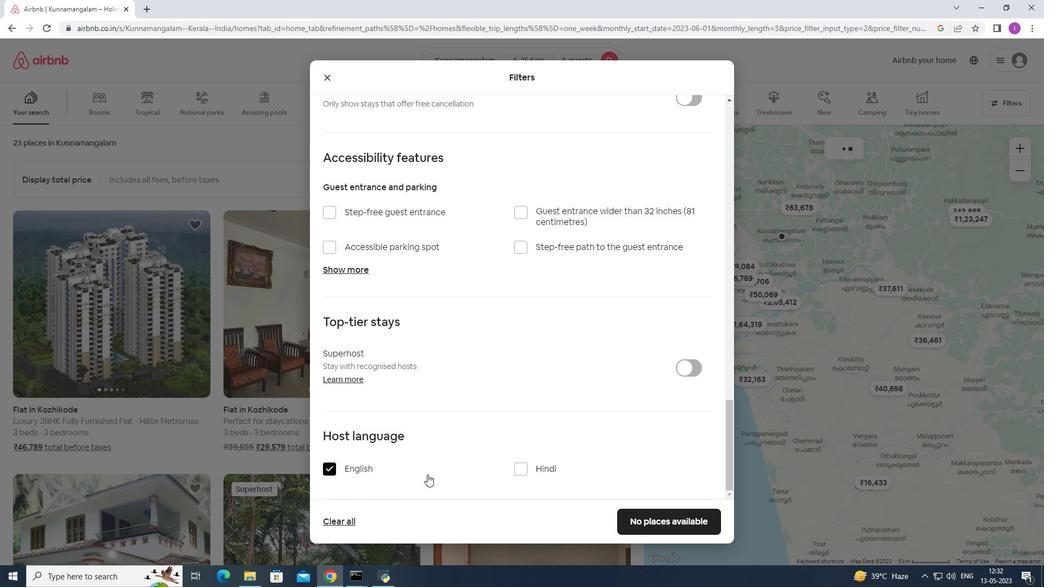 
Action: Mouse scrolled (454, 476) with delta (0, 0)
Screenshot: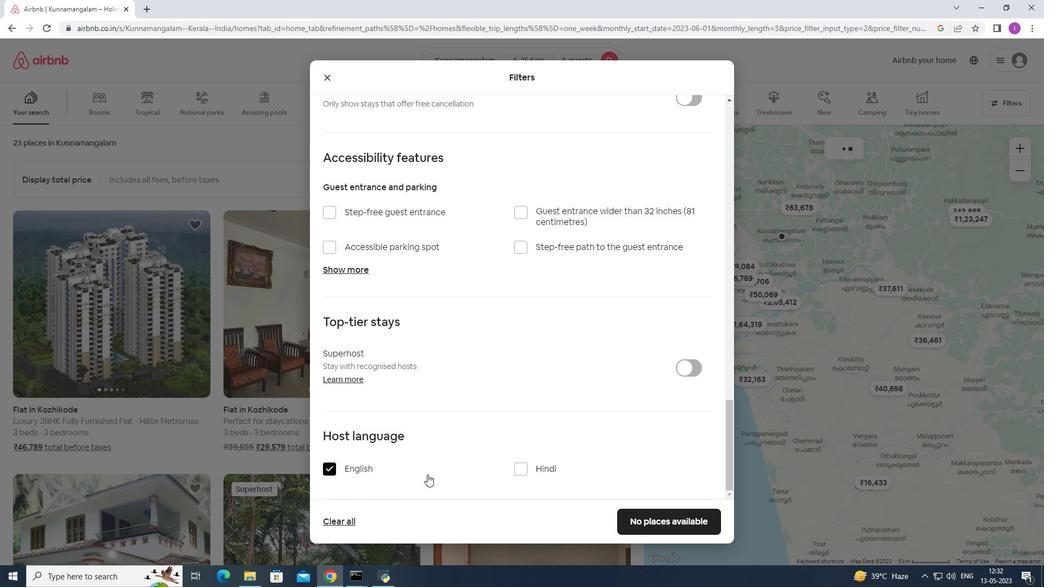 
Action: Mouse moved to (460, 476)
Screenshot: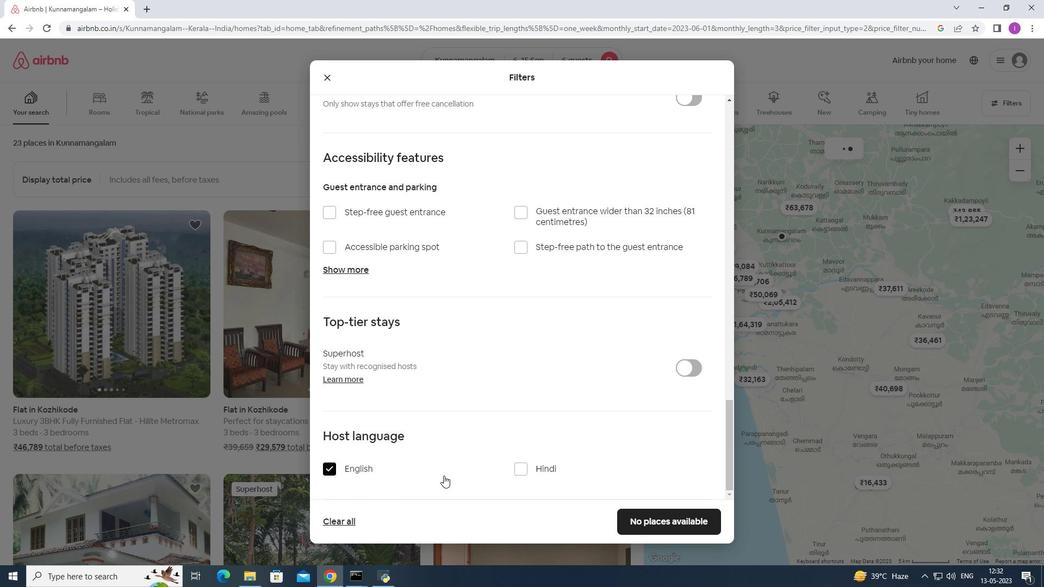 
Action: Mouse scrolled (460, 475) with delta (0, 0)
Screenshot: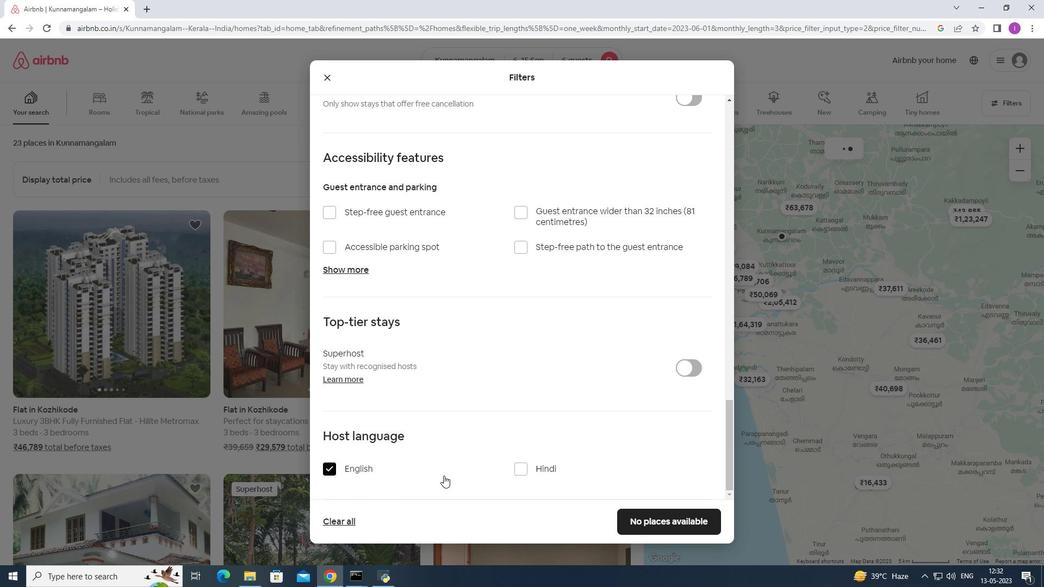 
Action: Mouse moved to (477, 473)
Screenshot: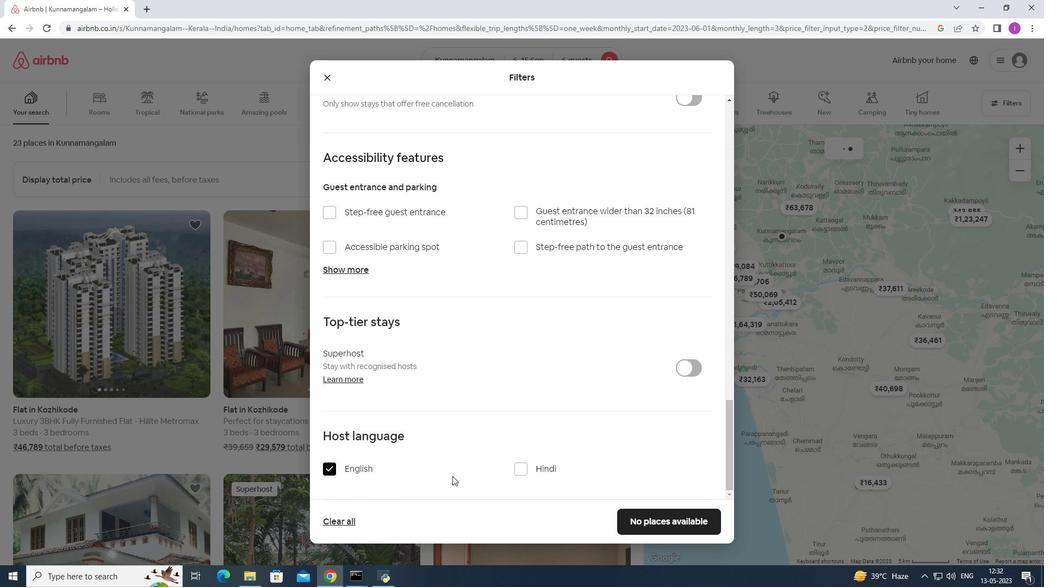 
Action: Mouse scrolled (477, 472) with delta (0, 0)
Screenshot: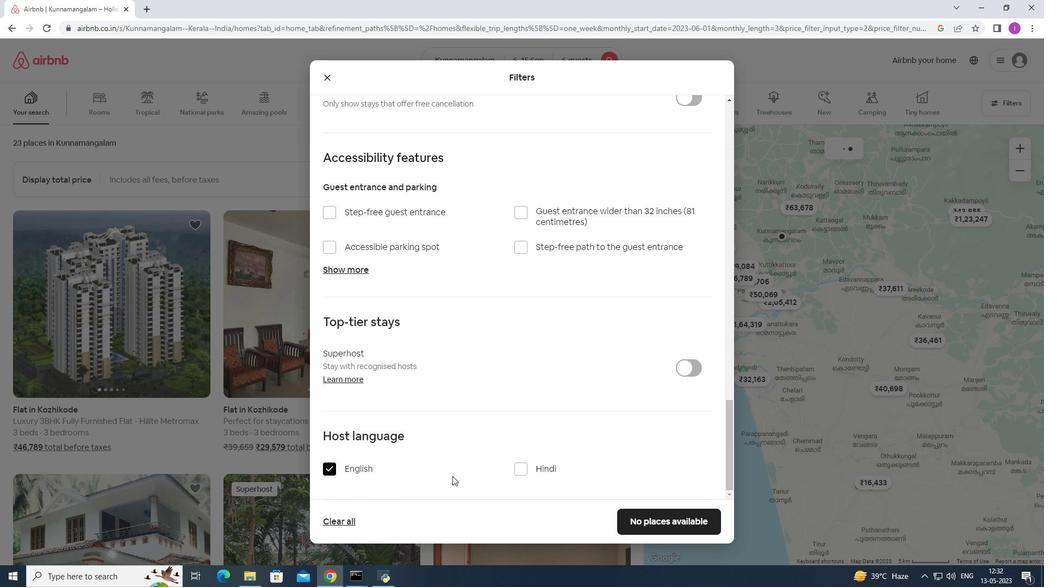 
Action: Mouse moved to (490, 471)
Screenshot: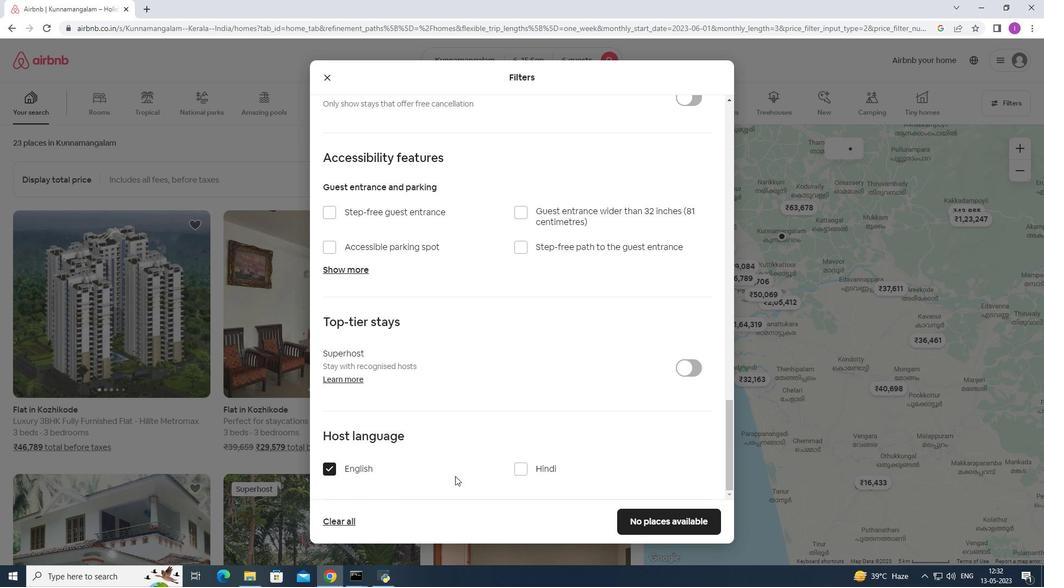 
Action: Mouse scrolled (490, 471) with delta (0, 0)
Screenshot: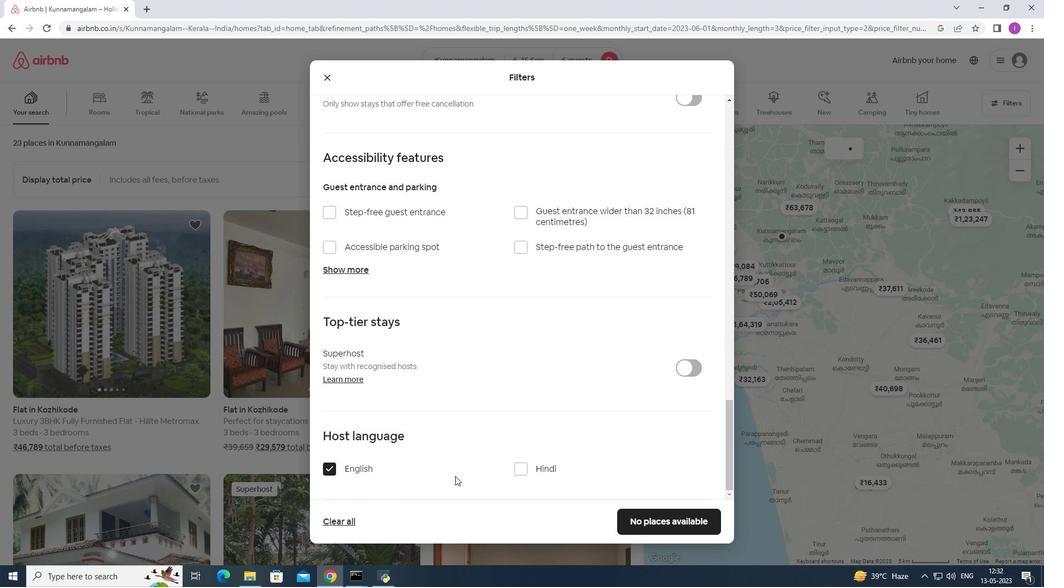 
Action: Mouse moved to (650, 525)
Screenshot: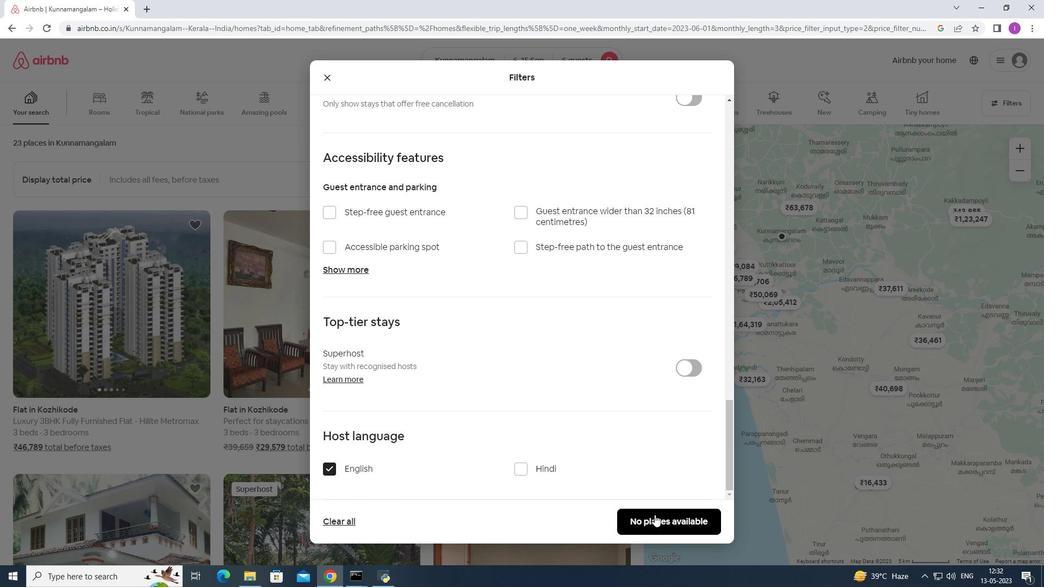 
Action: Mouse pressed left at (650, 525)
Screenshot: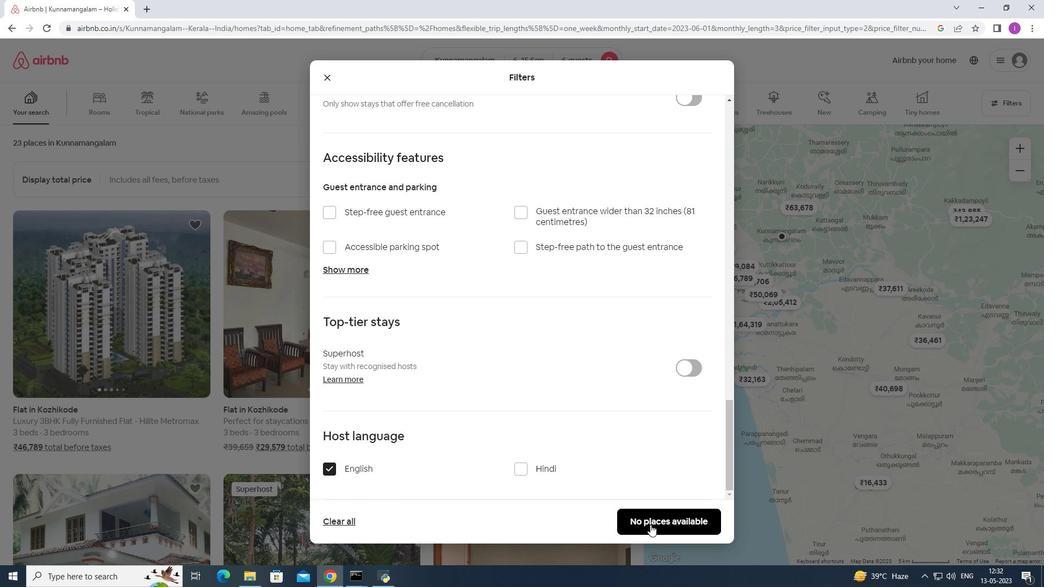 
Action: Mouse moved to (500, 448)
Screenshot: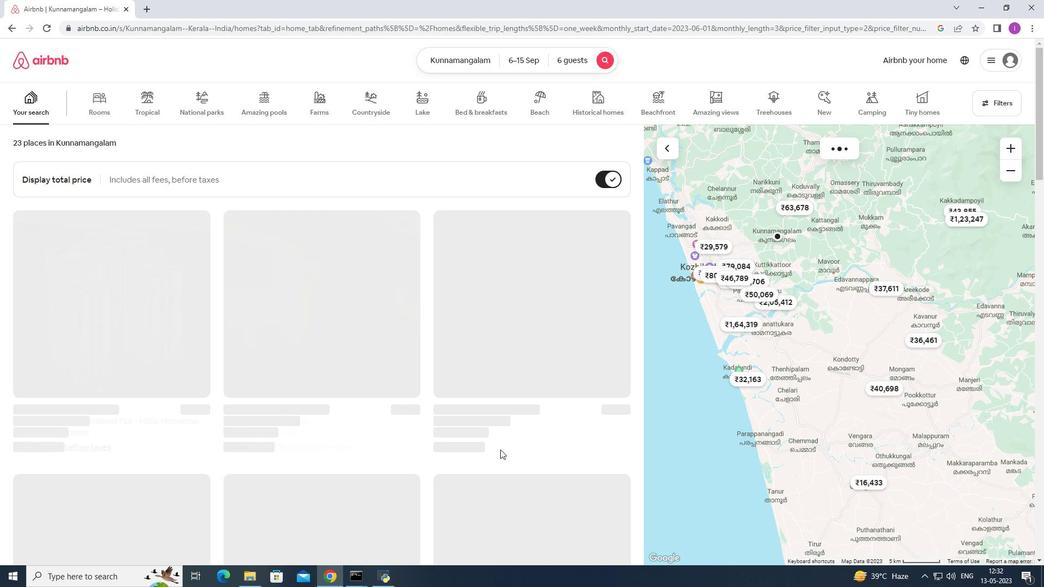 
